 Task: Find connections with filter location Pamekasan with filter topic #jobsearching with filter profile language French with filter current company Herbalife with filter school Doon Business School with filter industry Equipment Rental Services with filter service category Real Estate Appraisal with filter keywords title Content Creator
Action: Mouse moved to (501, 39)
Screenshot: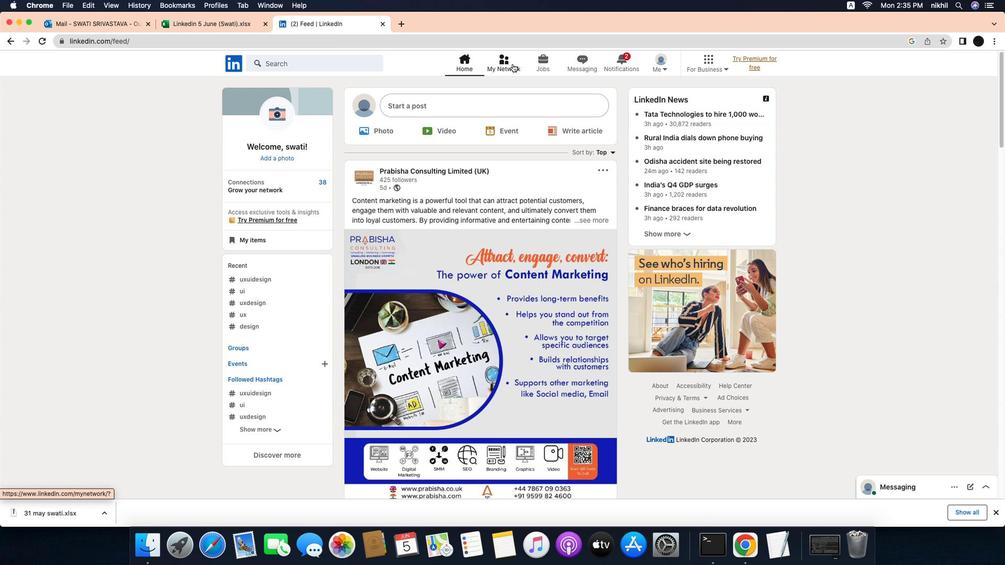 
Action: Mouse pressed left at (501, 39)
Screenshot: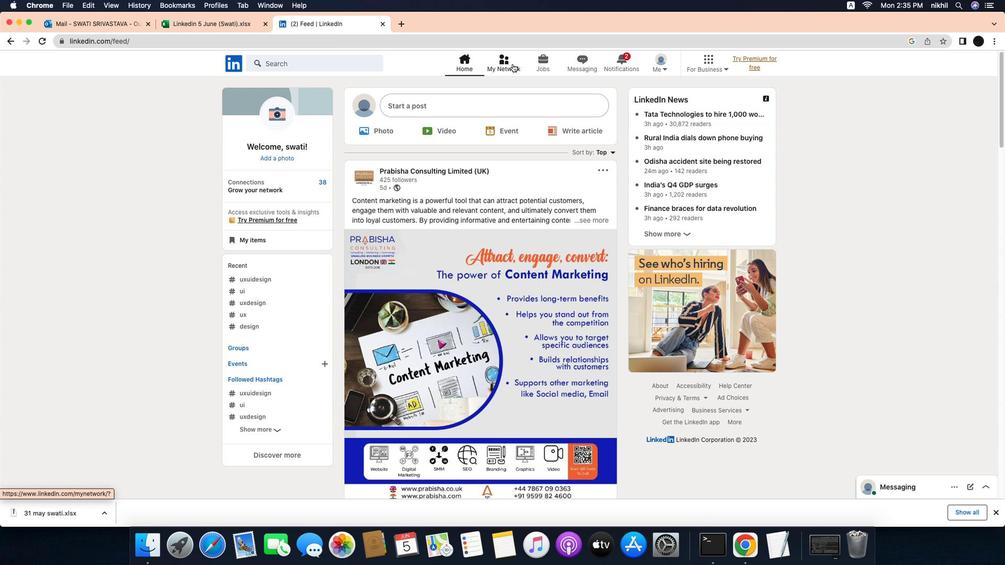 
Action: Mouse moved to (520, 42)
Screenshot: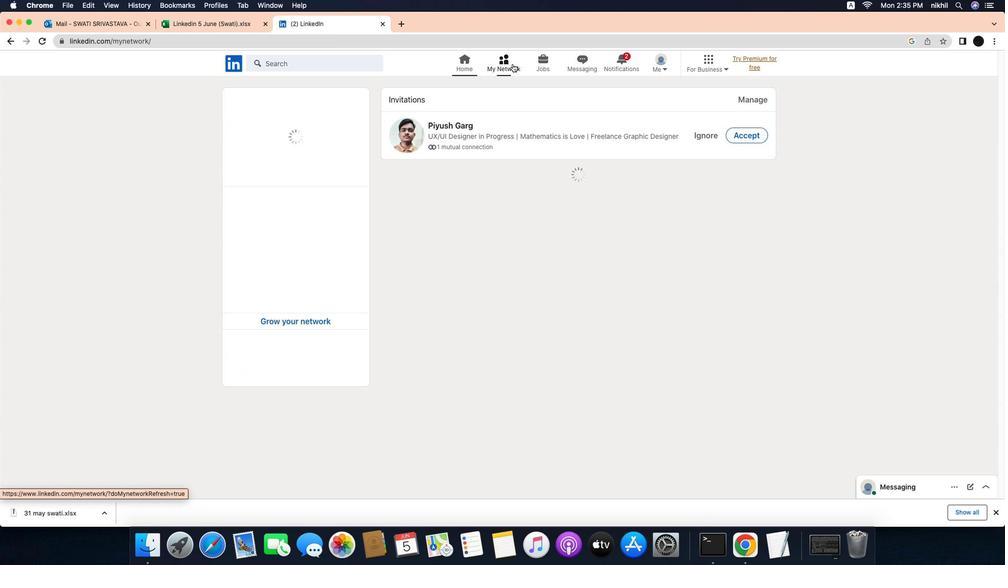 
Action: Mouse pressed left at (520, 42)
Screenshot: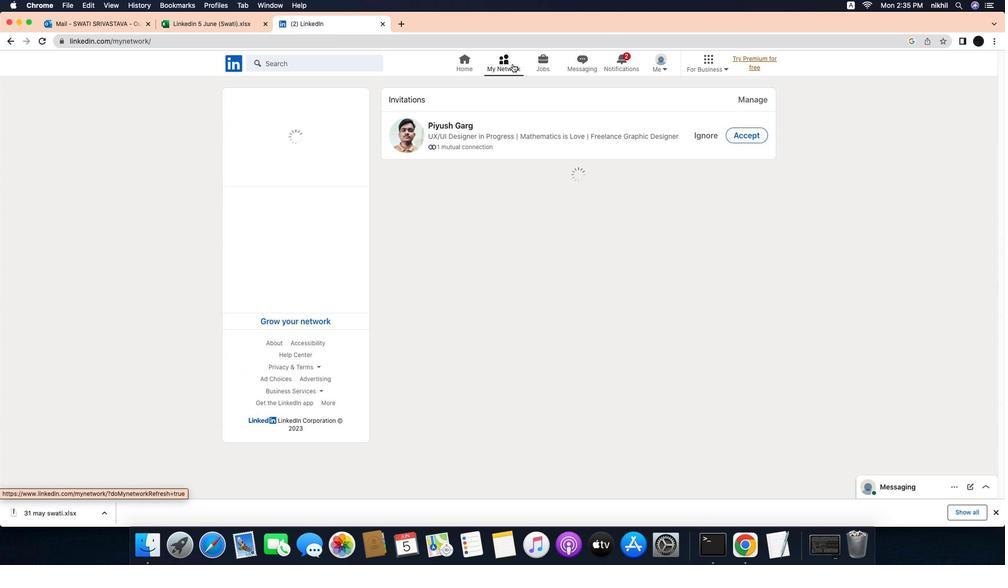 
Action: Mouse moved to (336, 97)
Screenshot: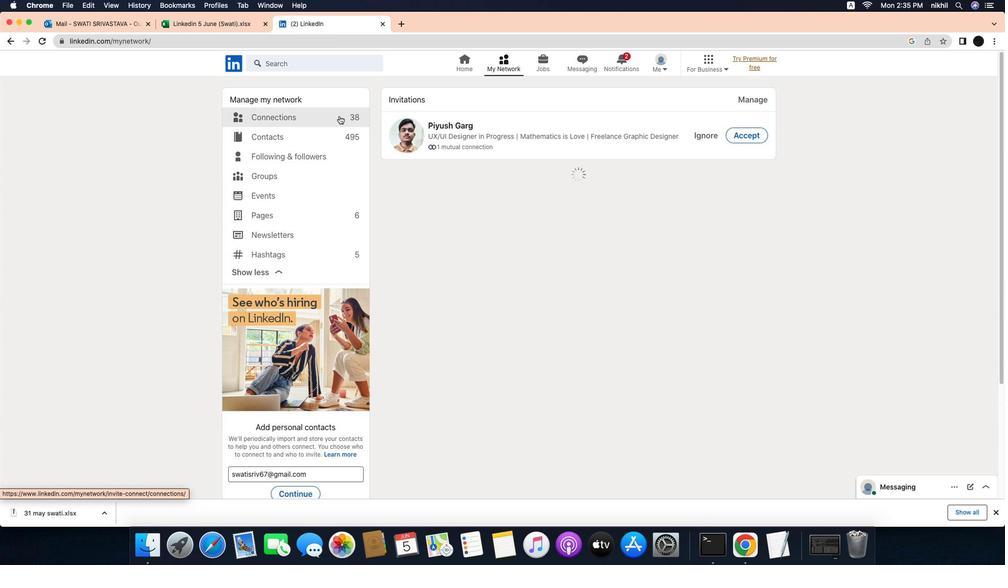 
Action: Mouse pressed left at (336, 97)
Screenshot: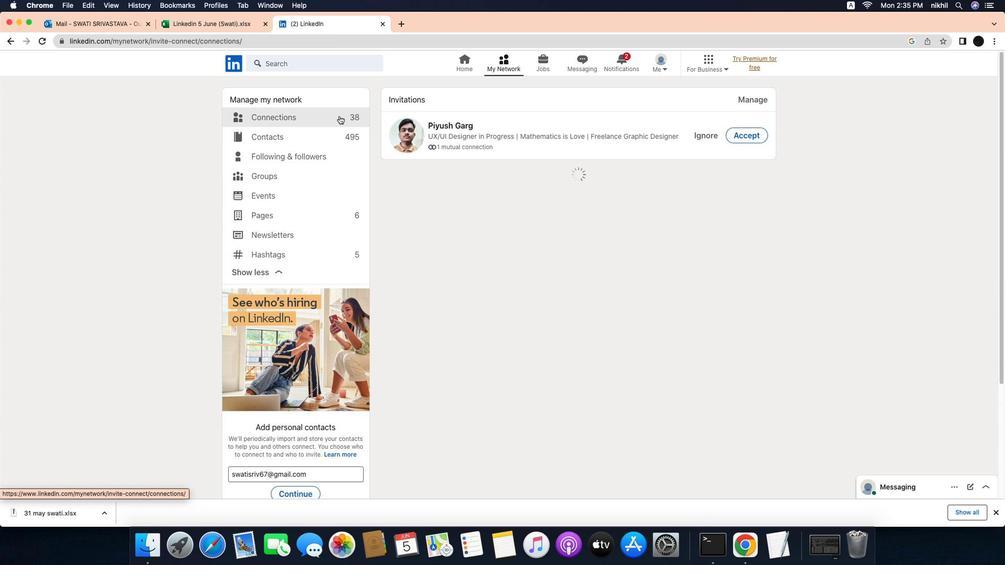 
Action: Mouse moved to (611, 101)
Screenshot: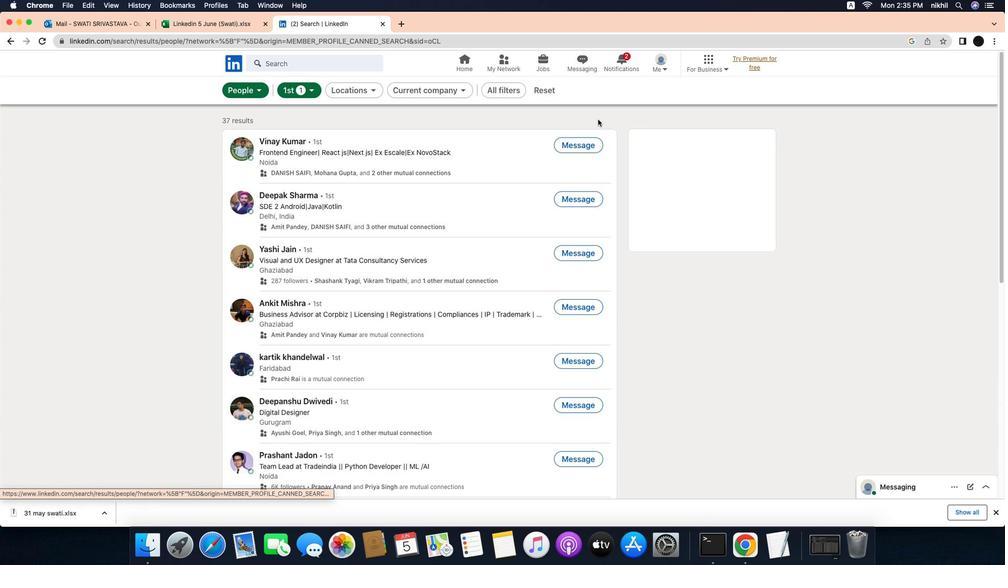 
Action: Mouse pressed left at (611, 101)
Screenshot: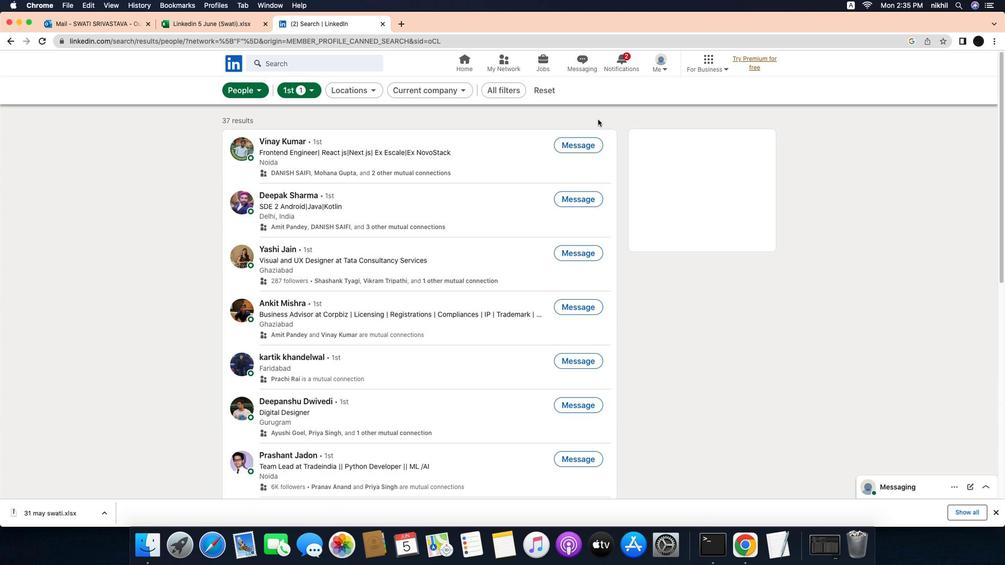 
Action: Mouse moved to (544, 66)
Screenshot: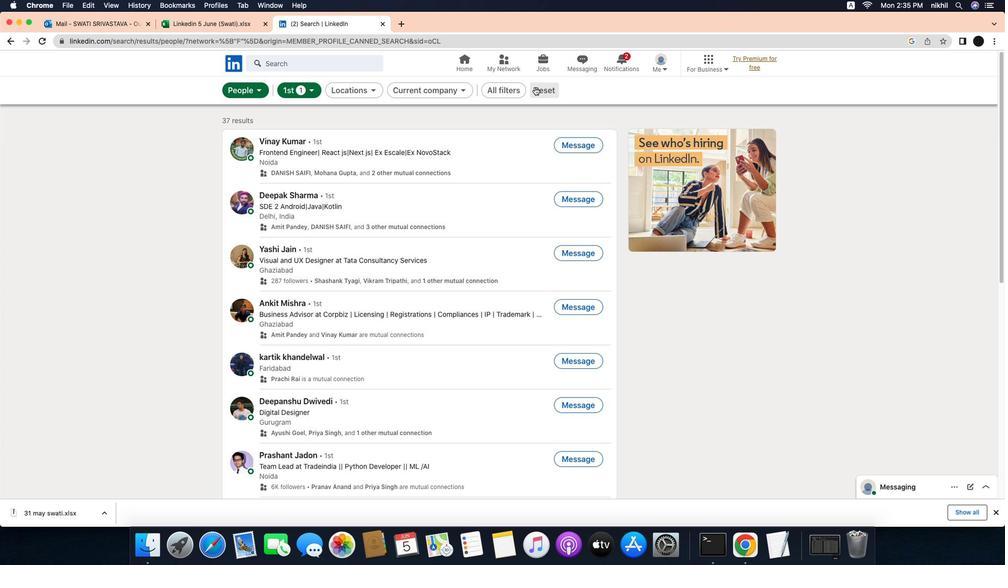 
Action: Mouse pressed left at (544, 66)
Screenshot: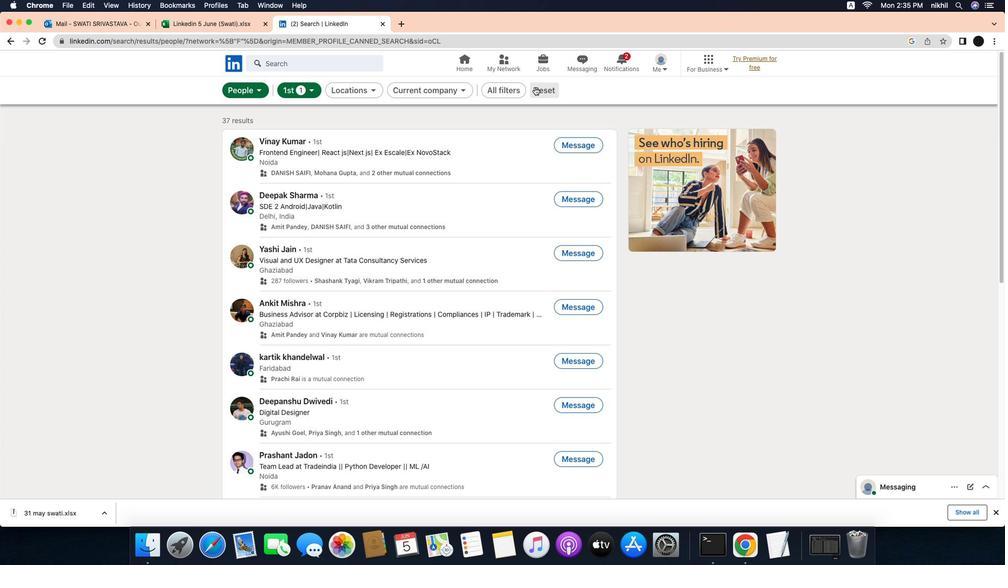 
Action: Mouse moved to (541, 71)
Screenshot: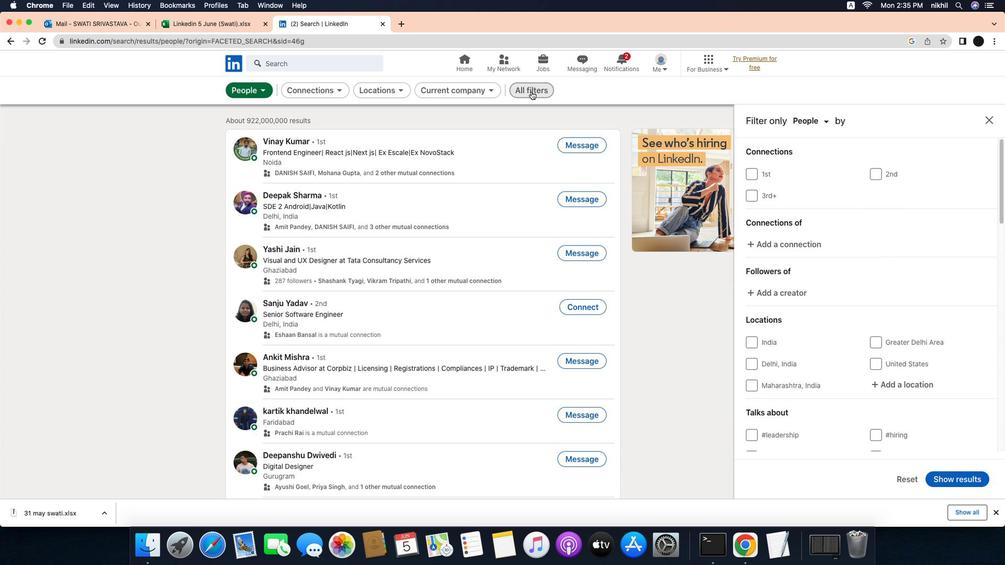 
Action: Mouse pressed left at (541, 71)
Screenshot: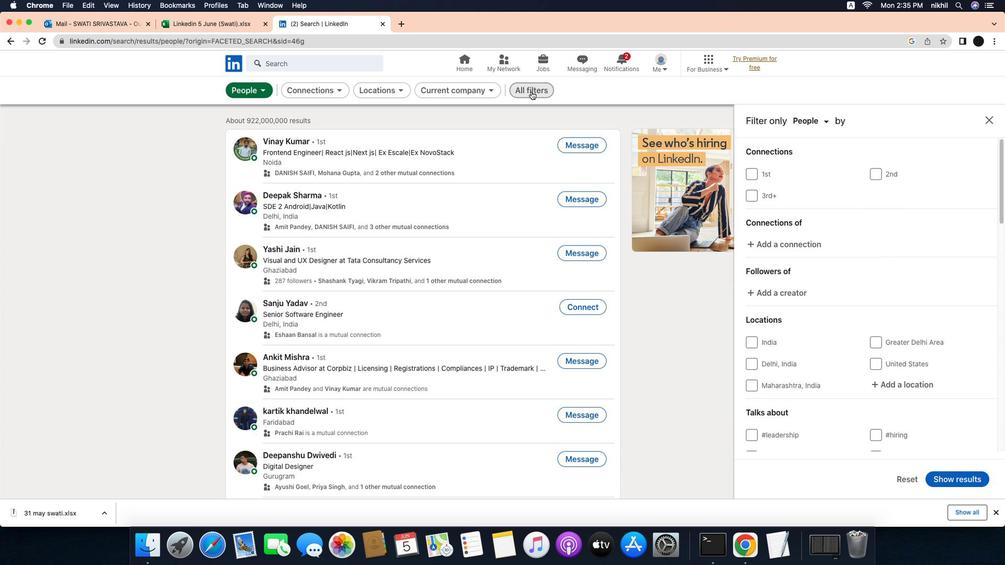 
Action: Mouse moved to (834, 253)
Screenshot: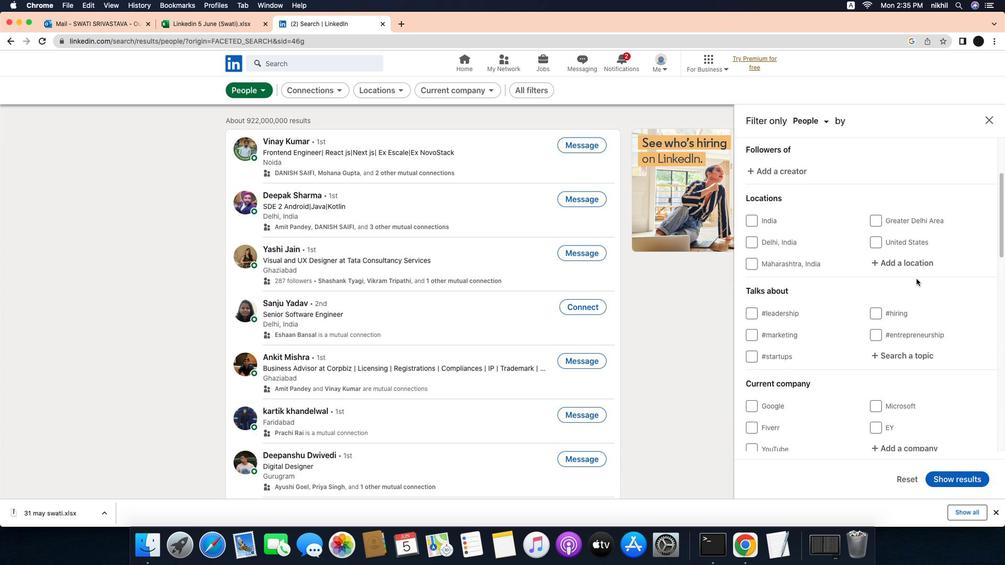 
Action: Mouse scrolled (834, 253) with delta (-25, -26)
Screenshot: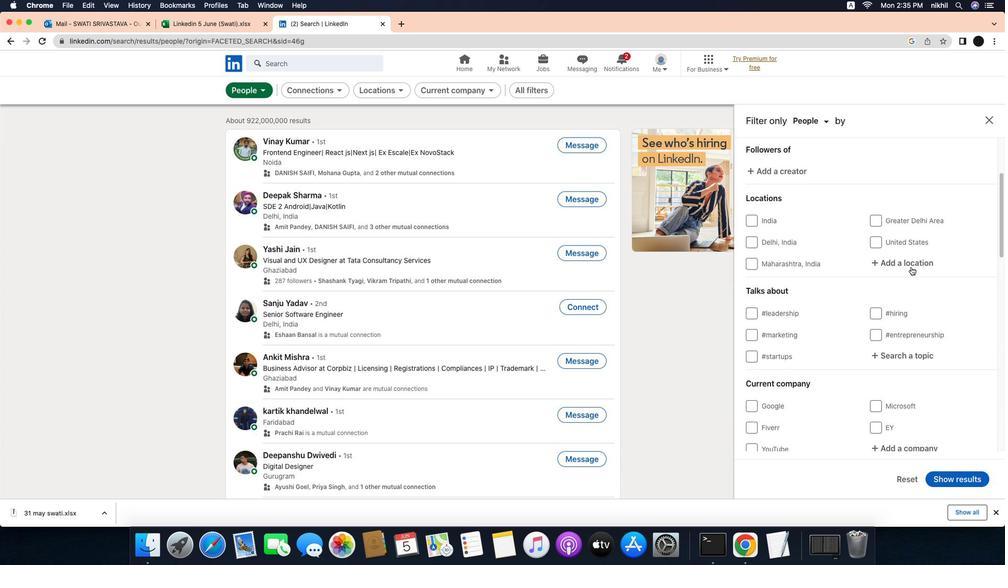
Action: Mouse scrolled (834, 253) with delta (-25, -26)
Screenshot: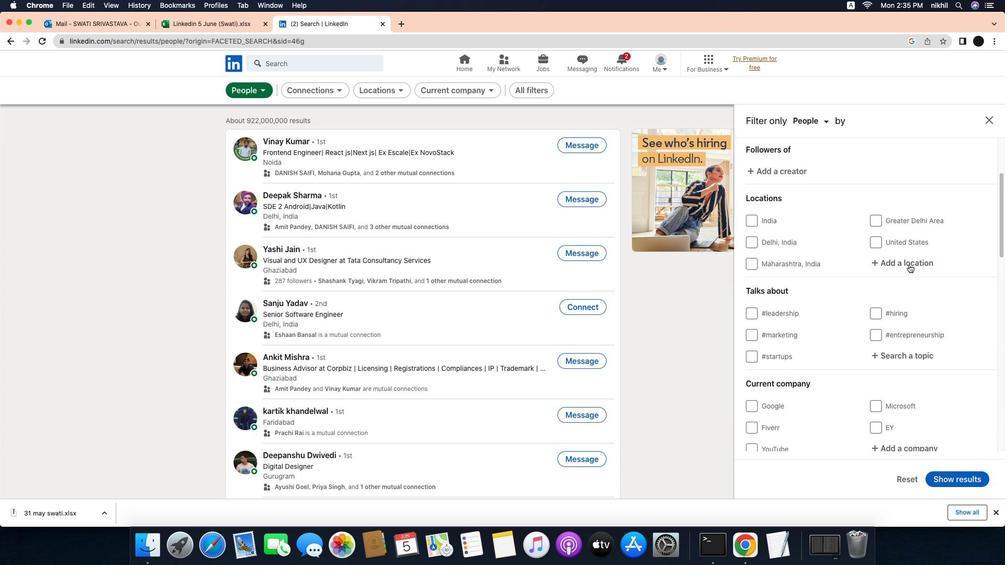 
Action: Mouse scrolled (834, 253) with delta (-25, -26)
Screenshot: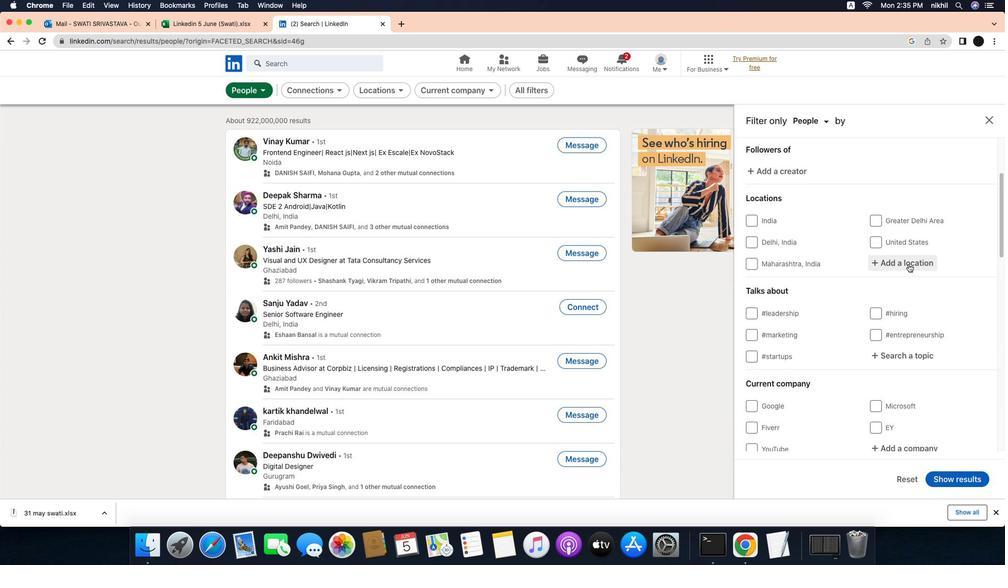
Action: Mouse scrolled (834, 253) with delta (-25, -26)
Screenshot: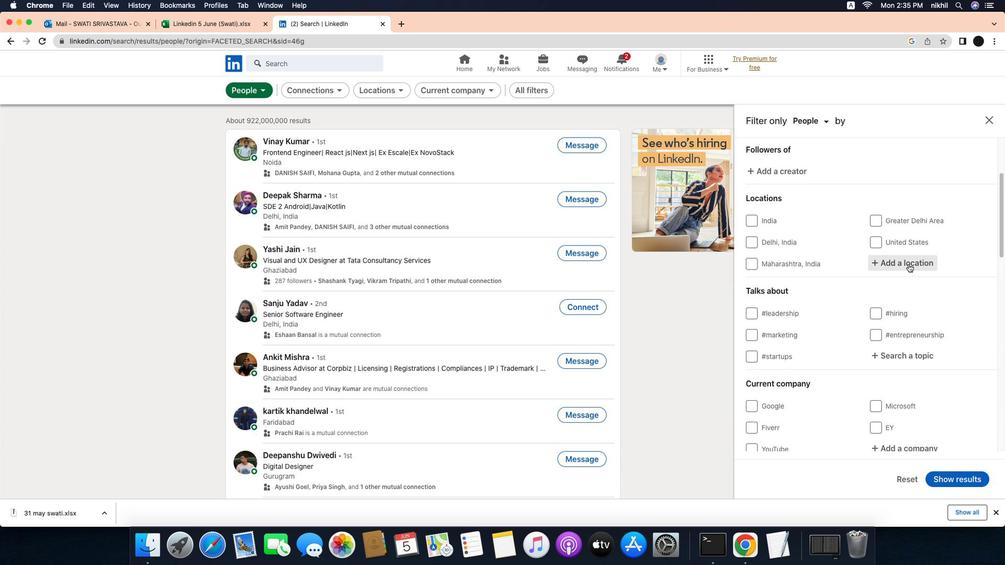 
Action: Mouse moved to (944, 255)
Screenshot: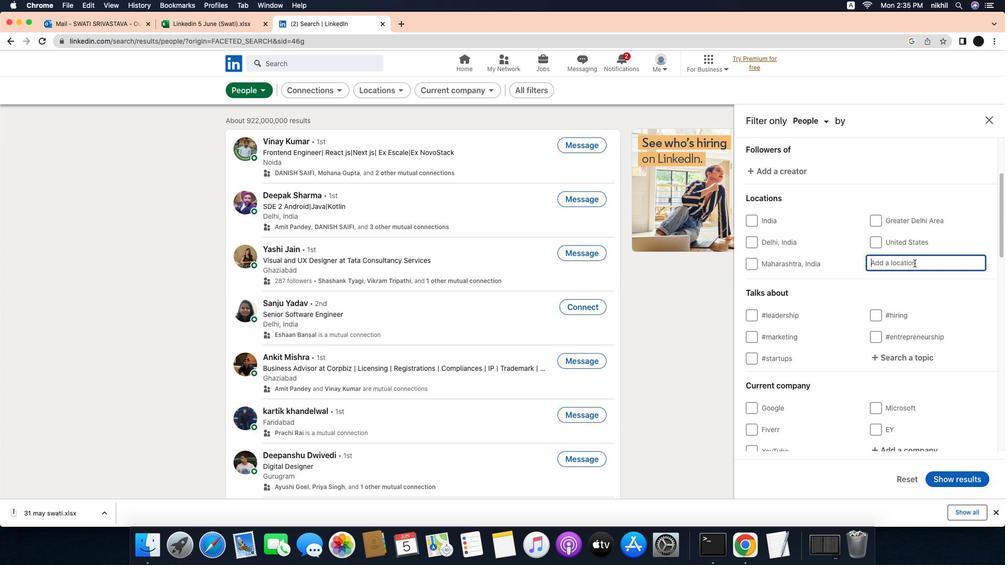 
Action: Mouse pressed left at (944, 255)
Screenshot: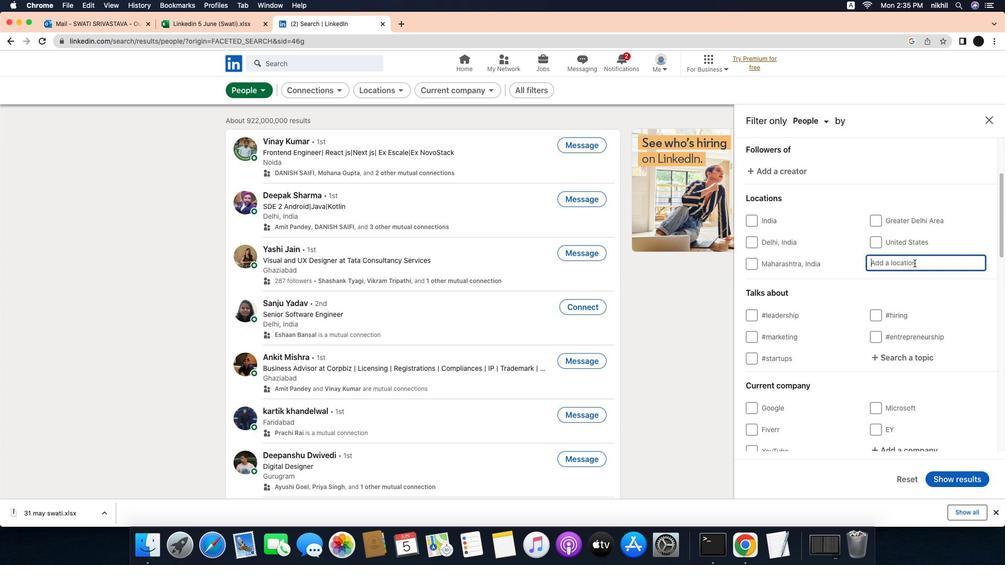 
Action: Mouse moved to (949, 255)
Screenshot: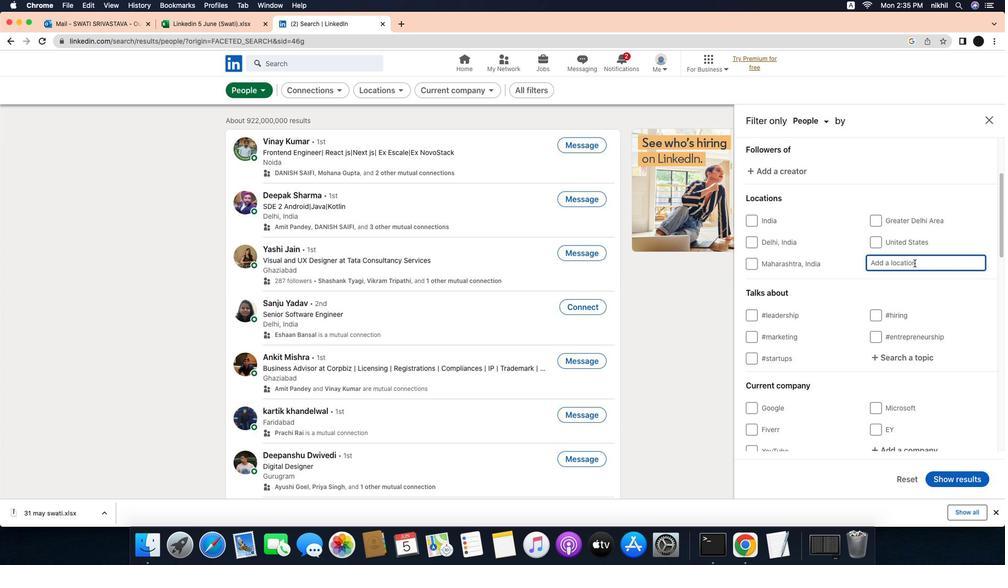 
Action: Mouse pressed left at (949, 255)
Screenshot: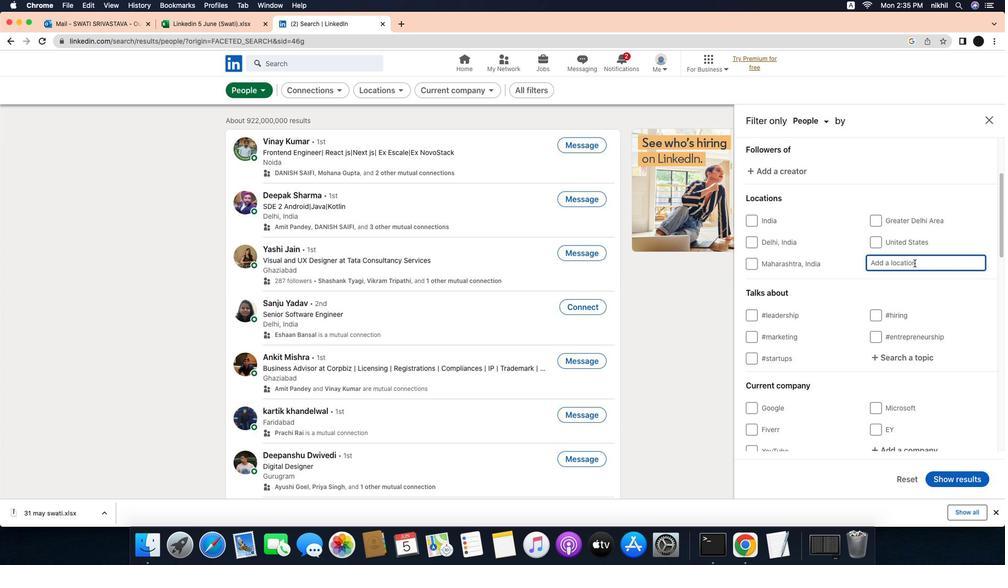 
Action: Key pressed Key.caps_lock'P'Key.caps_lock'a''m''e''k''a''s''a''n'Key.enter
Screenshot: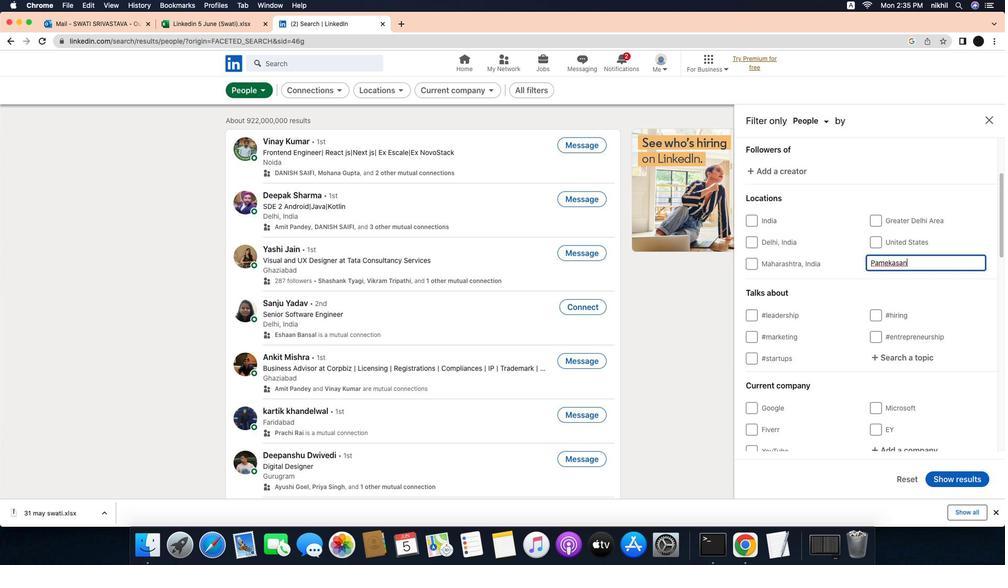 
Action: Mouse moved to (912, 255)
Screenshot: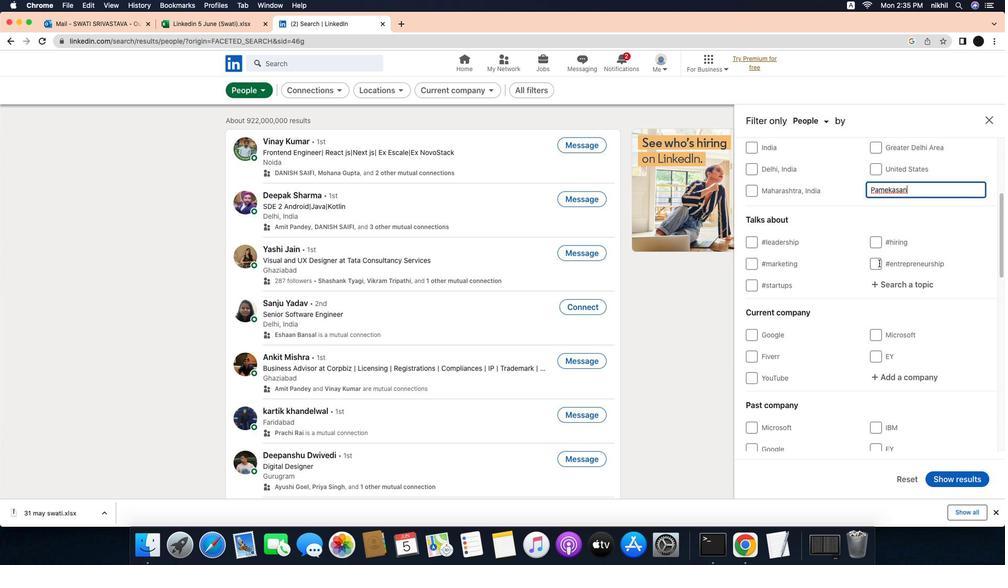 
Action: Mouse scrolled (912, 255) with delta (-25, -26)
Screenshot: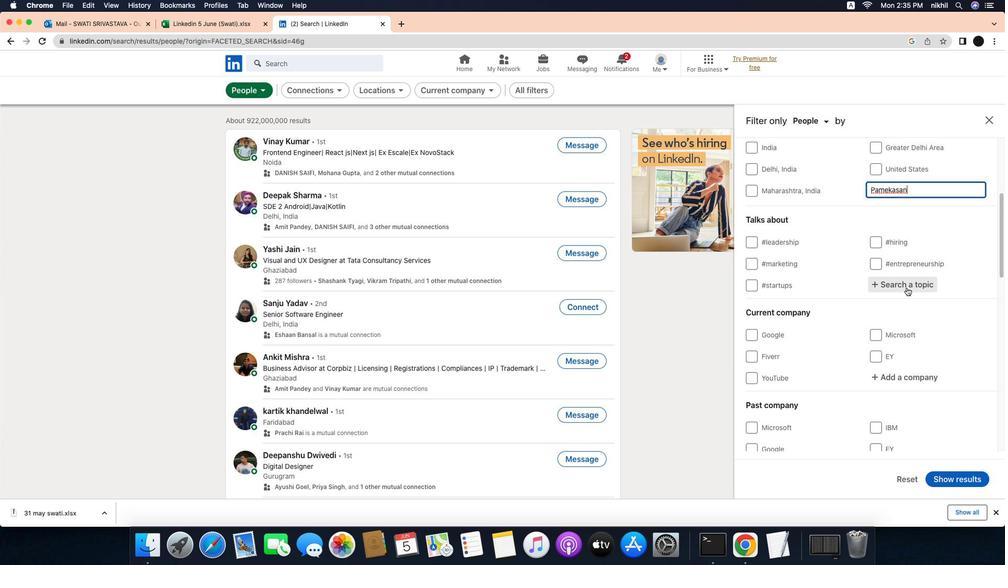 
Action: Mouse scrolled (912, 255) with delta (-25, -26)
Screenshot: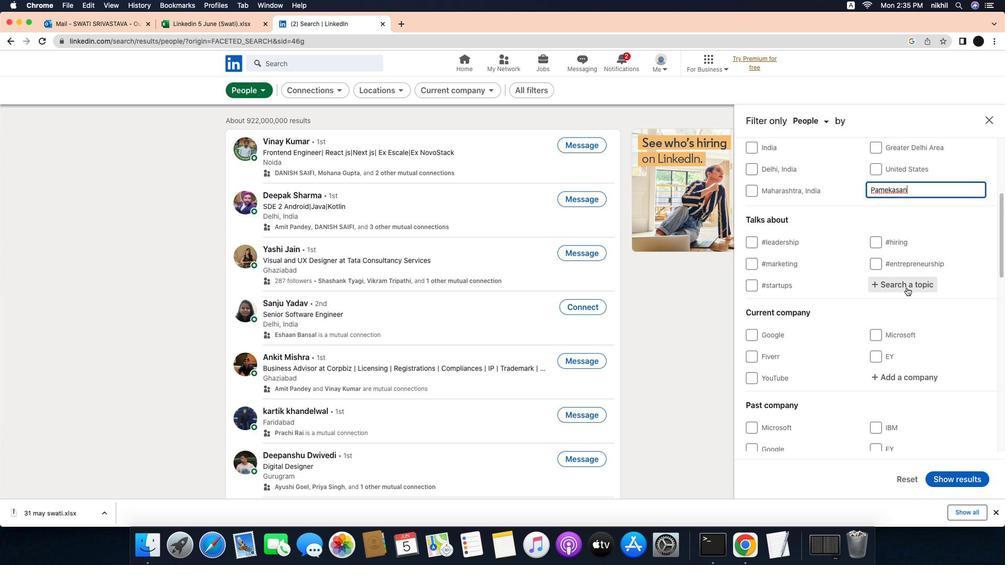 
Action: Mouse scrolled (912, 255) with delta (-25, -26)
Screenshot: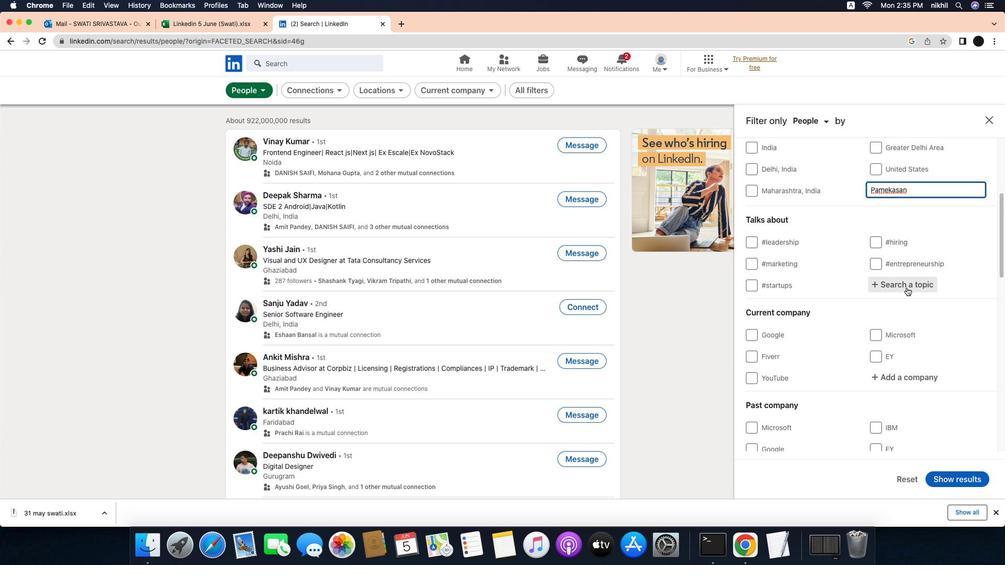 
Action: Mouse scrolled (912, 255) with delta (-25, -26)
Screenshot: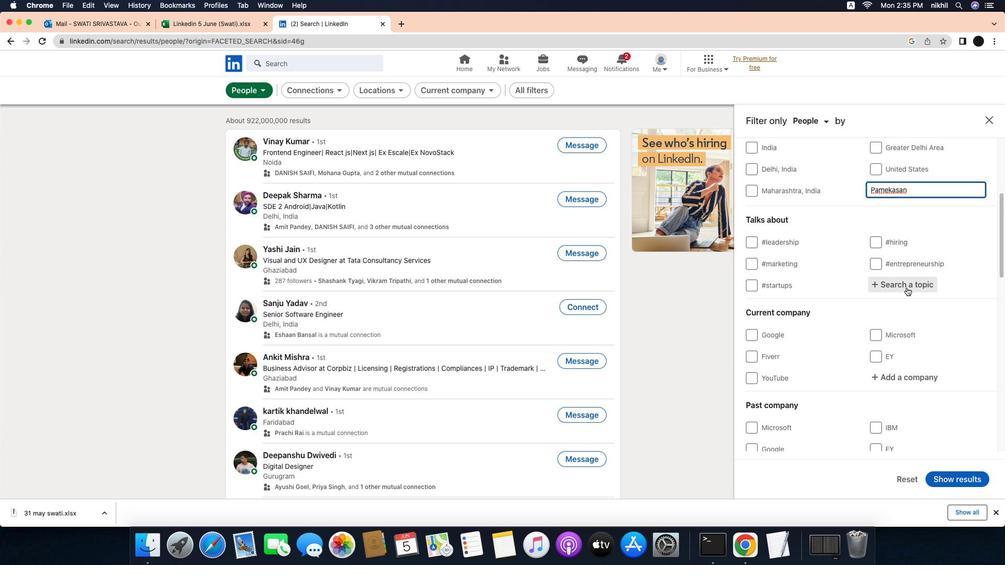 
Action: Mouse moved to (941, 281)
Screenshot: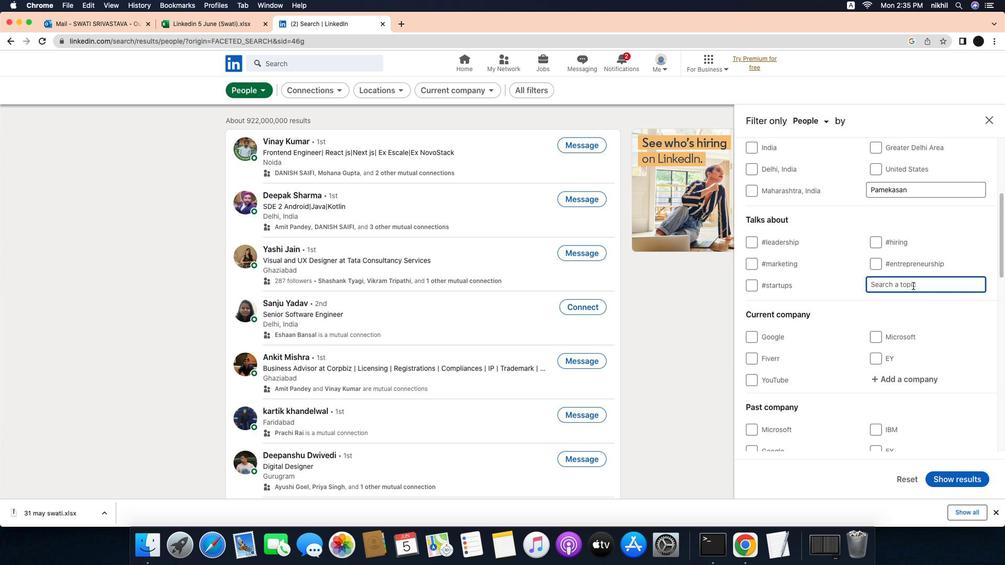 
Action: Mouse pressed left at (941, 281)
Screenshot: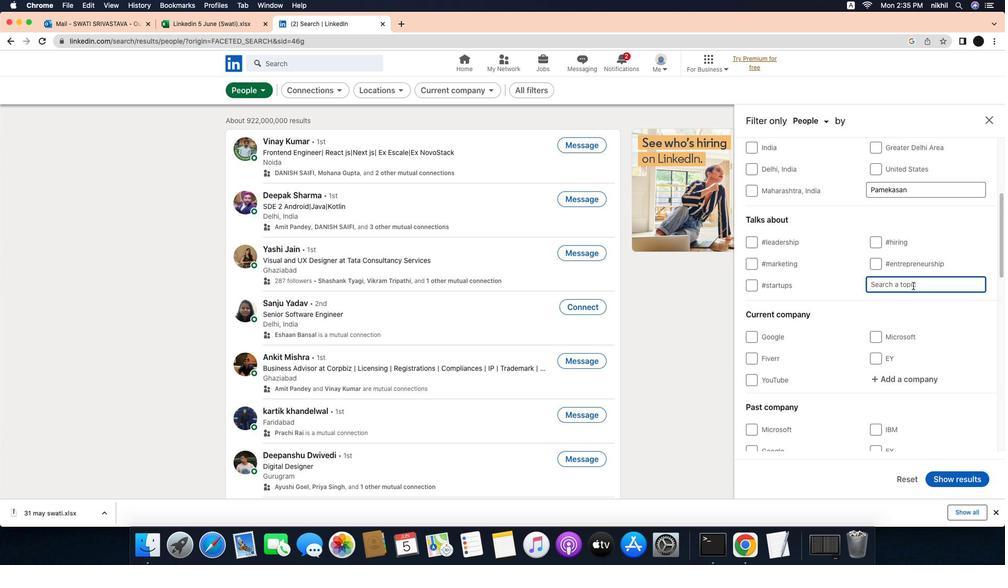 
Action: Mouse moved to (948, 278)
Screenshot: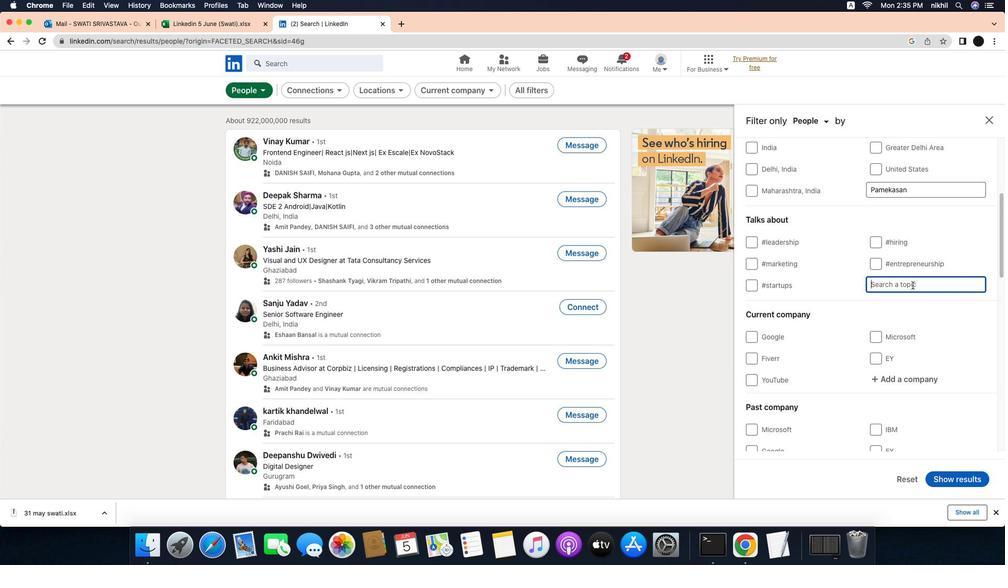 
Action: Mouse pressed left at (948, 278)
Screenshot: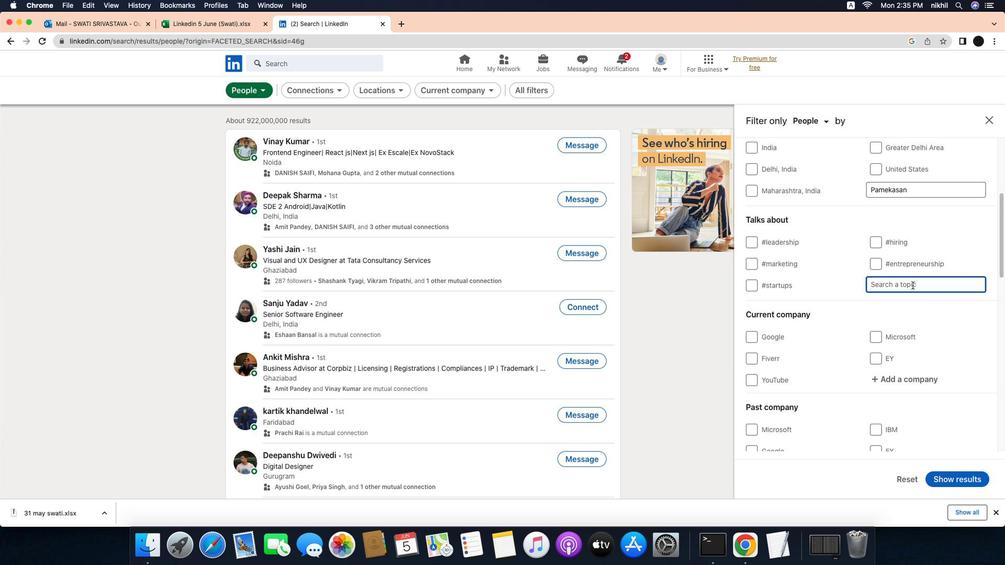 
Action: Mouse moved to (948, 278)
Screenshot: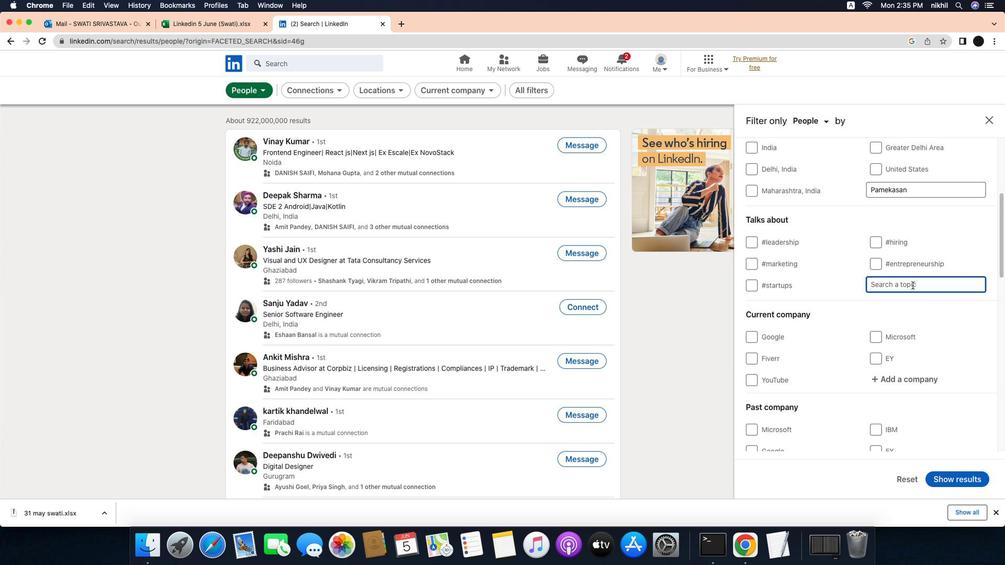 
Action: Key pressed 'j''o''b''s''e''a''r''c''h''i''n''g'
Screenshot: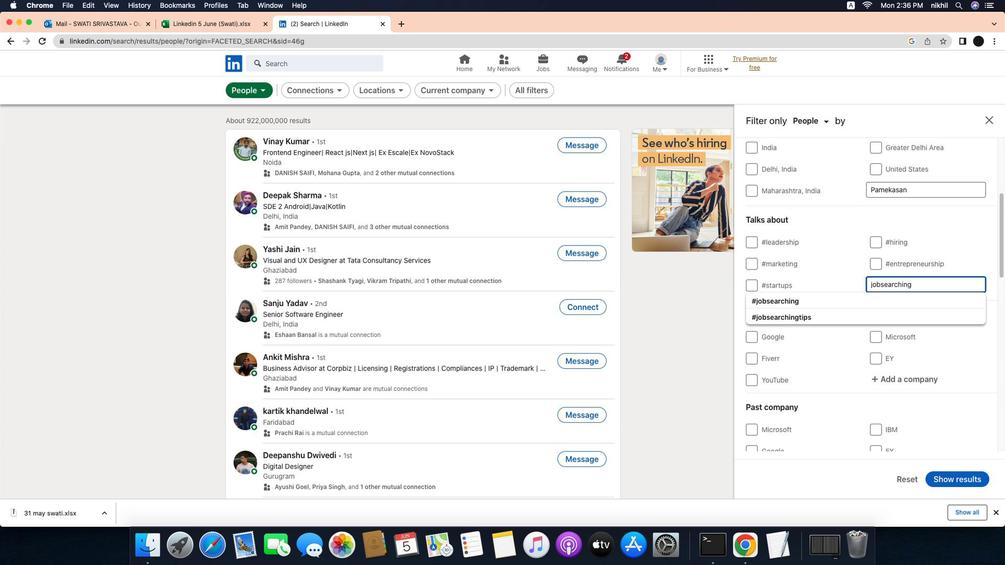 
Action: Mouse moved to (918, 292)
Screenshot: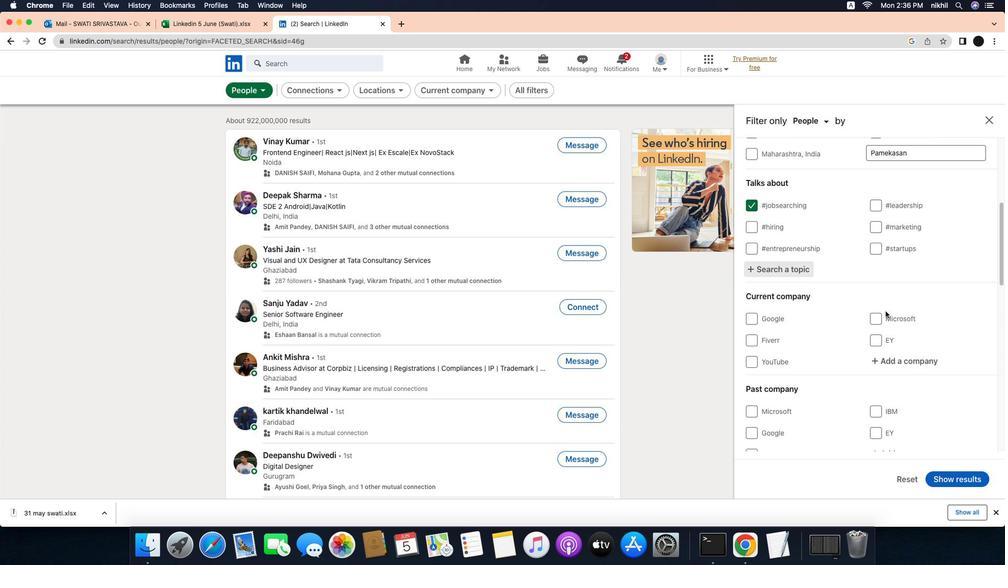 
Action: Mouse pressed left at (918, 292)
Screenshot: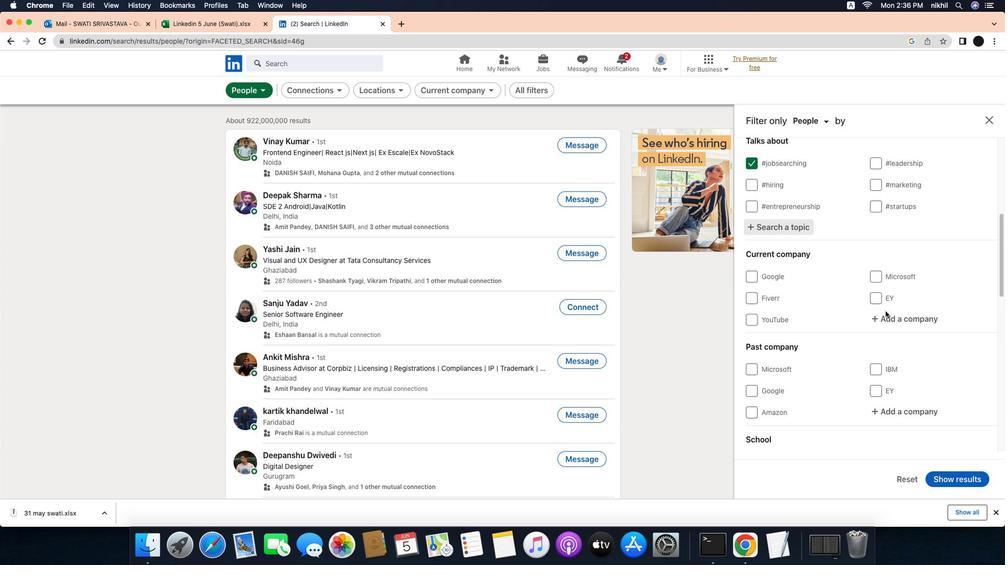 
Action: Mouse moved to (919, 305)
Screenshot: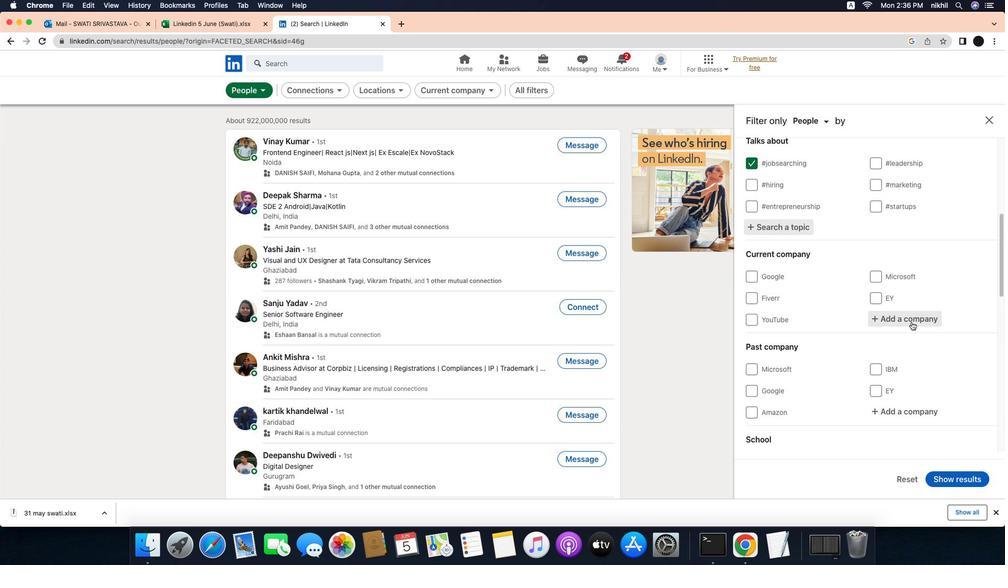 
Action: Mouse scrolled (919, 305) with delta (-25, -26)
Screenshot: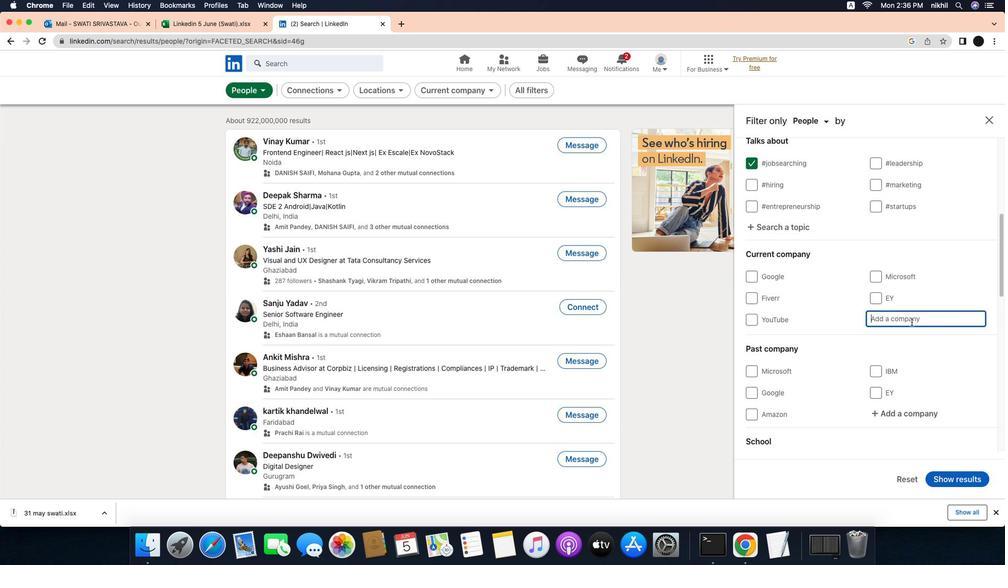 
Action: Mouse scrolled (919, 305) with delta (-25, -26)
Screenshot: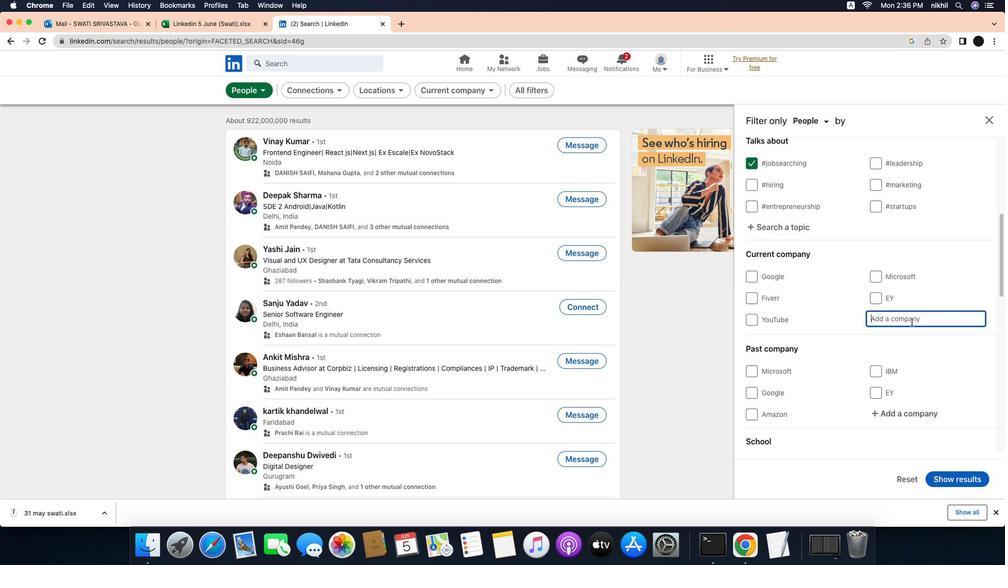 
Action: Mouse scrolled (919, 305) with delta (-25, -26)
Screenshot: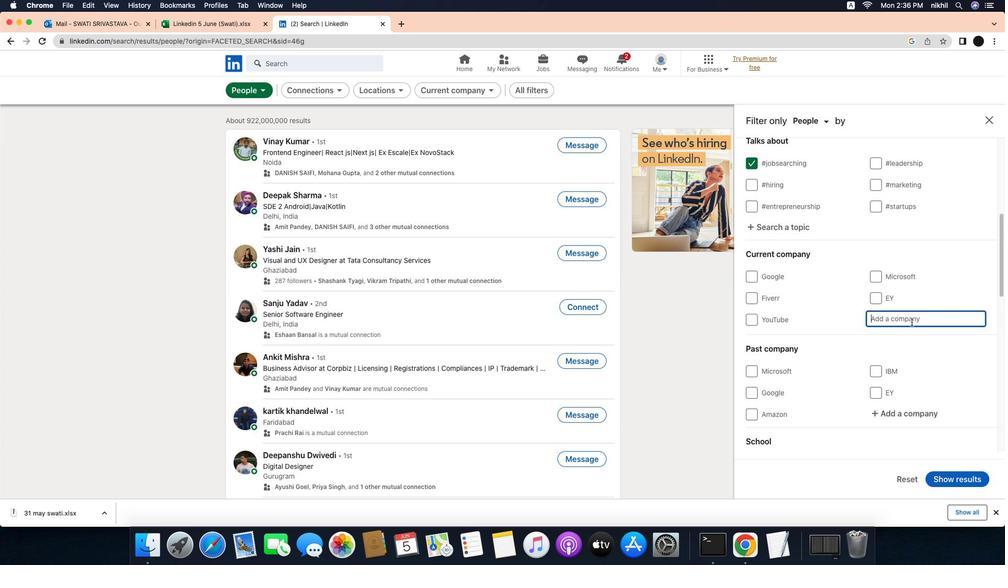
Action: Mouse moved to (947, 317)
Screenshot: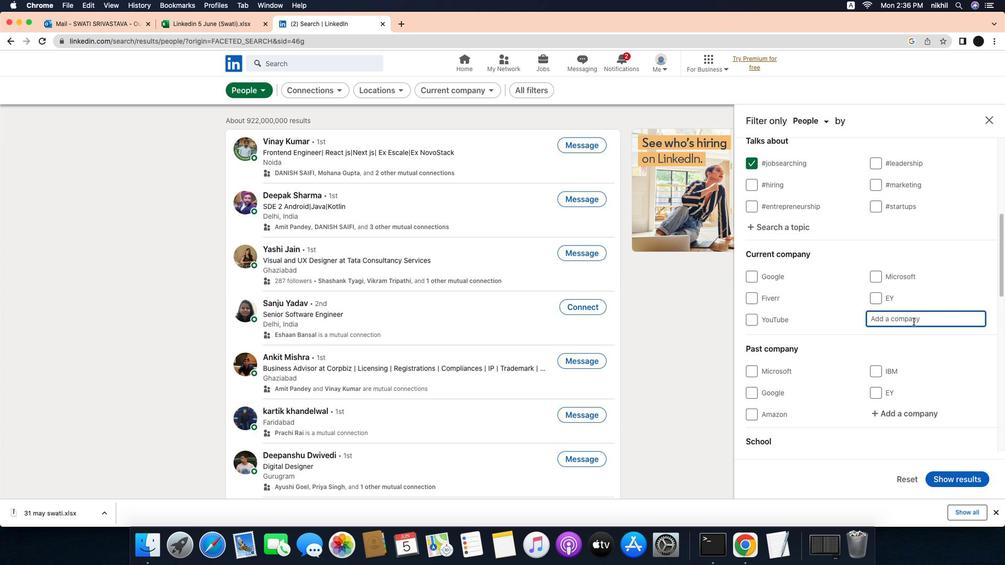 
Action: Mouse pressed left at (947, 317)
Screenshot: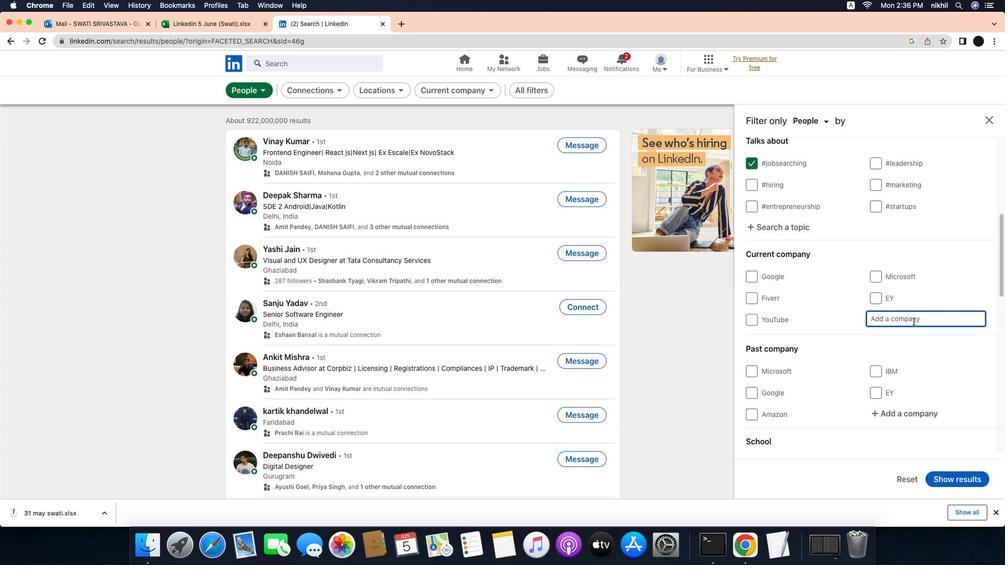
Action: Mouse moved to (949, 316)
Screenshot: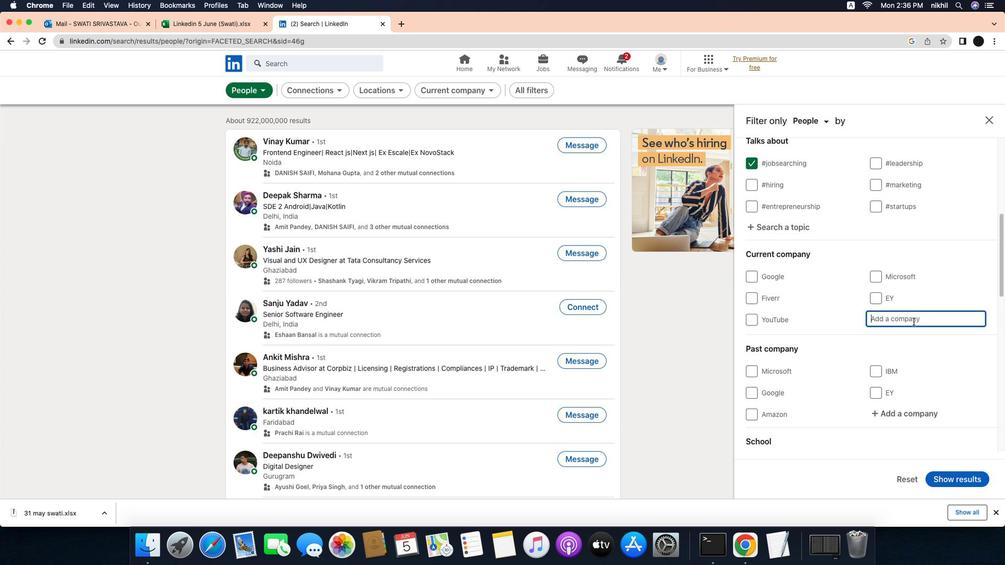 
Action: Mouse pressed left at (949, 316)
Screenshot: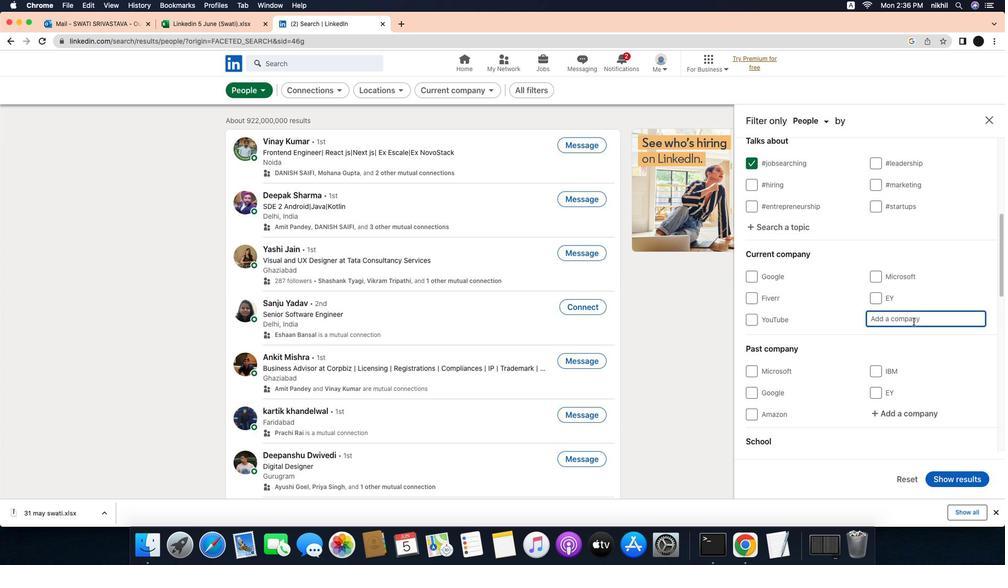 
Action: Key pressed Key.caps_lock'H'Key.caps_lock'e''r''b''a''l''i''f''e'
Screenshot: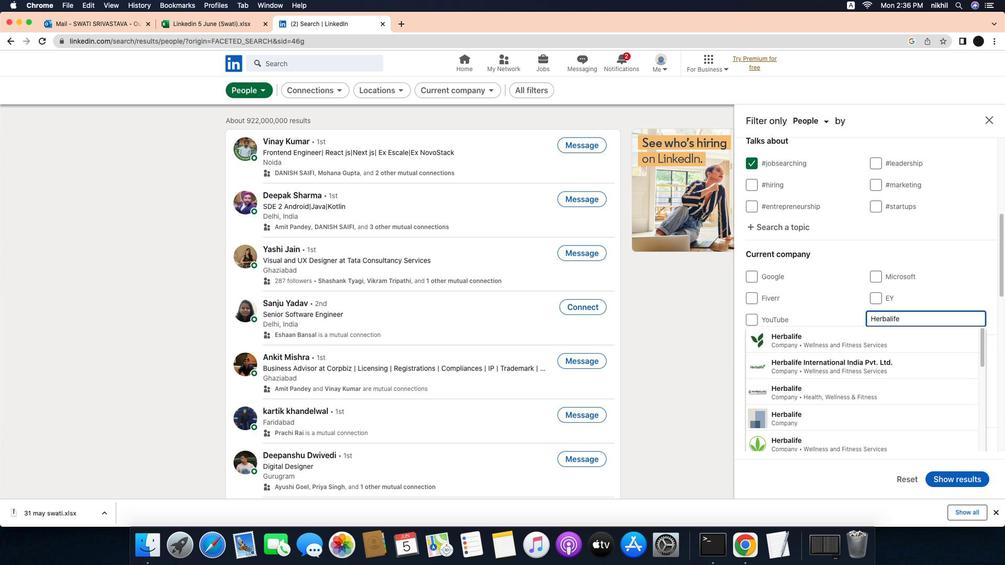 
Action: Mouse moved to (909, 331)
Screenshot: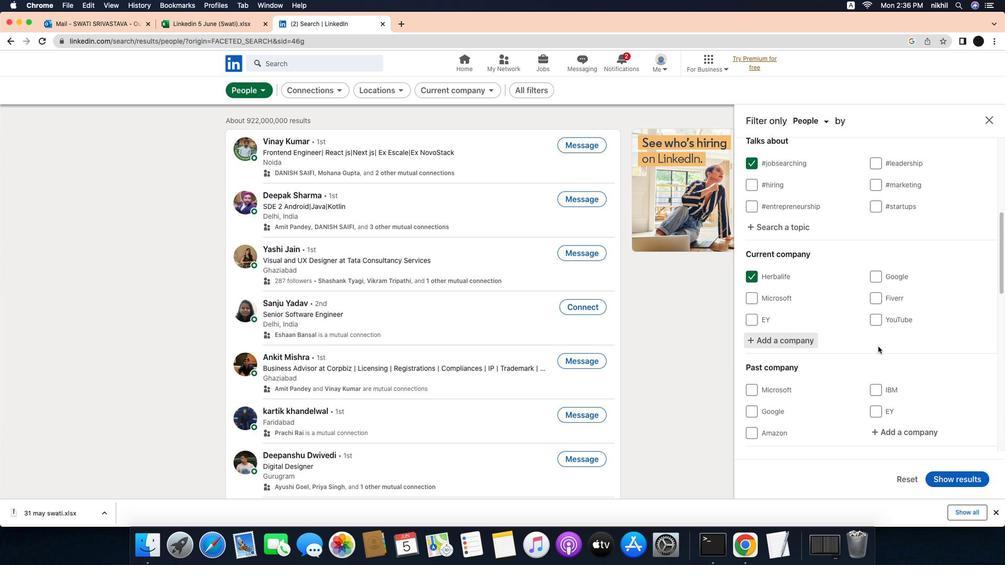 
Action: Mouse pressed left at (909, 331)
Screenshot: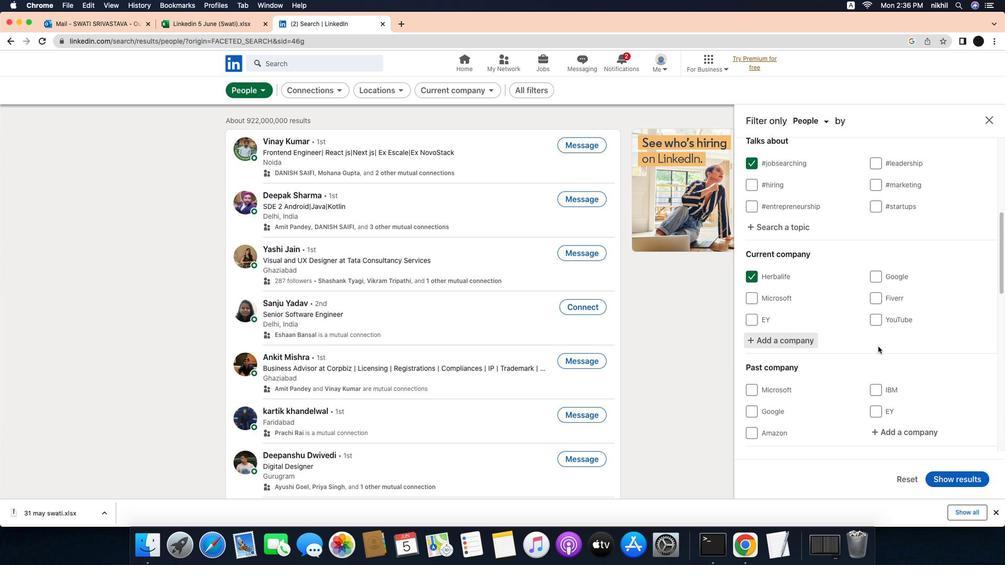
Action: Mouse moved to (911, 344)
Screenshot: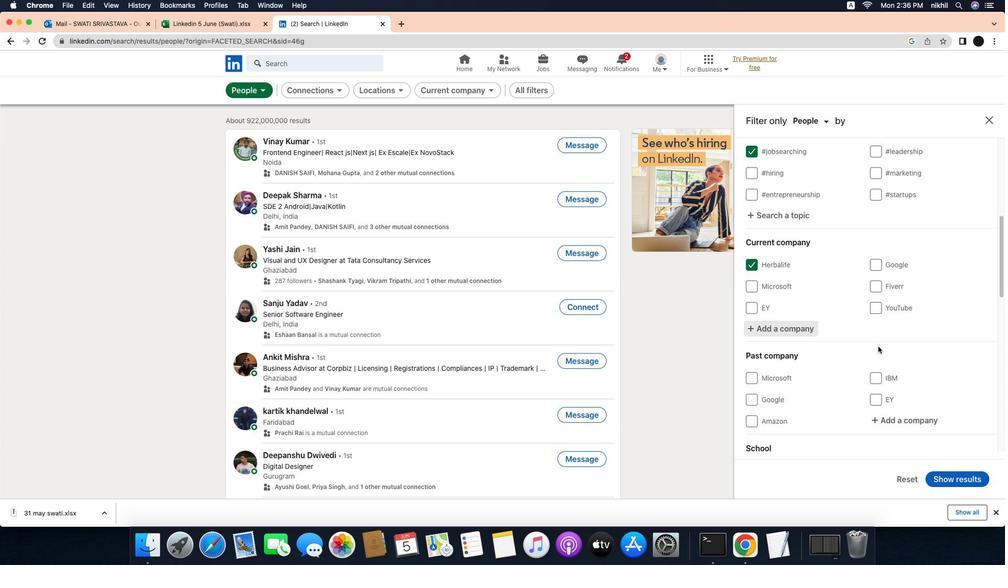 
Action: Mouse scrolled (911, 344) with delta (-25, -26)
Screenshot: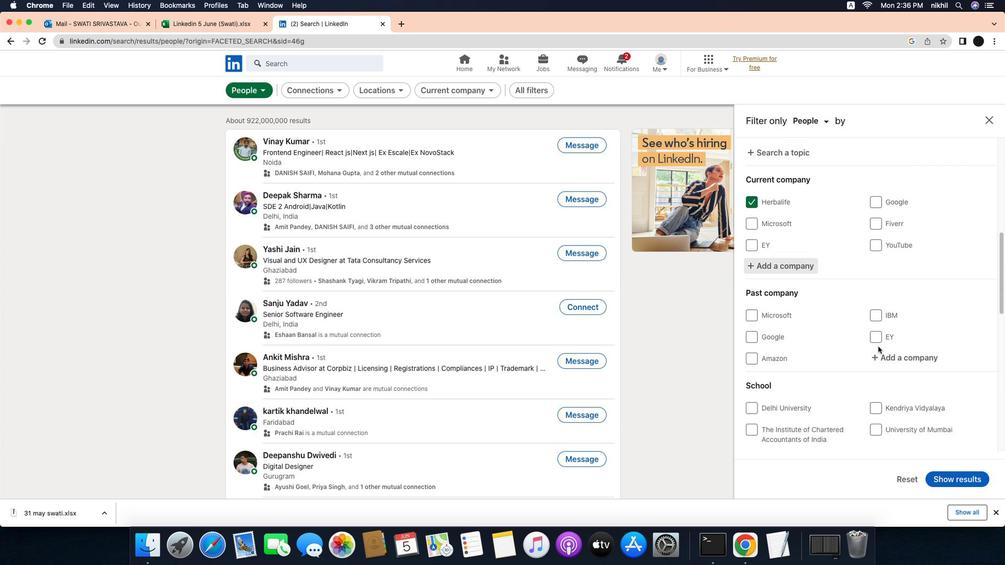 
Action: Mouse scrolled (911, 344) with delta (-25, -26)
Screenshot: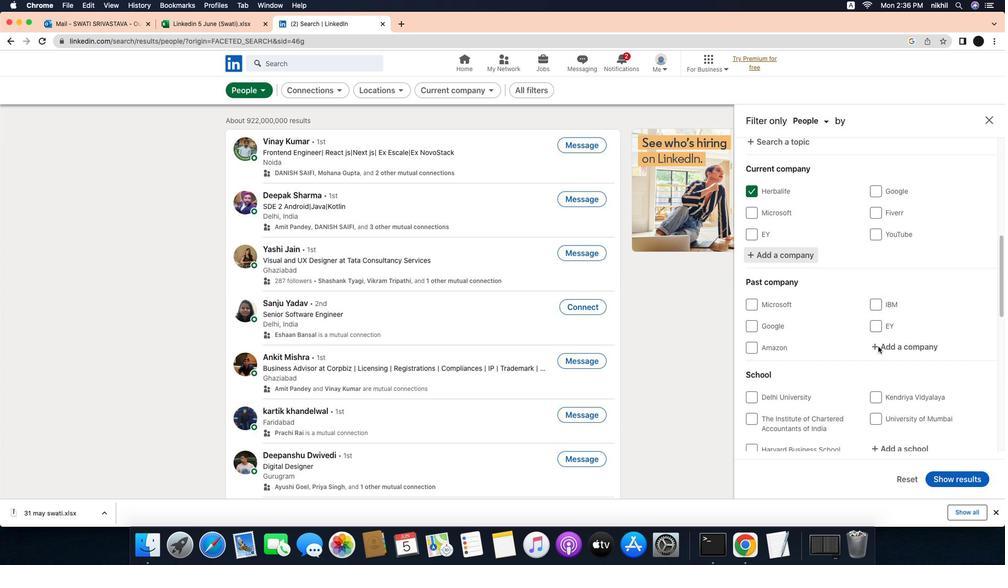 
Action: Mouse scrolled (911, 344) with delta (-25, -26)
Screenshot: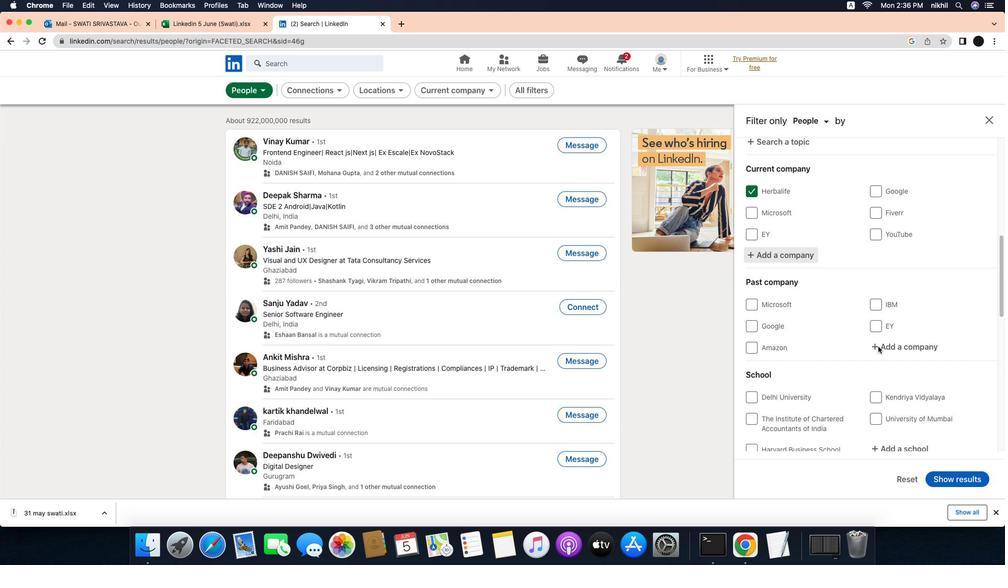 
Action: Mouse scrolled (911, 344) with delta (-25, -26)
Screenshot: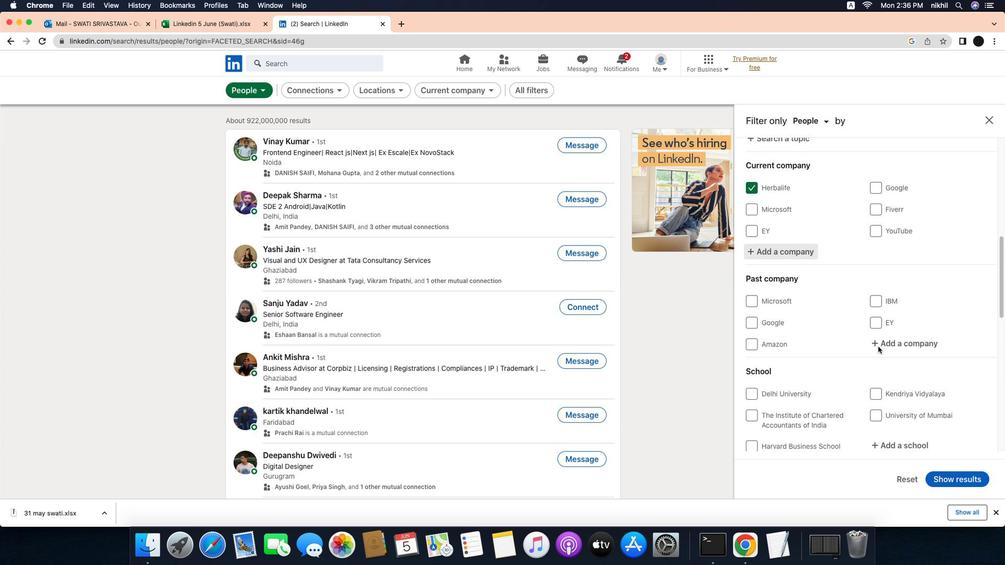 
Action: Mouse scrolled (911, 344) with delta (-25, -26)
Screenshot: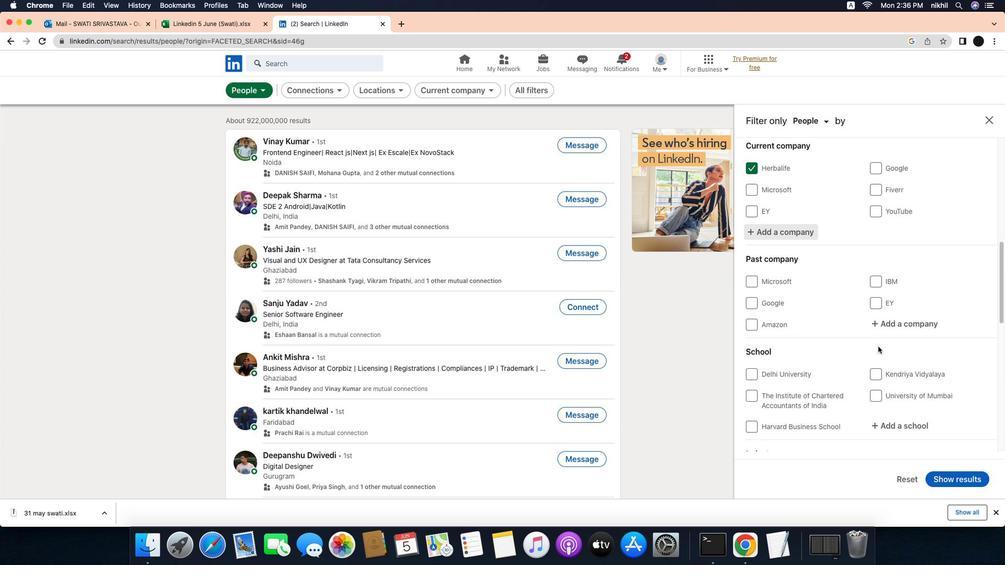 
Action: Mouse scrolled (911, 344) with delta (-25, -26)
Screenshot: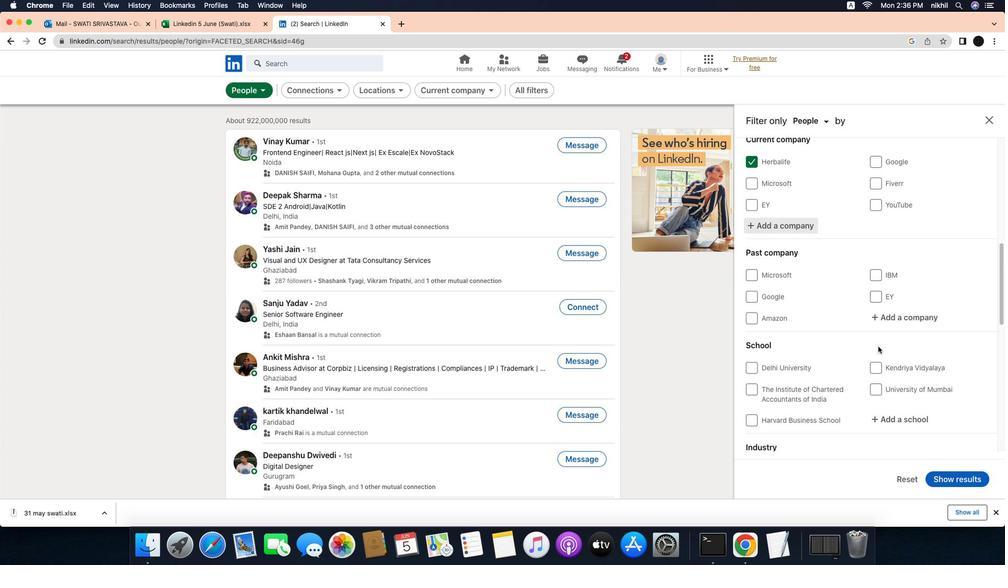 
Action: Mouse scrolled (911, 344) with delta (-25, -26)
Screenshot: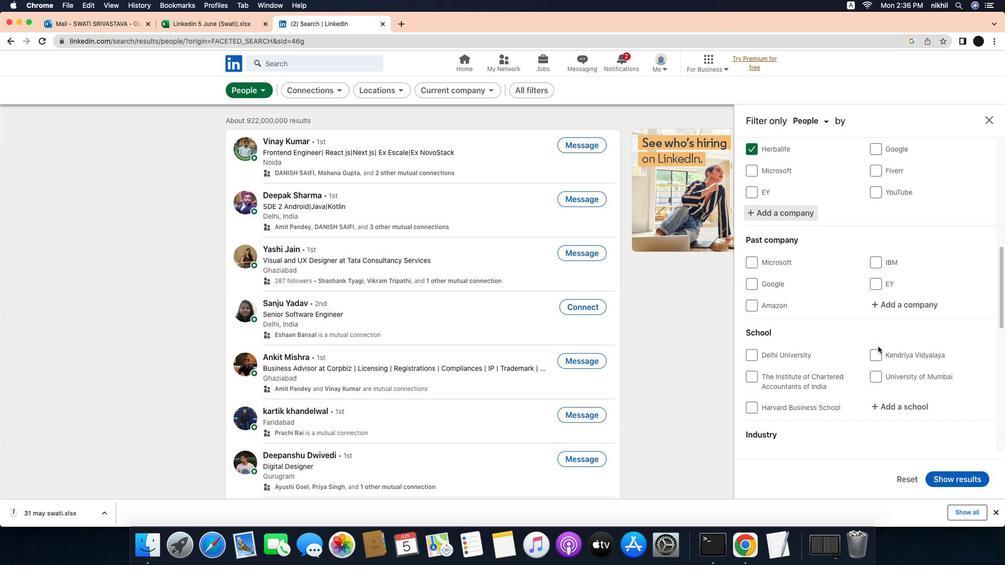 
Action: Mouse scrolled (911, 344) with delta (-25, -26)
Screenshot: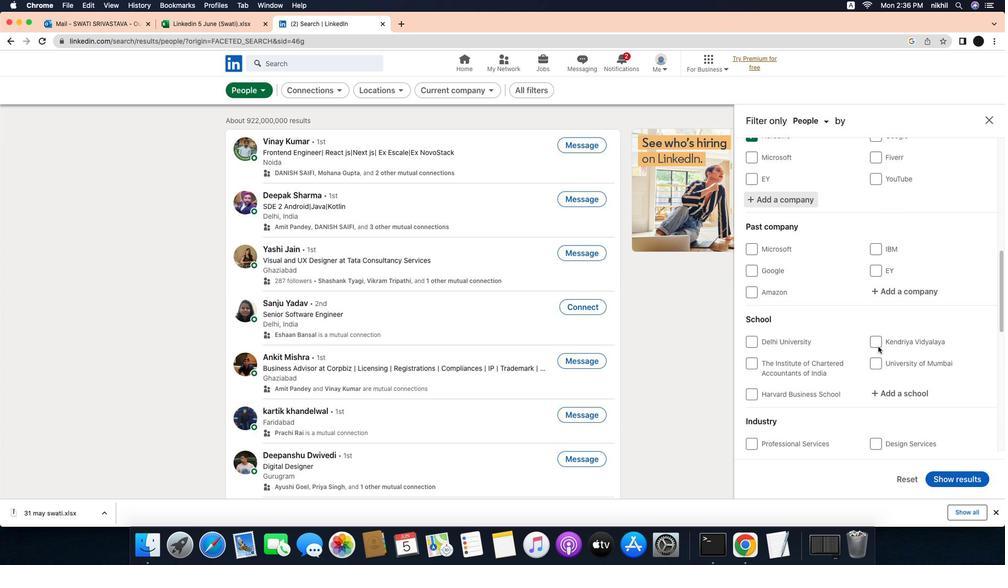 
Action: Mouse scrolled (911, 344) with delta (-25, -26)
Screenshot: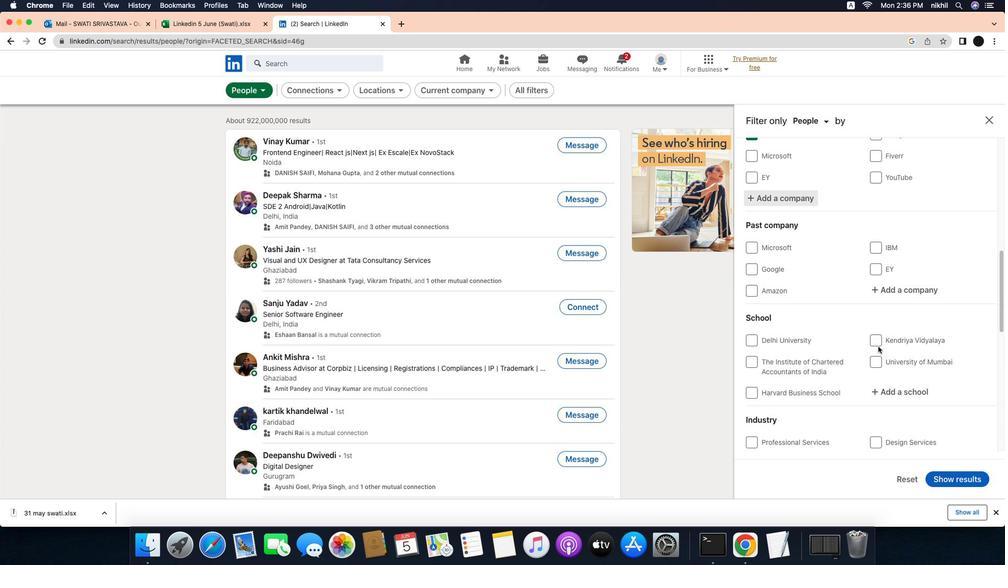 
Action: Mouse scrolled (911, 344) with delta (-25, -26)
Screenshot: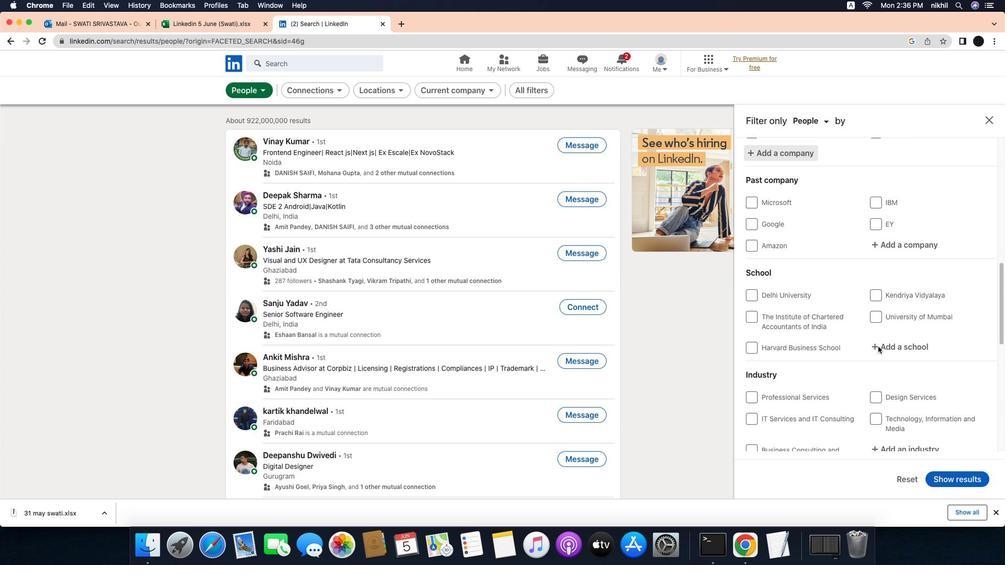 
Action: Mouse scrolled (911, 344) with delta (-25, -26)
Screenshot: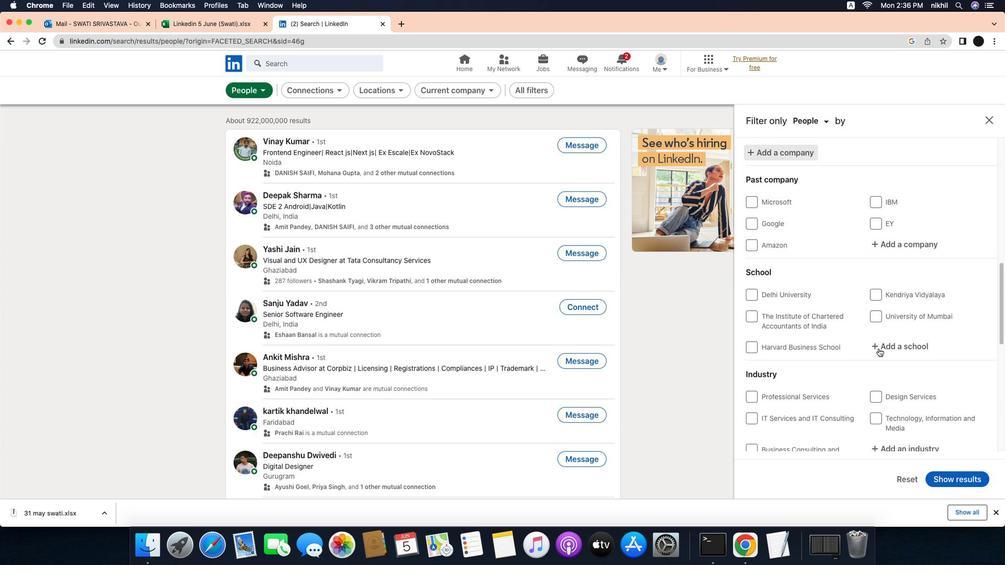 
Action: Mouse scrolled (911, 344) with delta (-25, -26)
Screenshot: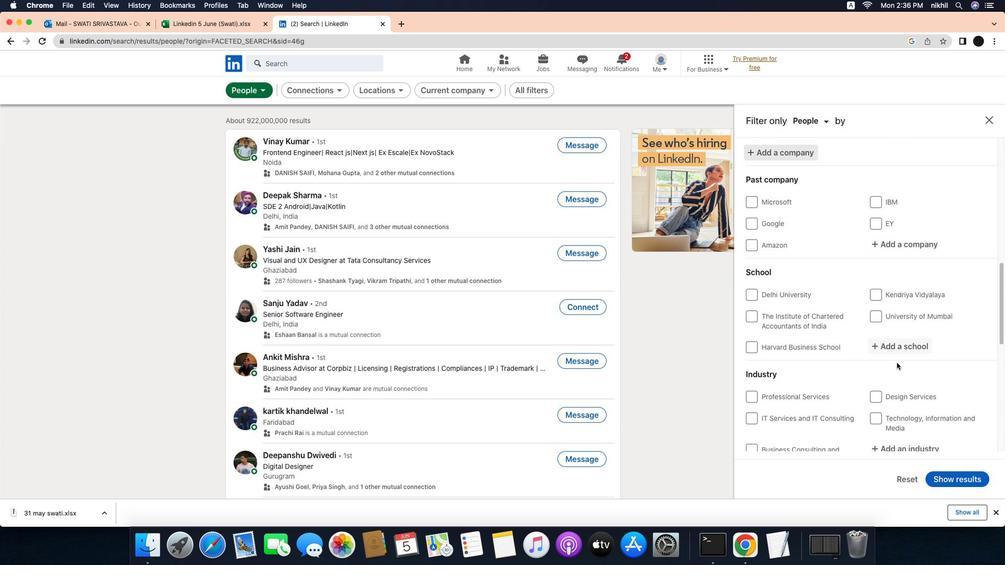 
Action: Mouse scrolled (911, 344) with delta (-25, -26)
Screenshot: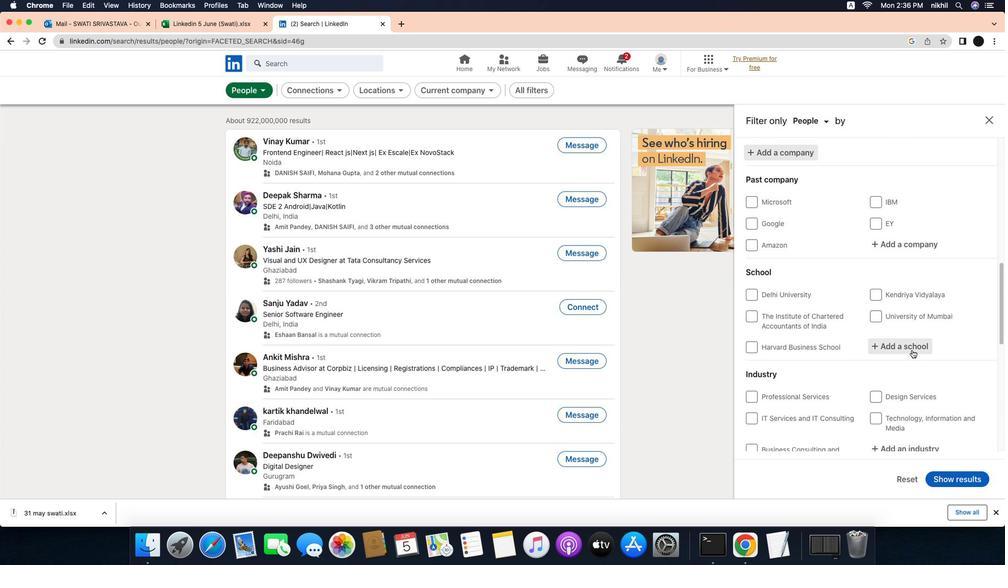
Action: Mouse scrolled (911, 344) with delta (-25, -26)
Screenshot: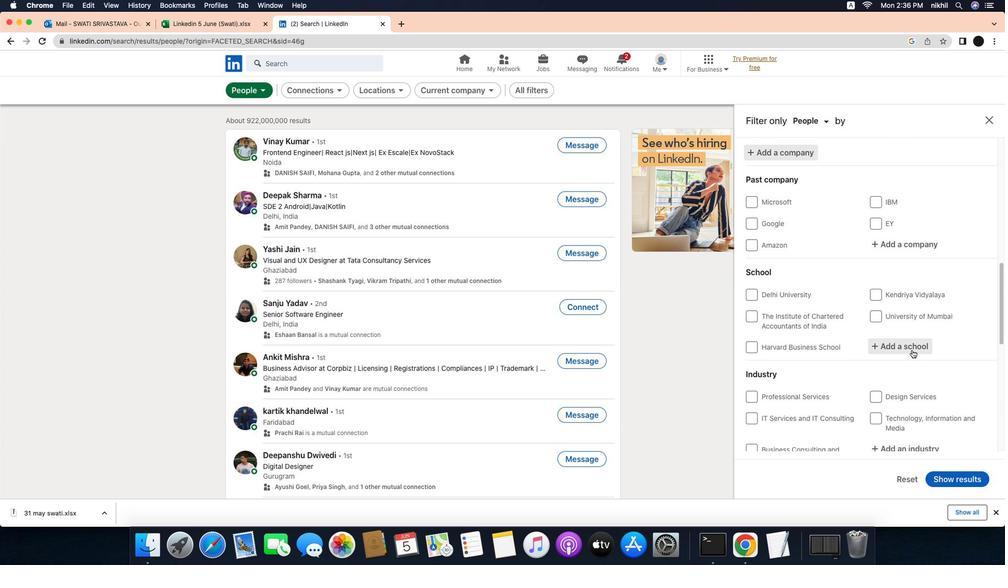 
Action: Mouse scrolled (911, 344) with delta (-25, -26)
Screenshot: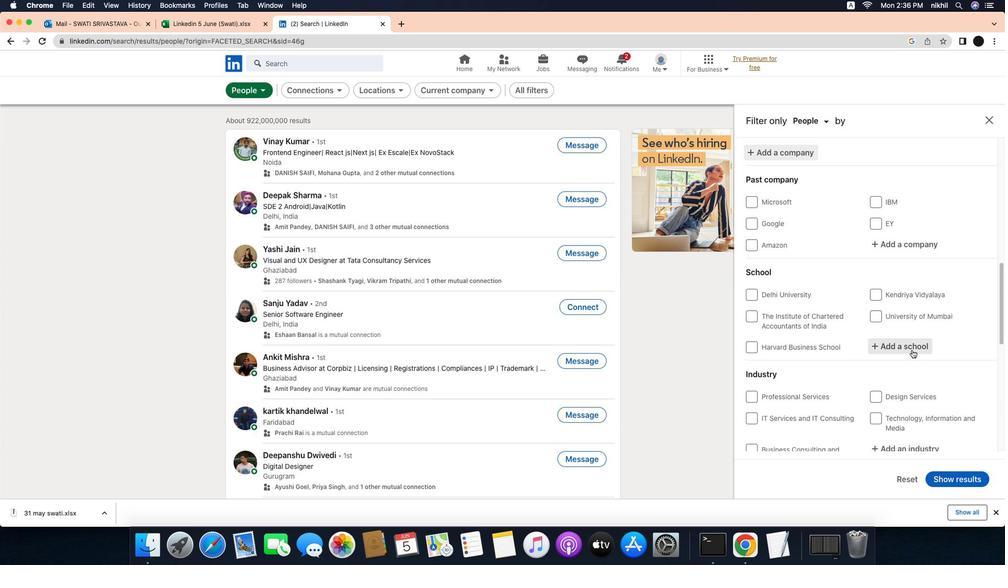 
Action: Mouse moved to (947, 347)
Screenshot: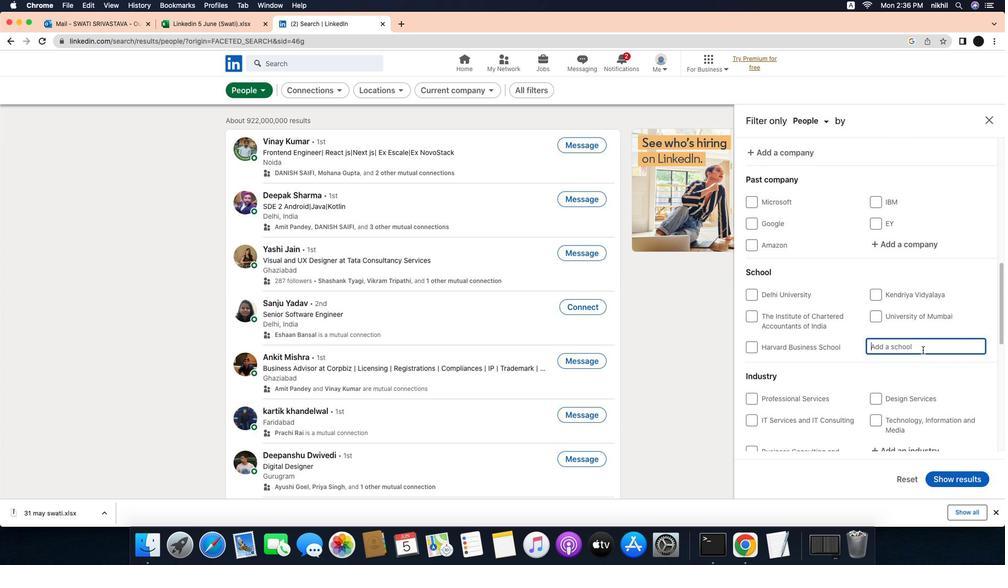 
Action: Mouse pressed left at (947, 347)
Screenshot: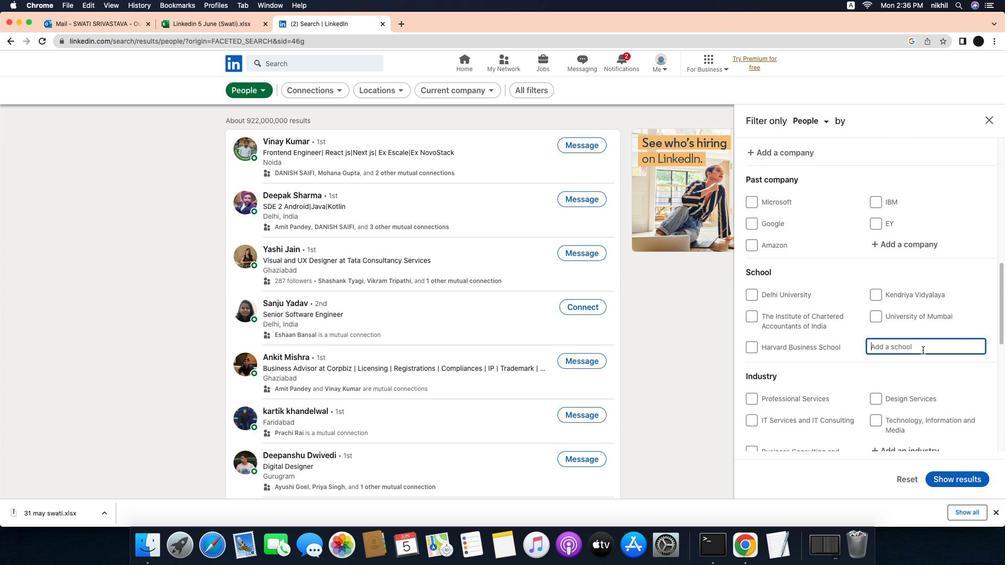 
Action: Mouse moved to (959, 347)
Screenshot: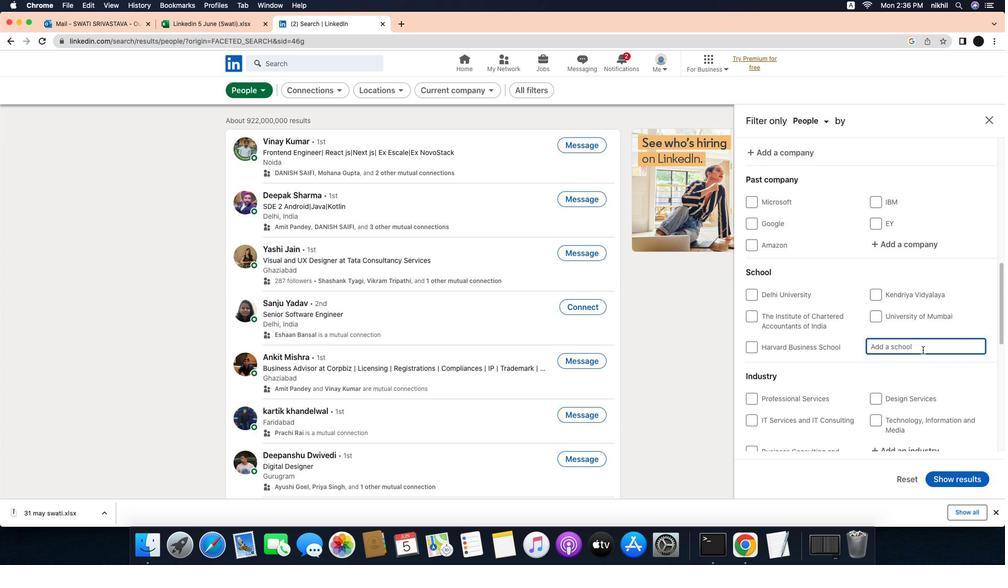
Action: Mouse pressed left at (959, 347)
Screenshot: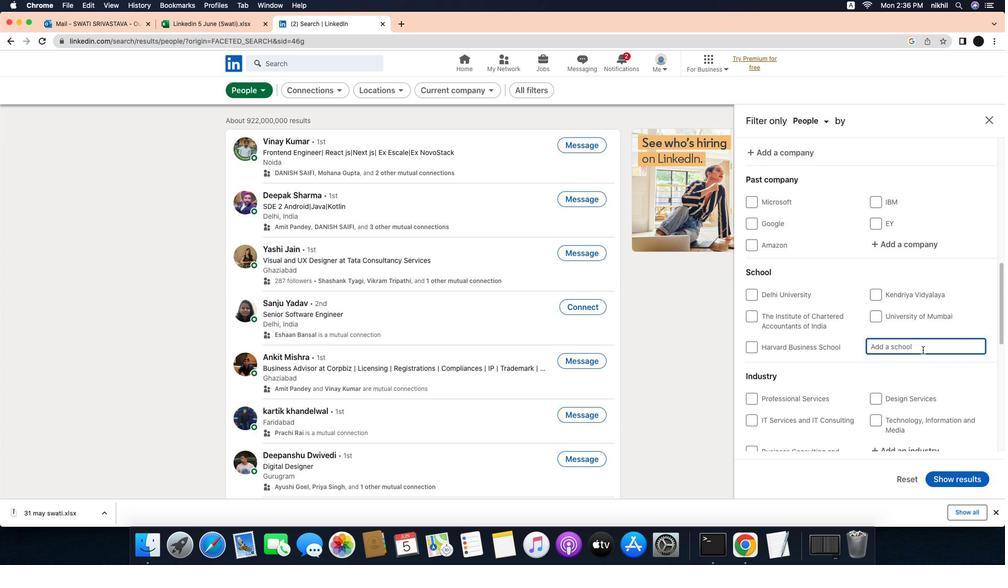 
Action: Mouse moved to (958, 347)
Screenshot: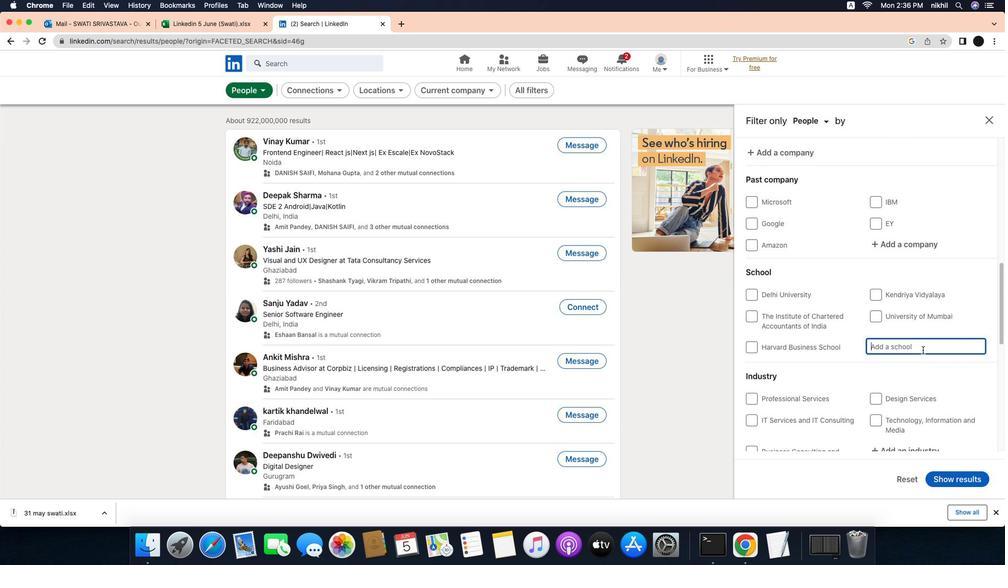 
Action: Key pressed Key.caps_lock'D'Key.caps_lock'o''o''n'Key.spaceKey.caps_lock'B'Key.caps_lock'u''s''i''n''e''s''s'Key.spaceKey.caps_lock'S'Key.caps_lock'c''h''o''o''l'
Screenshot: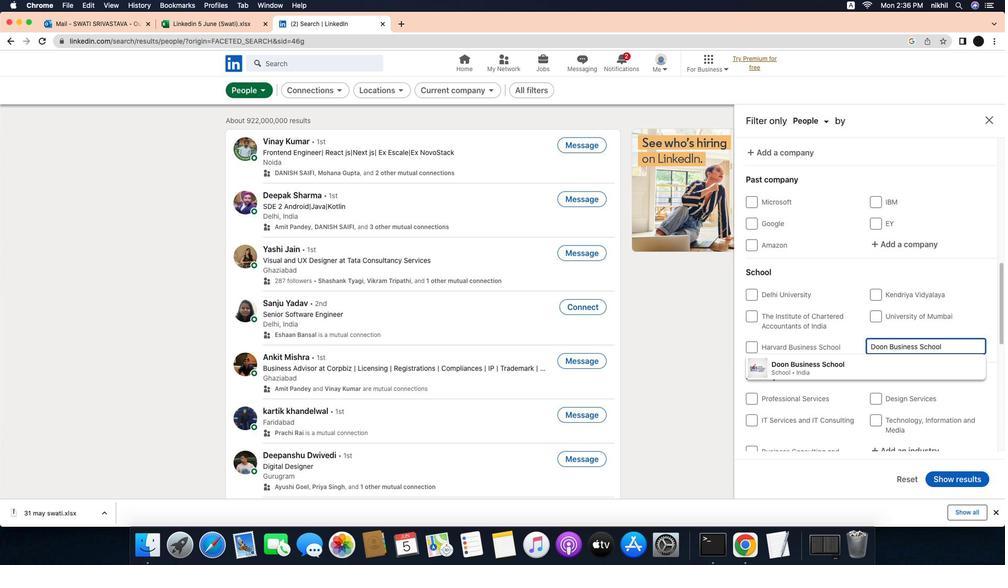 
Action: Mouse moved to (907, 365)
Screenshot: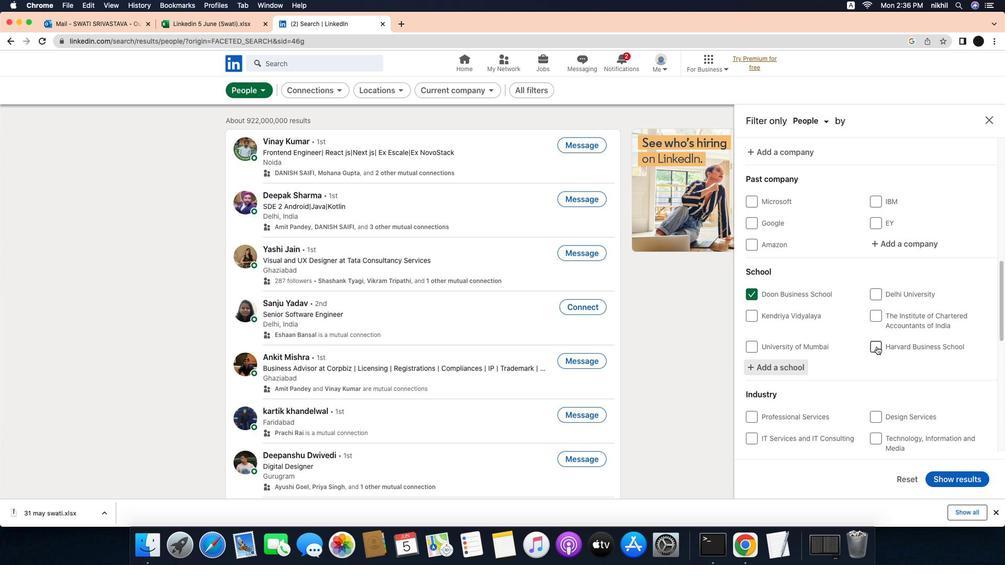 
Action: Mouse pressed left at (907, 365)
Screenshot: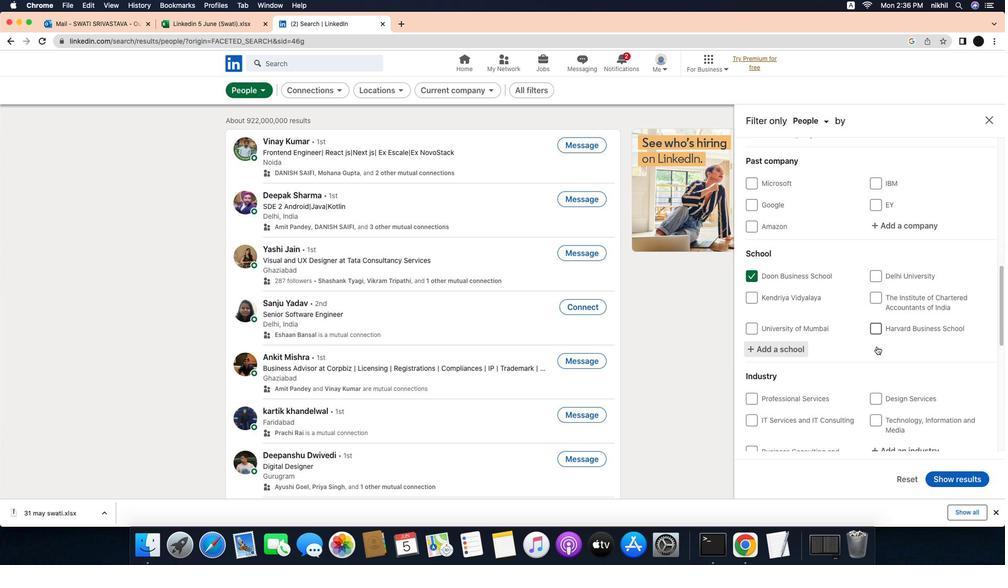 
Action: Mouse moved to (910, 343)
Screenshot: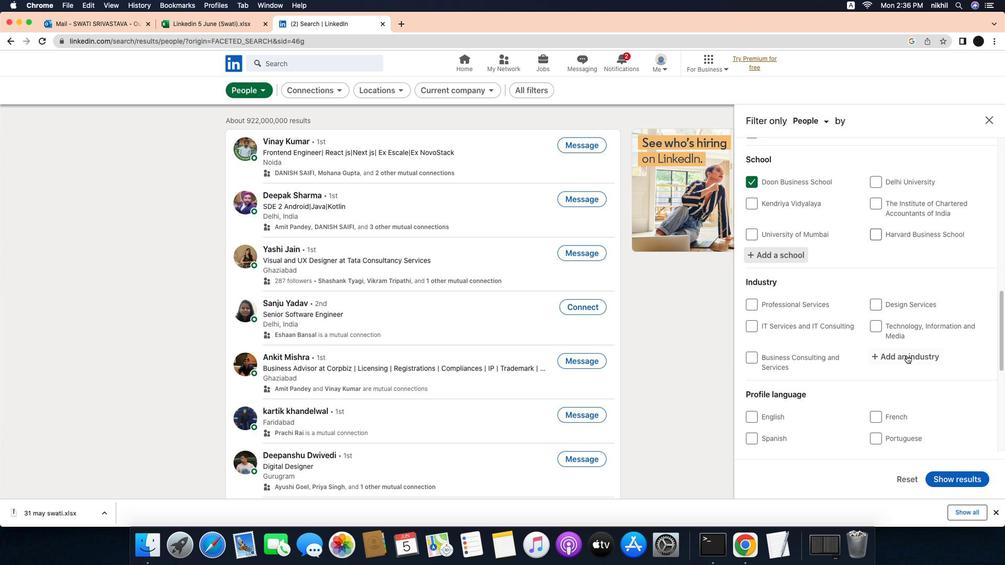 
Action: Mouse scrolled (910, 343) with delta (-25, -26)
Screenshot: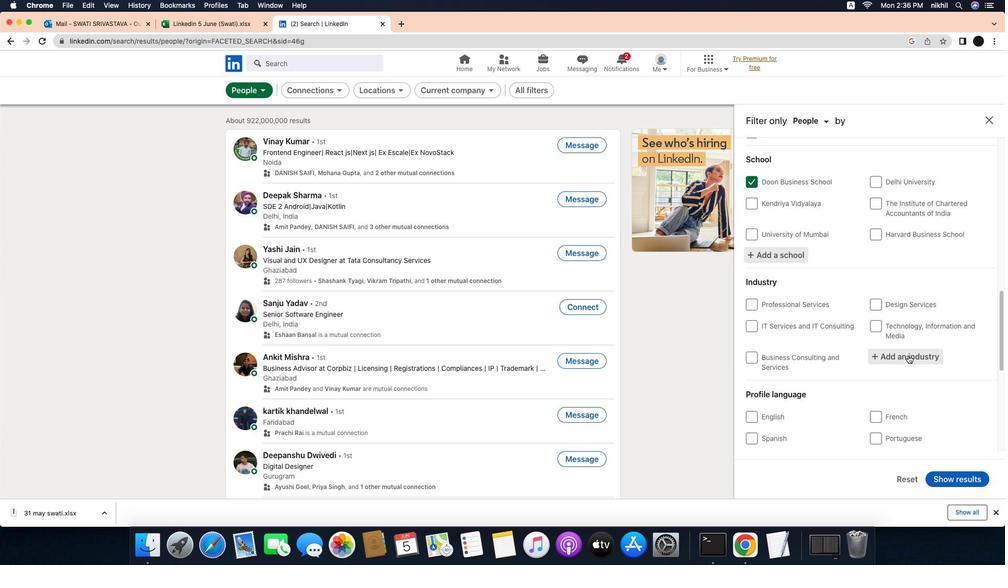 
Action: Mouse scrolled (910, 343) with delta (-25, -26)
Screenshot: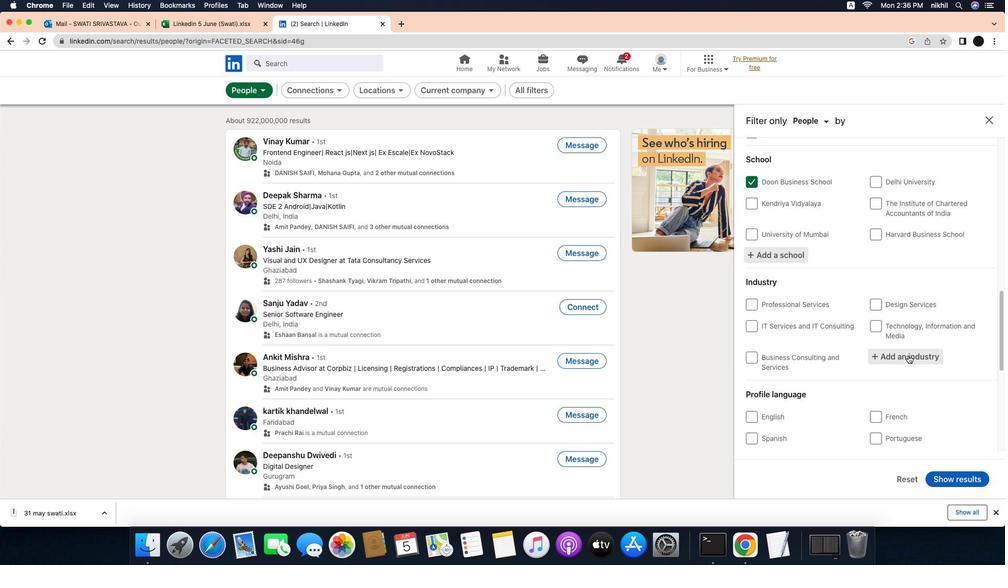 
Action: Mouse scrolled (910, 343) with delta (-25, -26)
Screenshot: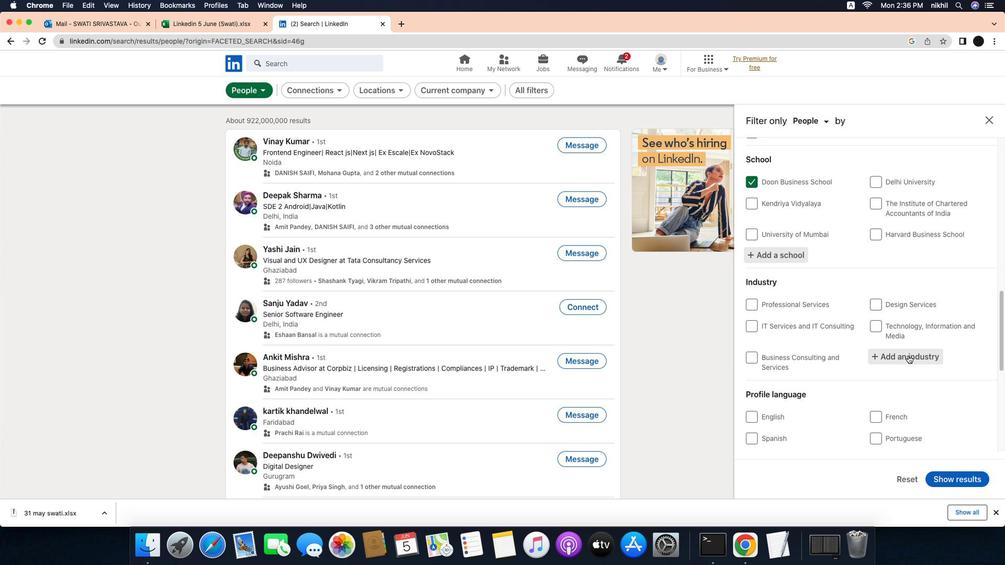 
Action: Mouse scrolled (910, 343) with delta (-25, -26)
Screenshot: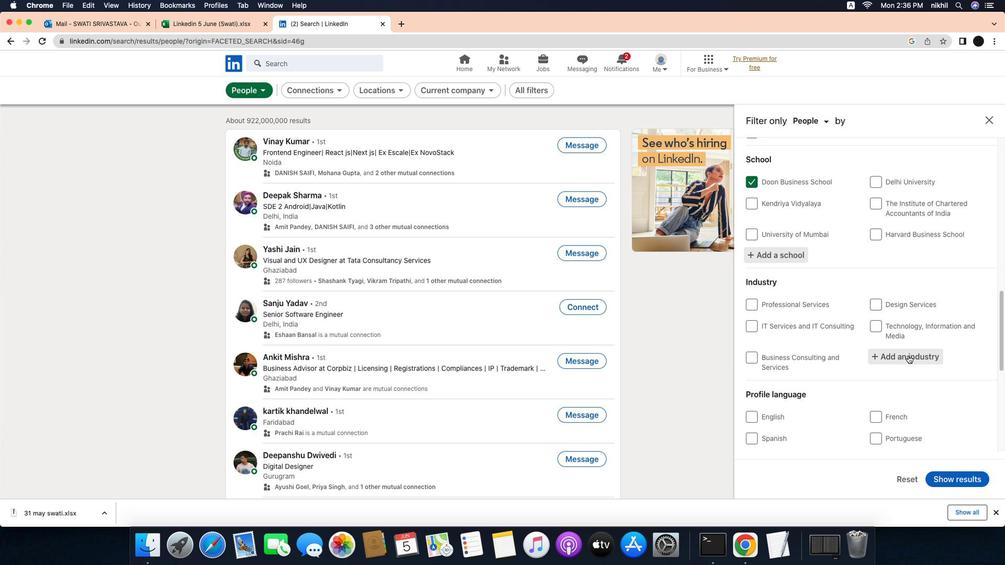 
Action: Mouse moved to (943, 353)
Screenshot: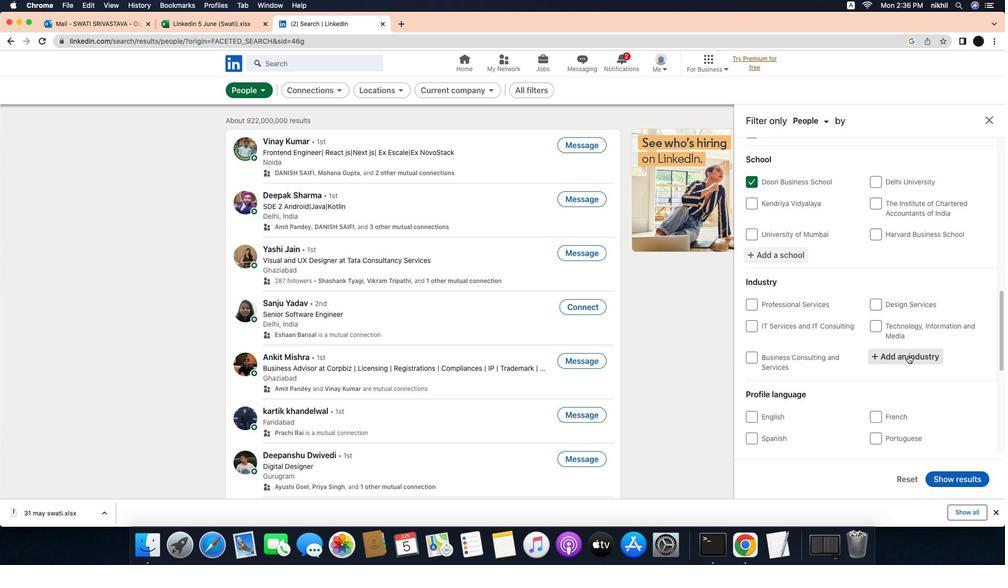 
Action: Mouse pressed left at (943, 353)
Screenshot: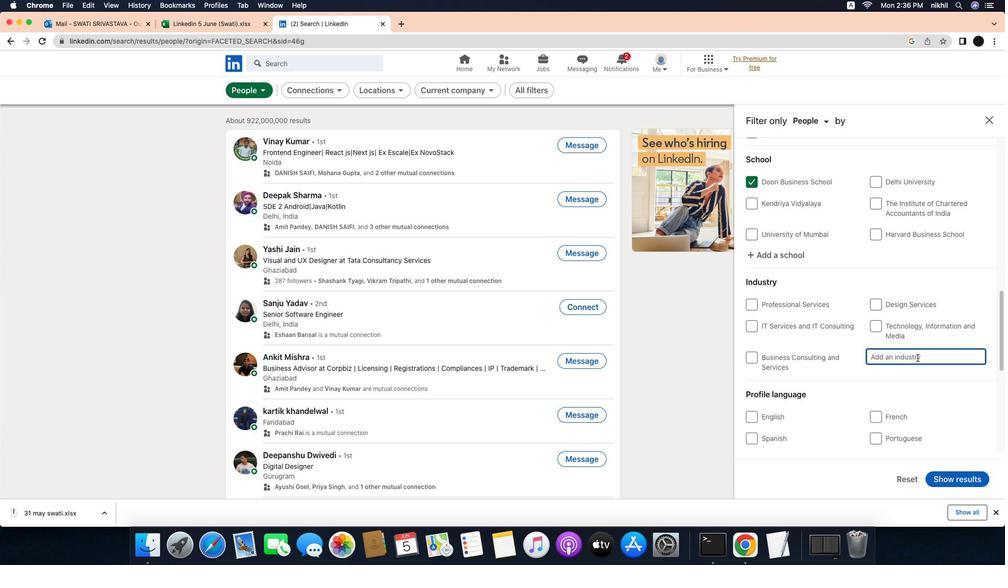
Action: Mouse moved to (953, 355)
Screenshot: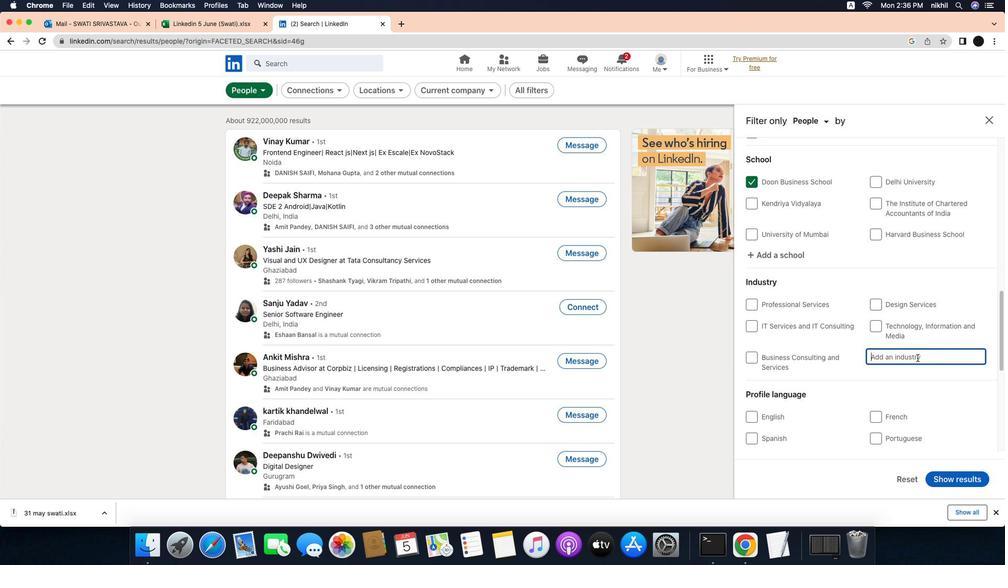 
Action: Mouse pressed left at (953, 355)
Screenshot: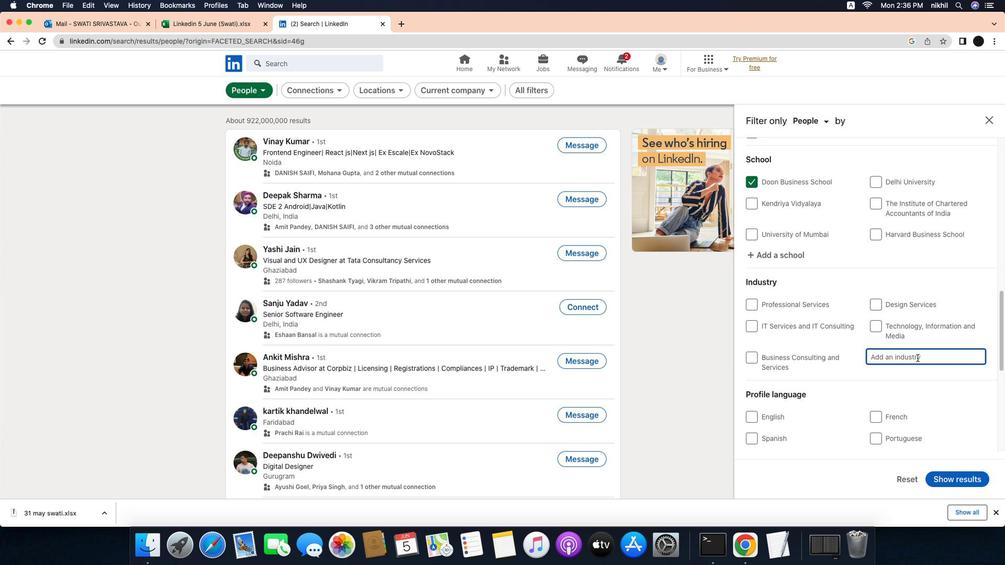 
Action: Key pressed Key.caps_lock'E'Key.caps_lock'q''u''i''p''m''e''n''t'Key.spaceKey.caps_lock'R'Key.caps_lock'e''n''t''a''l'Key.spaceKey.caps_lock'S'Key.caps_lock'e''r''v''i''c''e''s'
Screenshot: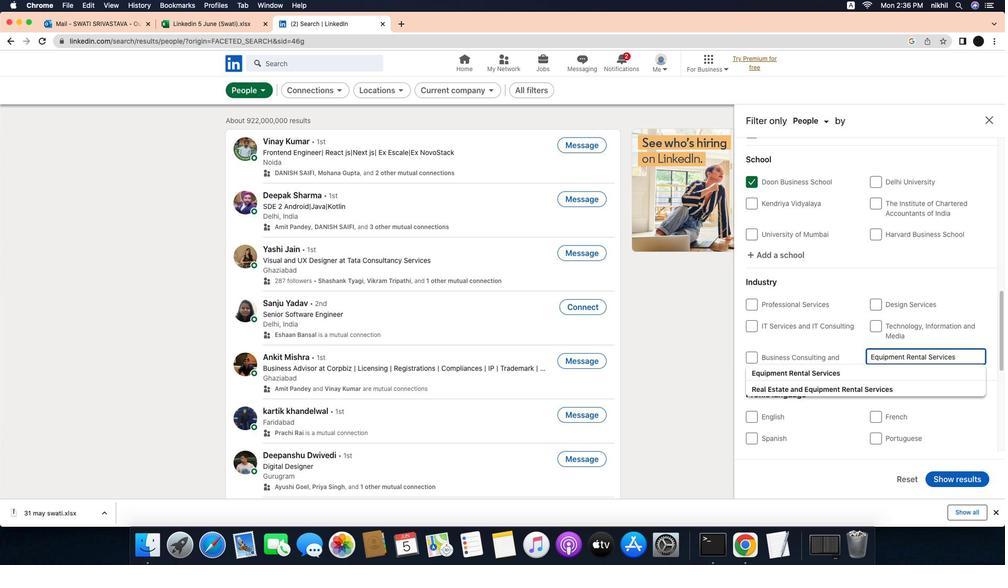
Action: Mouse moved to (876, 375)
Screenshot: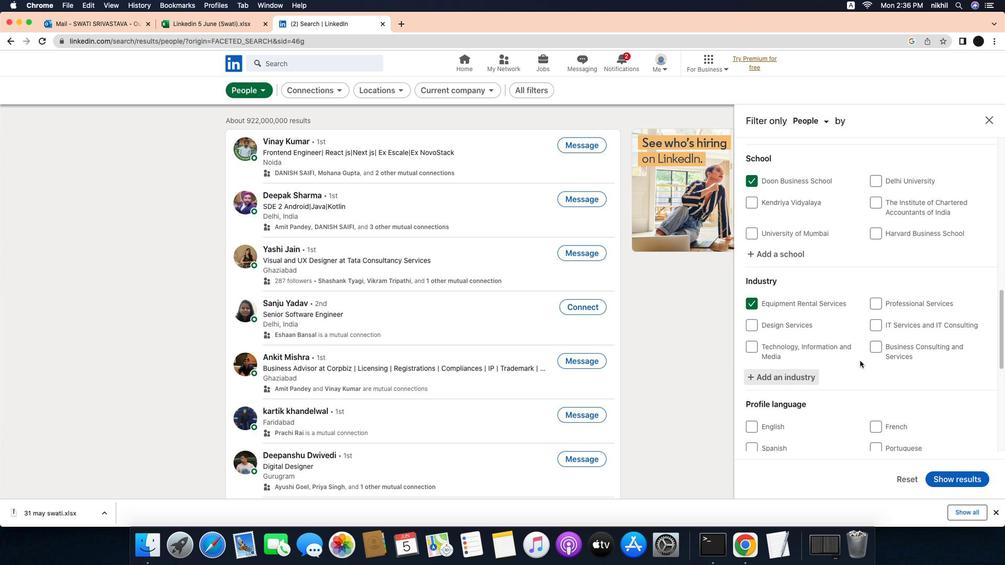 
Action: Mouse pressed left at (876, 375)
Screenshot: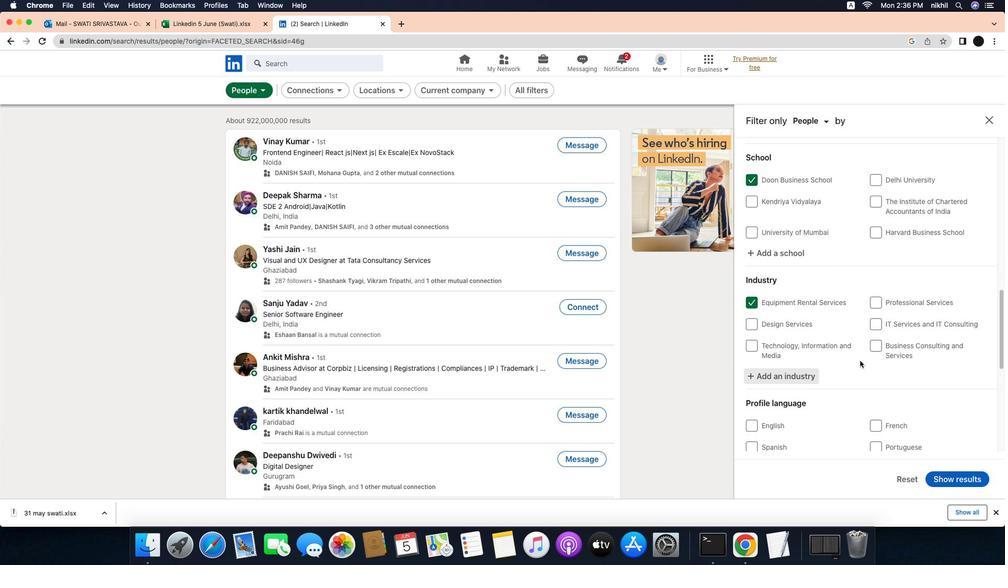 
Action: Mouse moved to (892, 359)
Screenshot: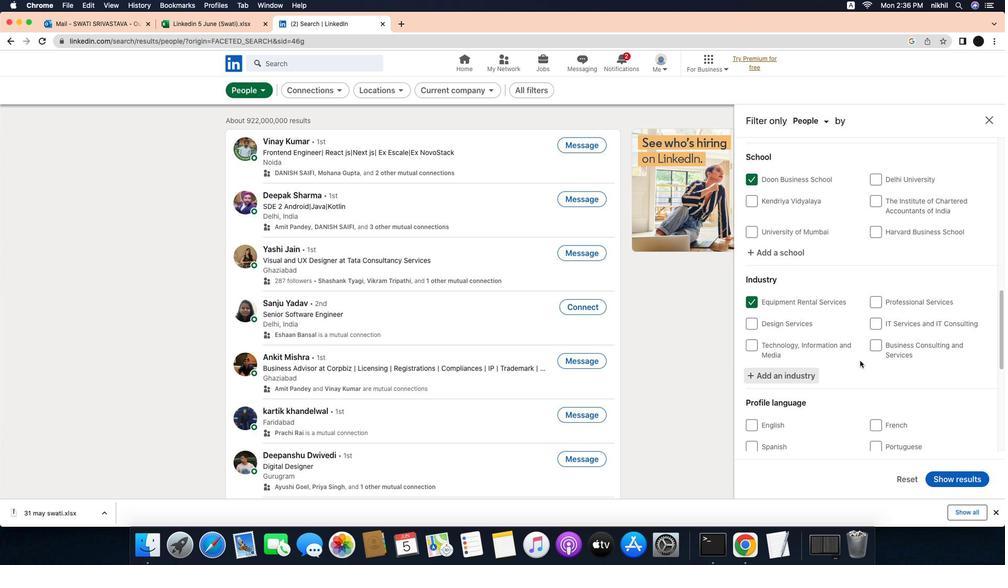 
Action: Mouse scrolled (892, 359) with delta (-25, -26)
Screenshot: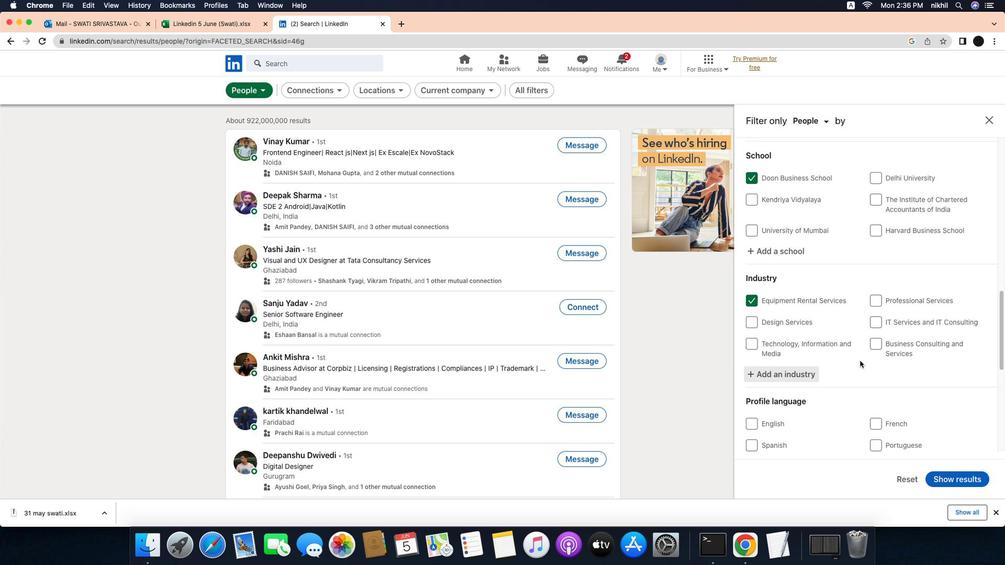 
Action: Mouse scrolled (892, 359) with delta (-25, -26)
Screenshot: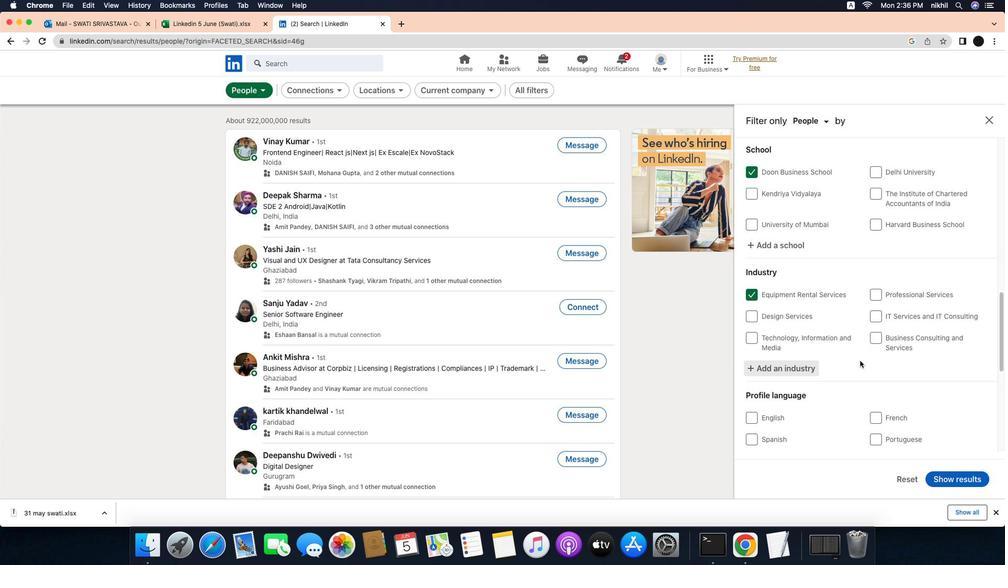 
Action: Mouse scrolled (892, 359) with delta (-25, -26)
Screenshot: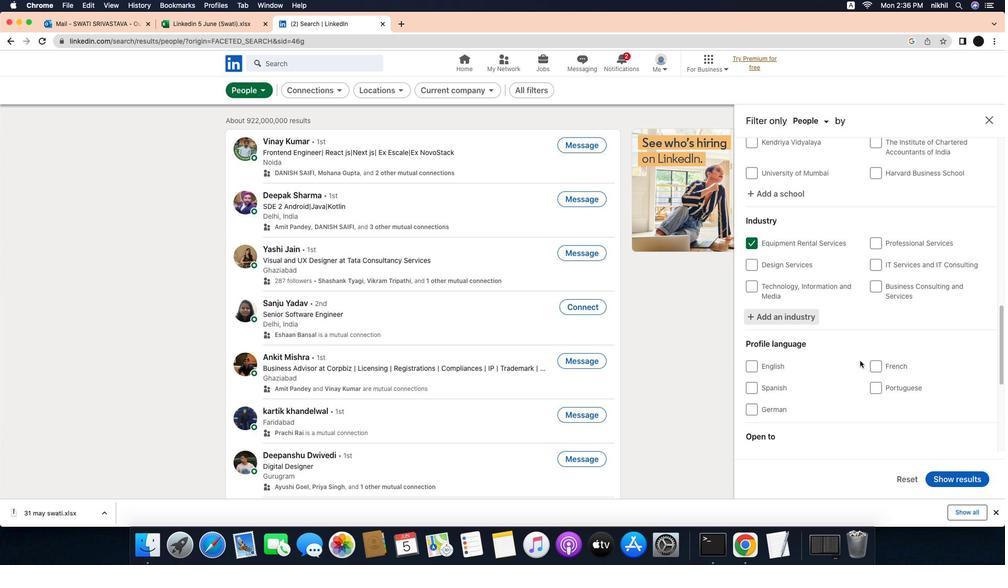 
Action: Mouse scrolled (892, 359) with delta (-25, -26)
Screenshot: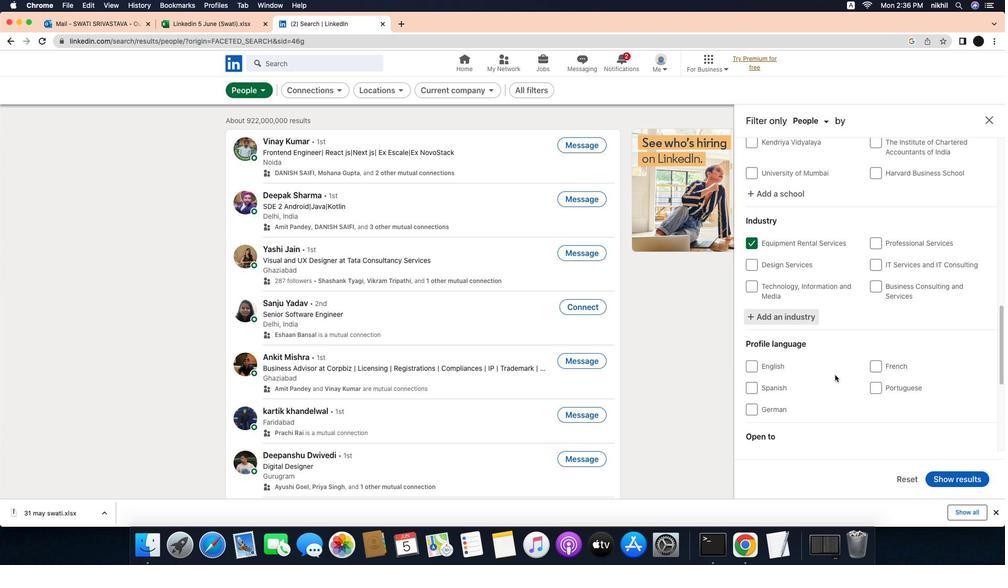 
Action: Mouse scrolled (892, 359) with delta (-25, -26)
Screenshot: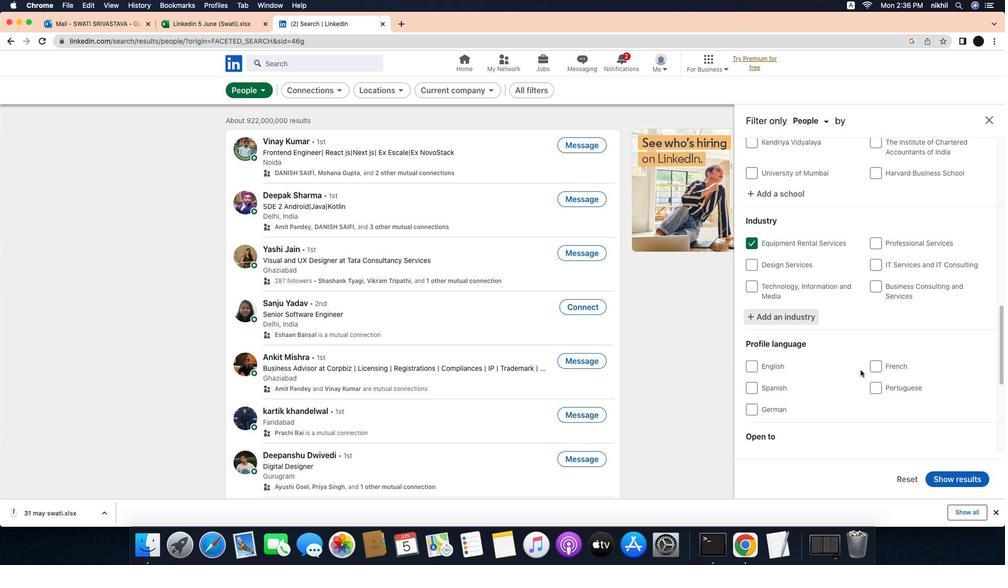 
Action: Mouse scrolled (892, 359) with delta (-25, -26)
Screenshot: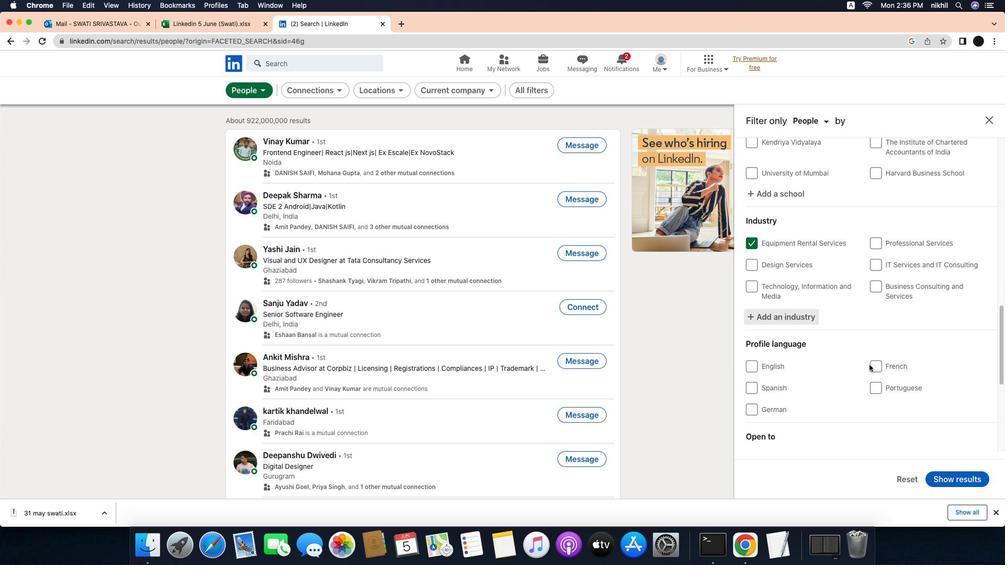 
Action: Mouse scrolled (892, 359) with delta (-25, -26)
Screenshot: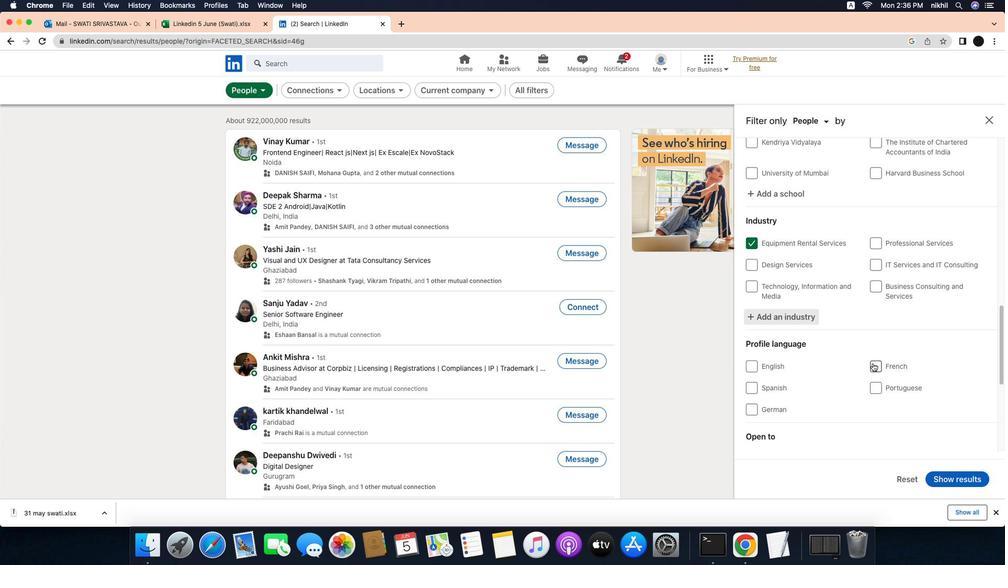 
Action: Mouse moved to (908, 360)
Screenshot: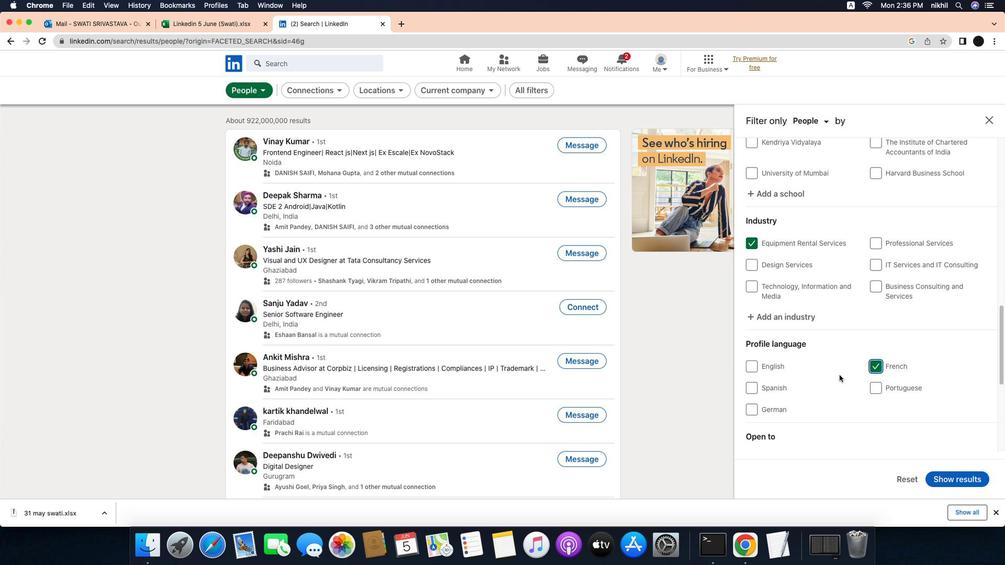 
Action: Mouse pressed left at (908, 360)
Screenshot: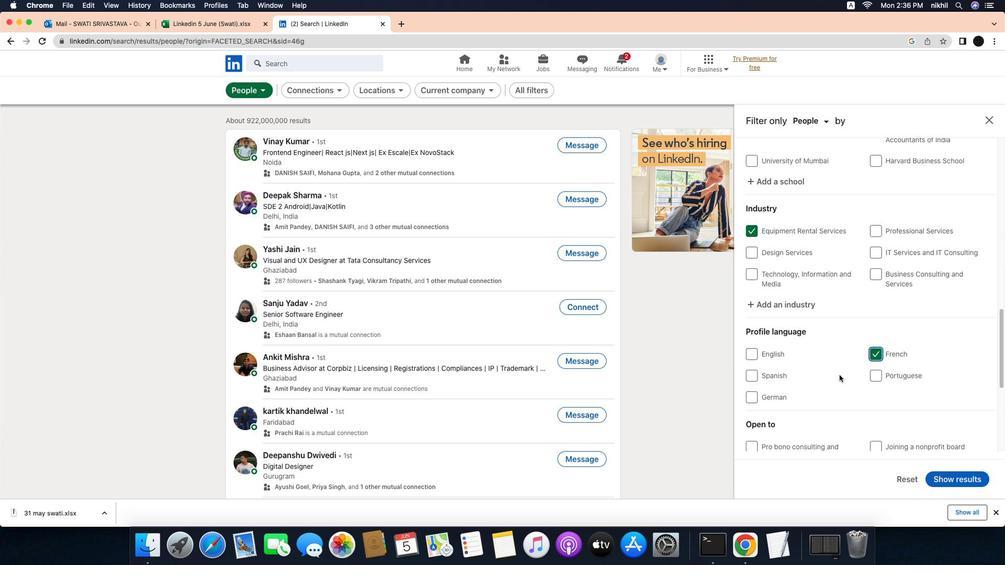 
Action: Mouse moved to (870, 374)
Screenshot: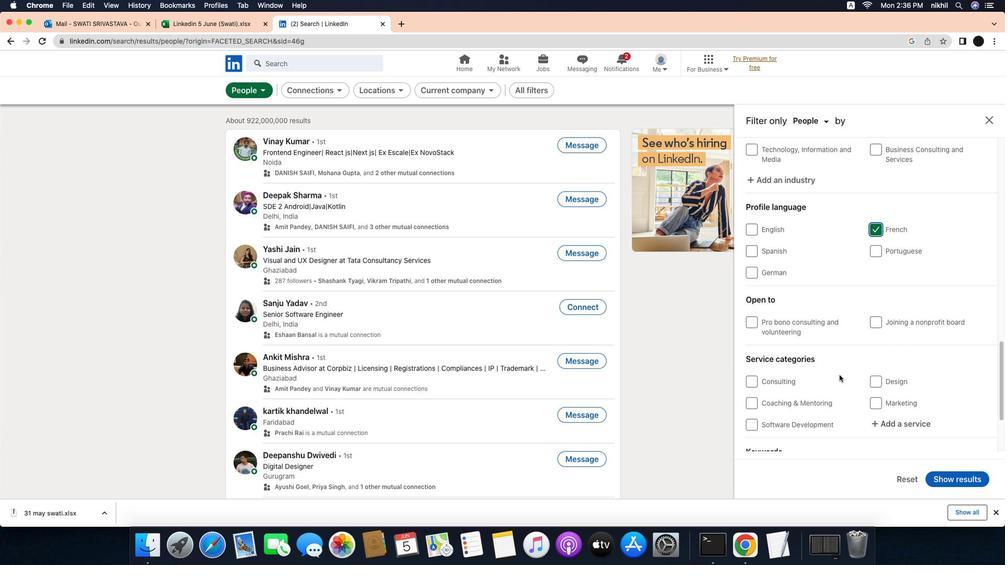 
Action: Mouse scrolled (870, 374) with delta (-25, -26)
Screenshot: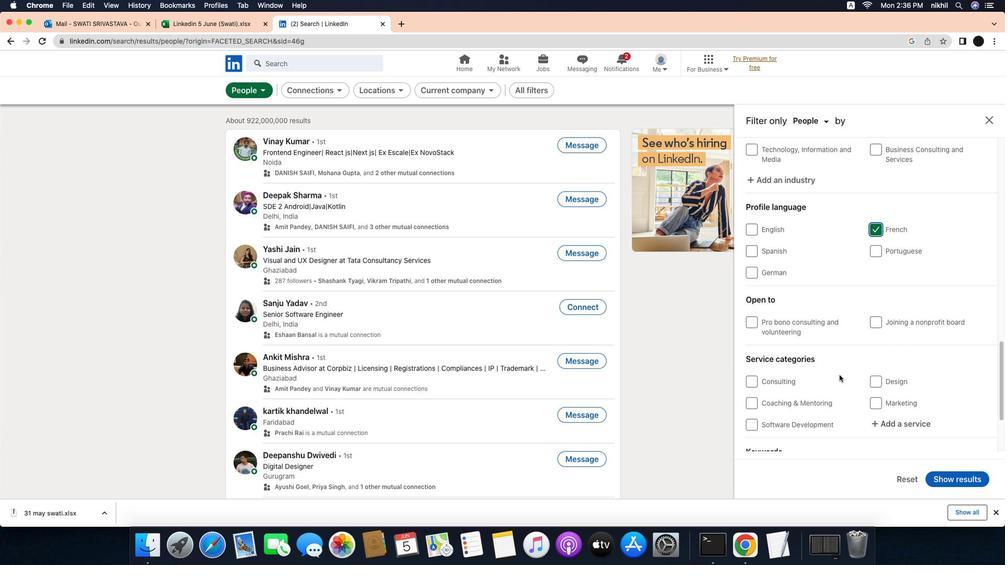 
Action: Mouse scrolled (870, 374) with delta (-25, -26)
Screenshot: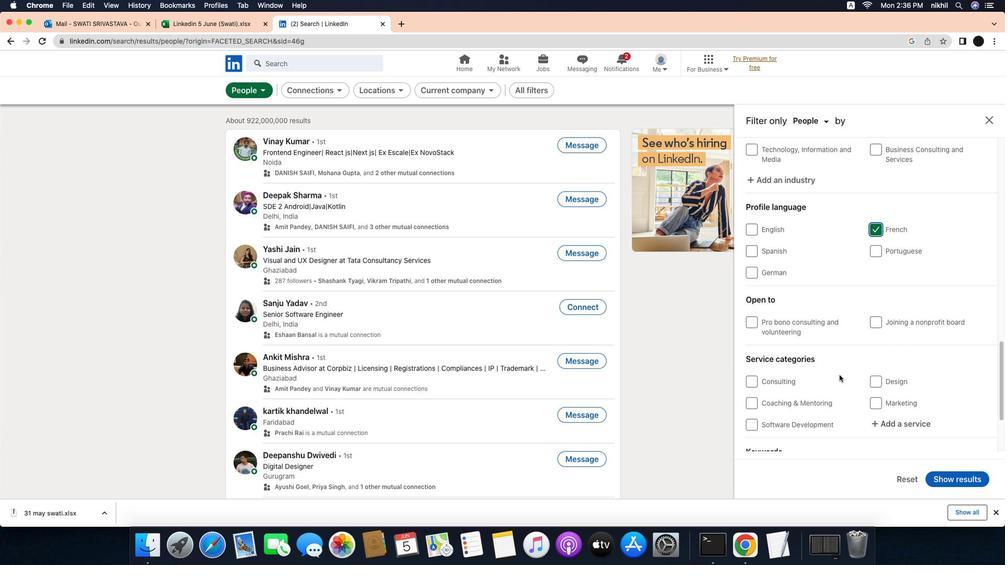 
Action: Mouse scrolled (870, 374) with delta (-25, -26)
Screenshot: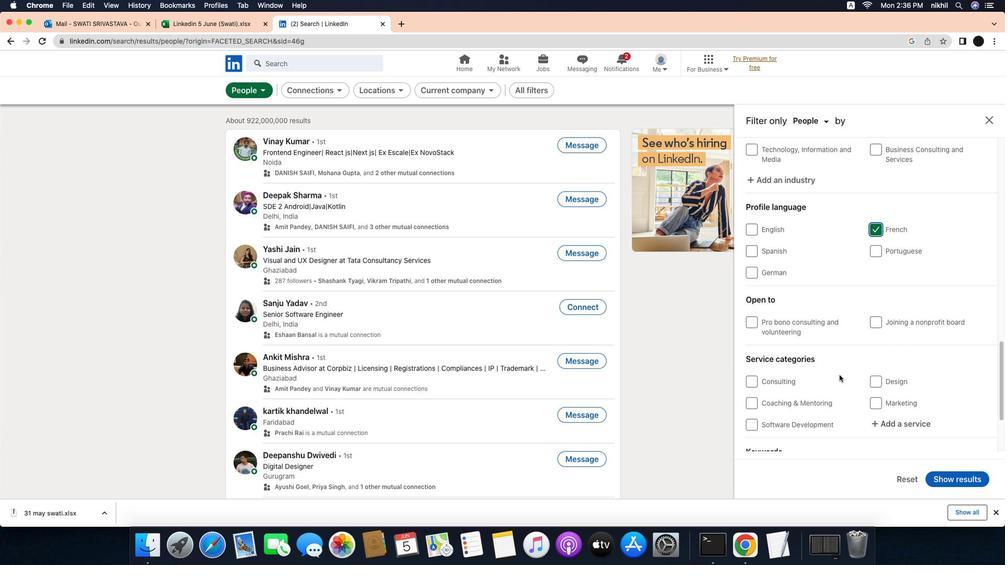 
Action: Mouse scrolled (870, 374) with delta (-25, -27)
Screenshot: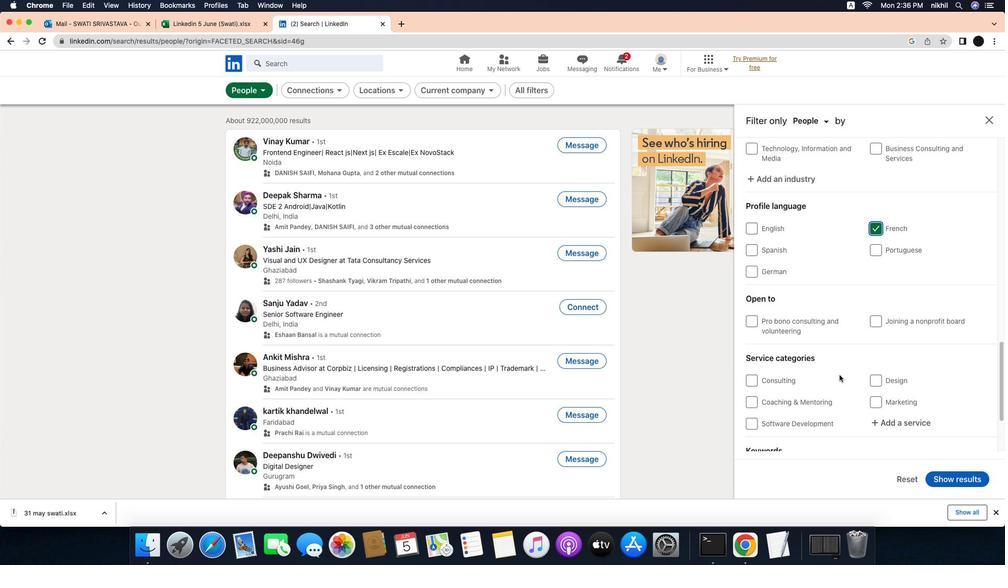 
Action: Mouse scrolled (870, 374) with delta (-25, -26)
Screenshot: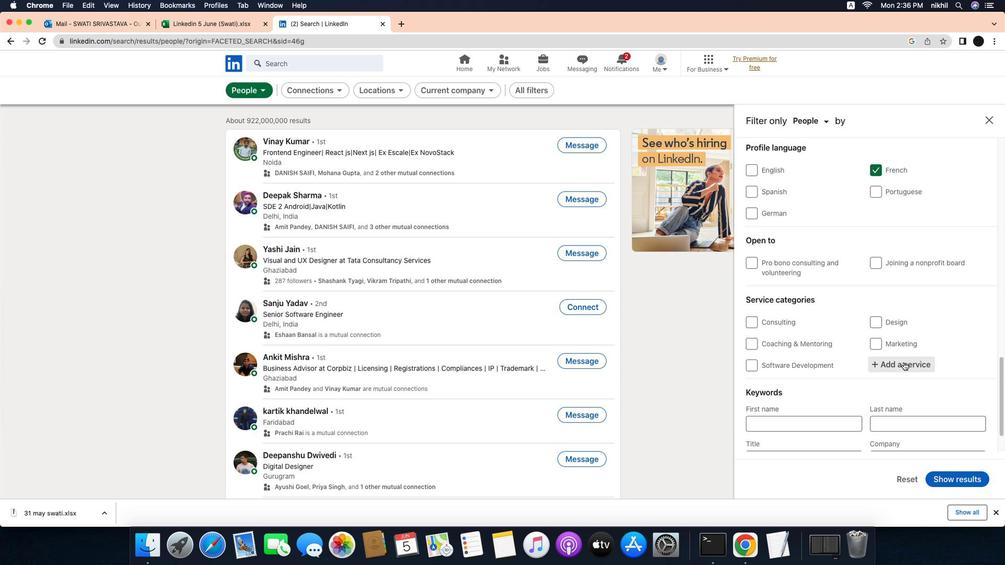 
Action: Mouse scrolled (870, 374) with delta (-25, -26)
Screenshot: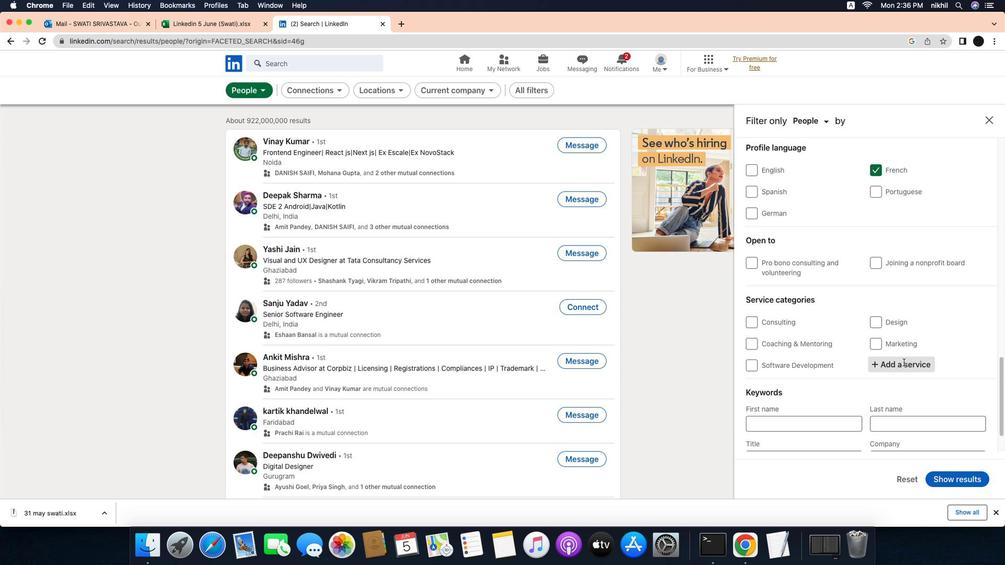 
Action: Mouse scrolled (870, 374) with delta (-25, -26)
Screenshot: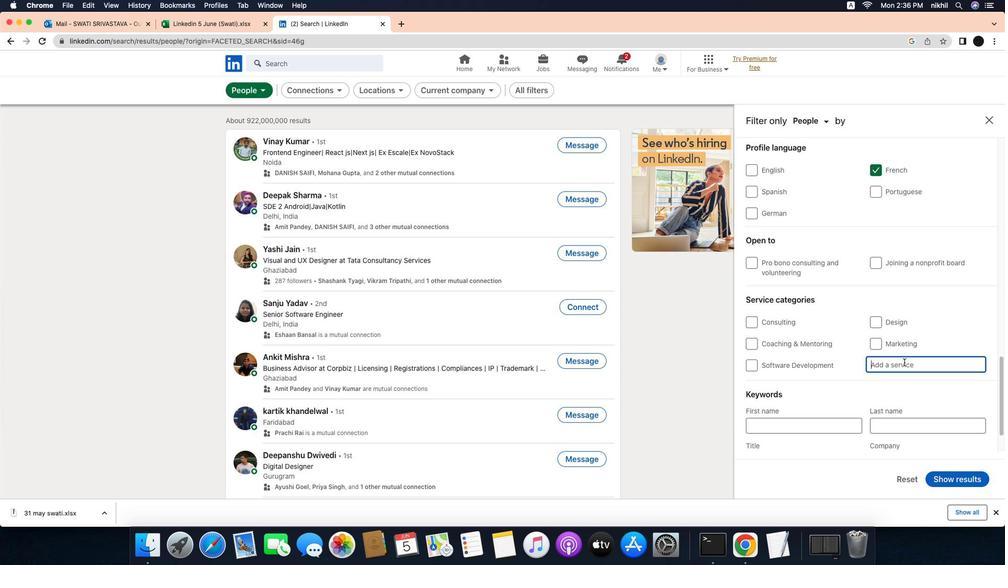 
Action: Mouse moved to (938, 360)
Screenshot: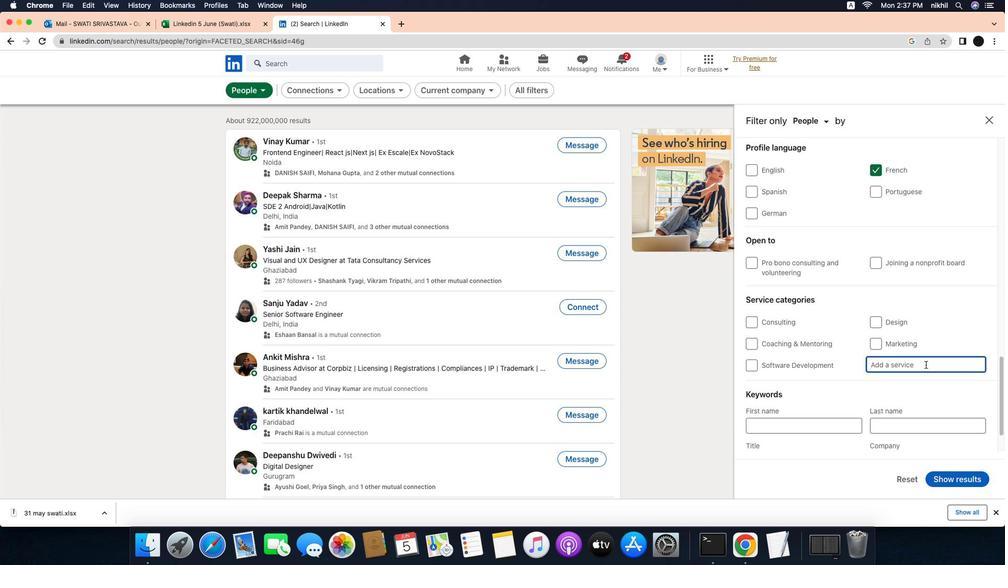 
Action: Mouse pressed left at (938, 360)
Screenshot: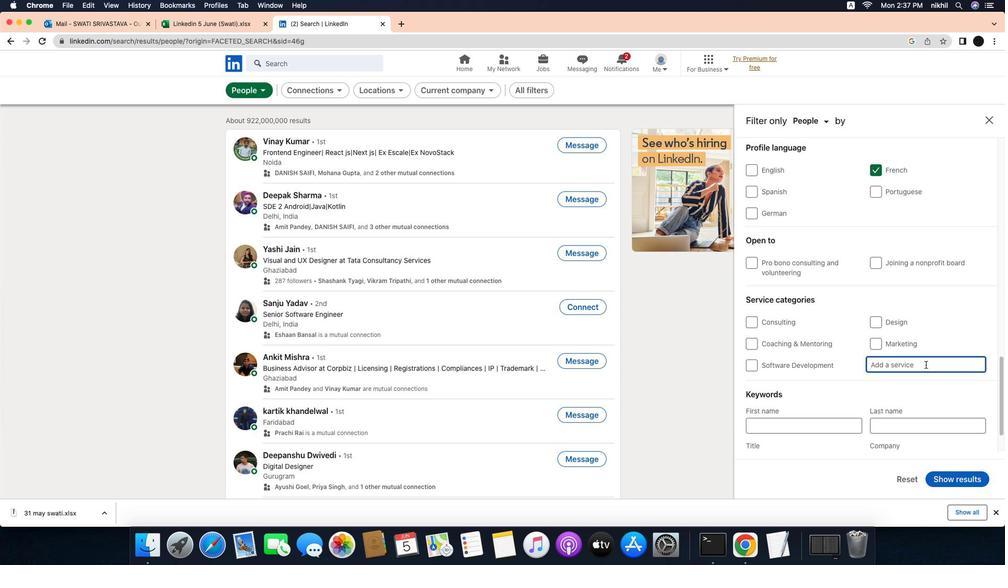 
Action: Mouse moved to (962, 363)
Screenshot: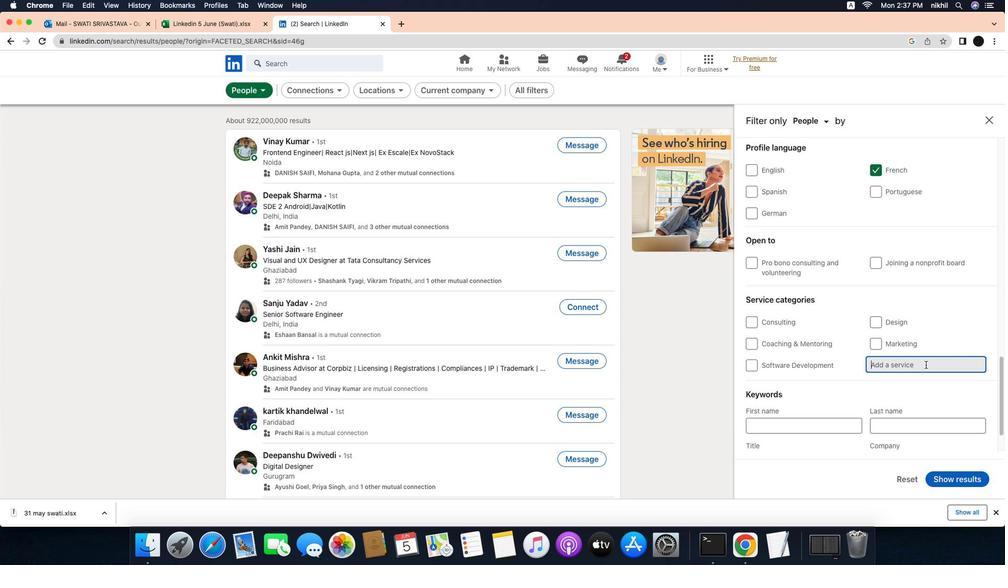 
Action: Mouse pressed left at (962, 363)
Screenshot: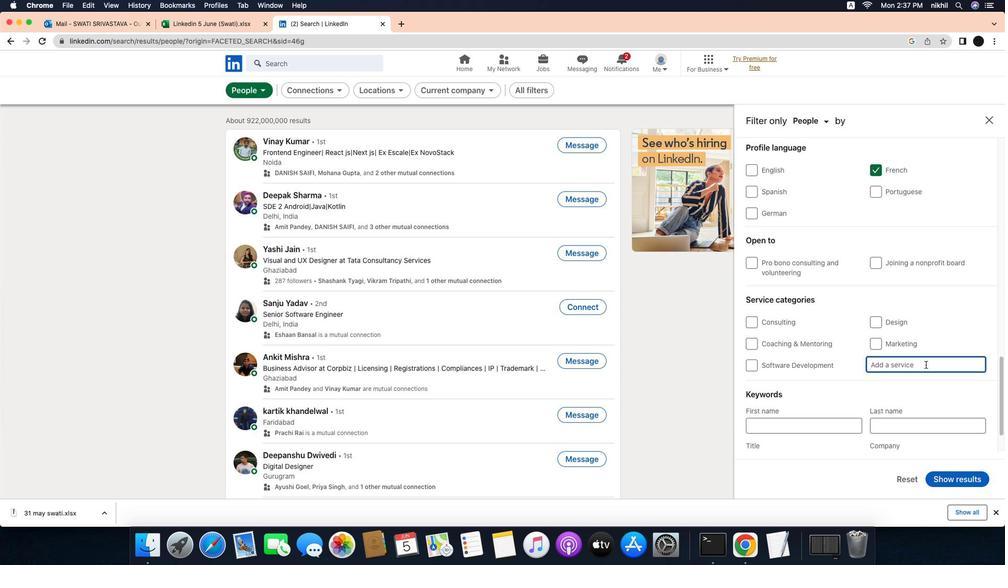 
Action: Key pressed Key.caps_lock'R'Key.caps_lock'e''a''l'Key.spaceKey.caps_lock'E'Key.caps_lock's''t''a''t''e'Key.spaceKey.caps_lock'A'Key.caps_lock'p''p''r''a''i''s''a''l'
Screenshot: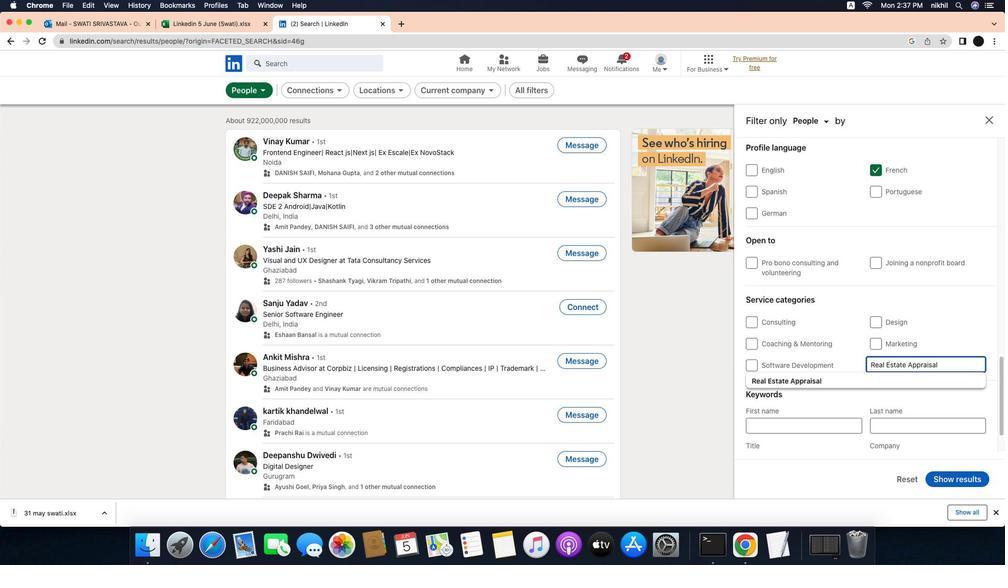 
Action: Mouse moved to (930, 379)
Screenshot: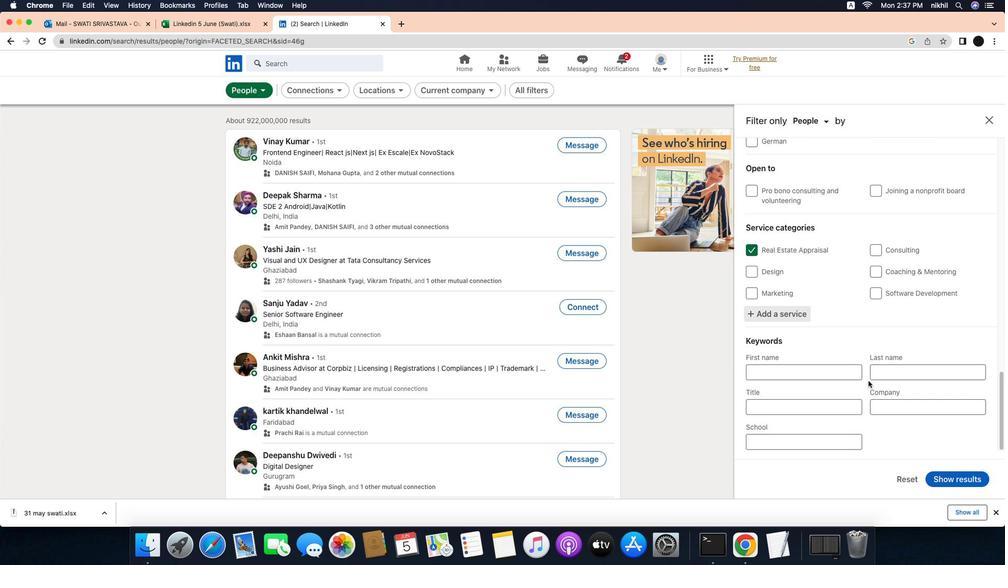 
Action: Mouse pressed left at (930, 379)
Screenshot: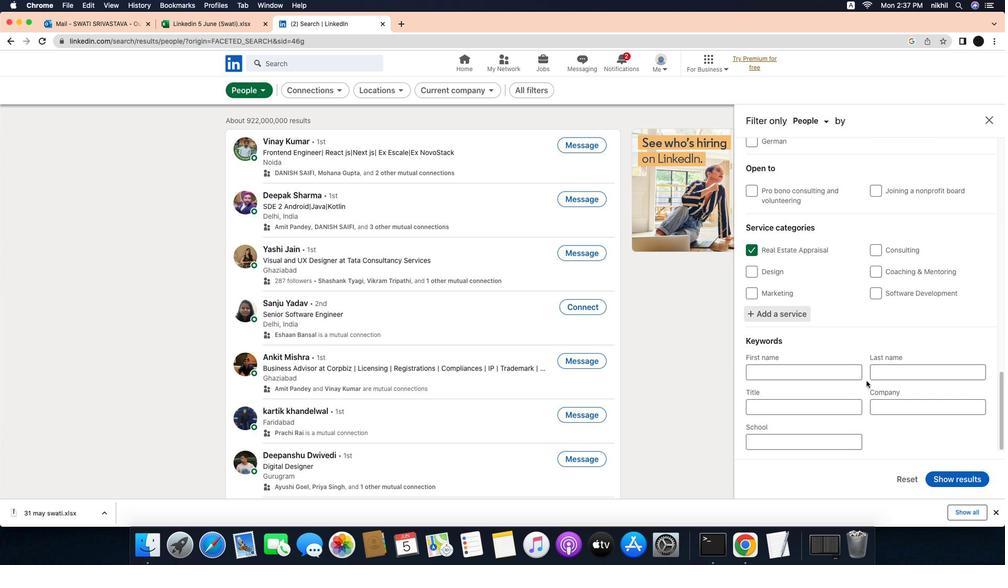 
Action: Mouse moved to (900, 380)
Screenshot: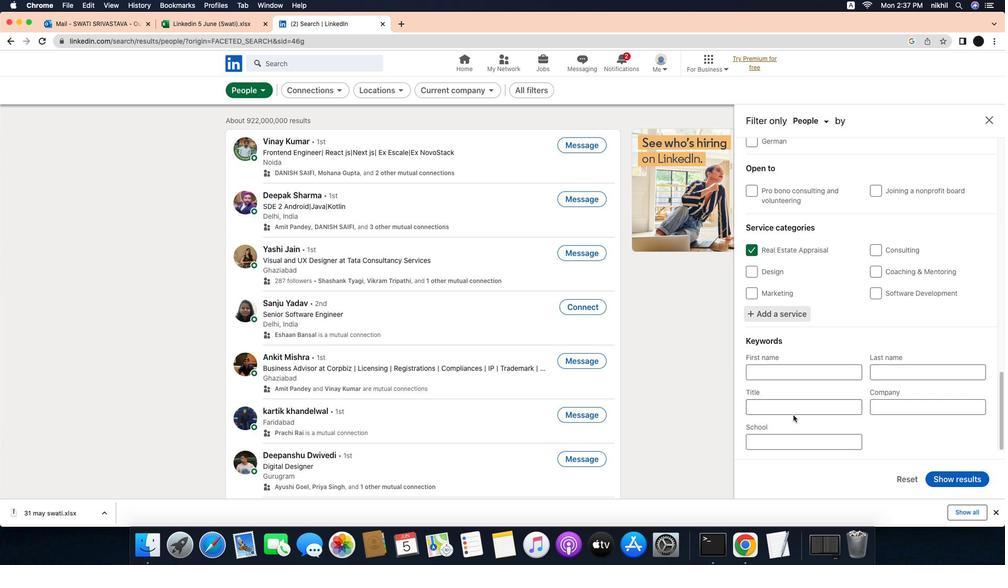 
Action: Mouse scrolled (900, 380) with delta (-25, -26)
Screenshot: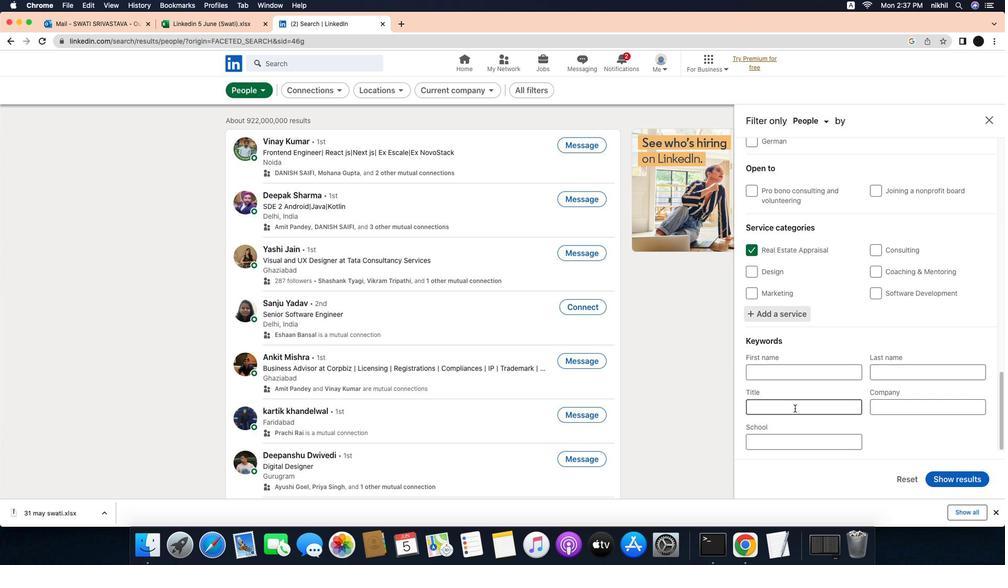
Action: Mouse scrolled (900, 380) with delta (-25, -26)
Screenshot: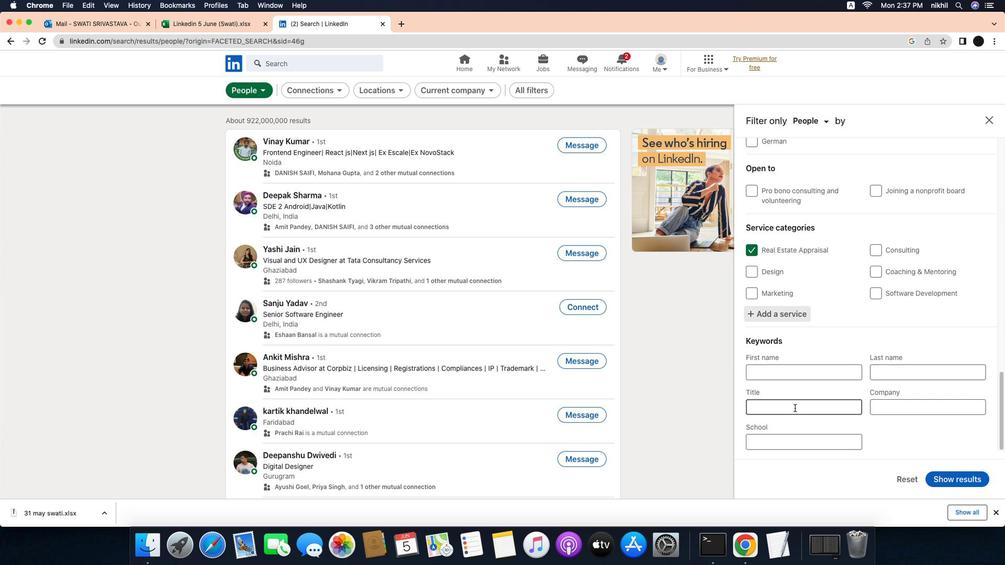
Action: Mouse scrolled (900, 380) with delta (-25, -27)
Screenshot: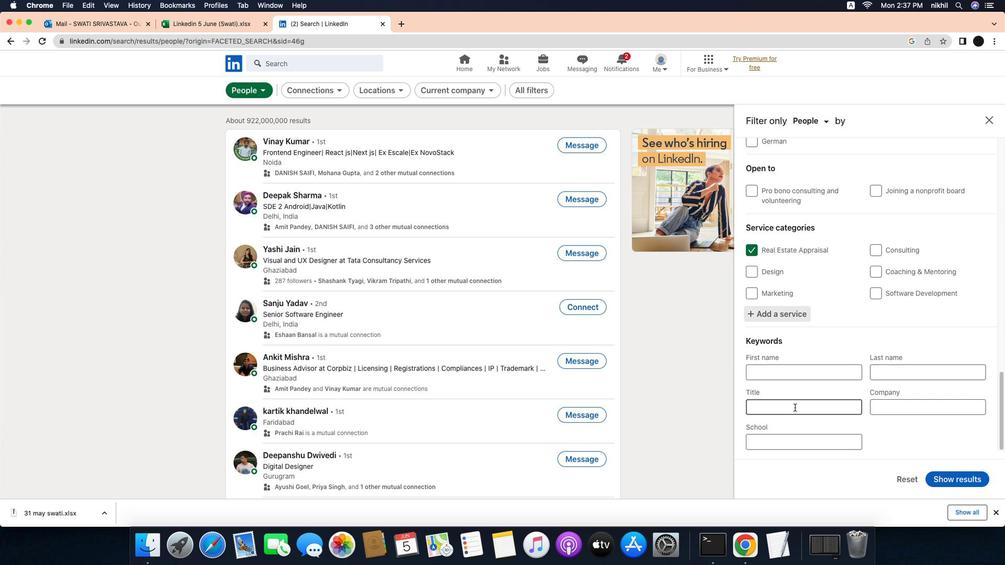 
Action: Mouse scrolled (900, 380) with delta (-25, -27)
Screenshot: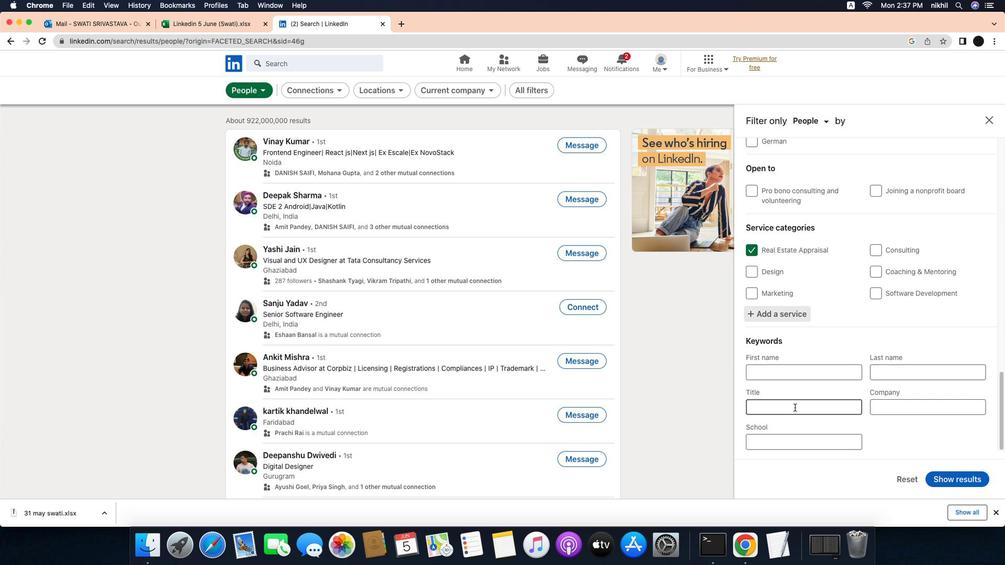 
Action: Mouse moved to (822, 409)
Screenshot: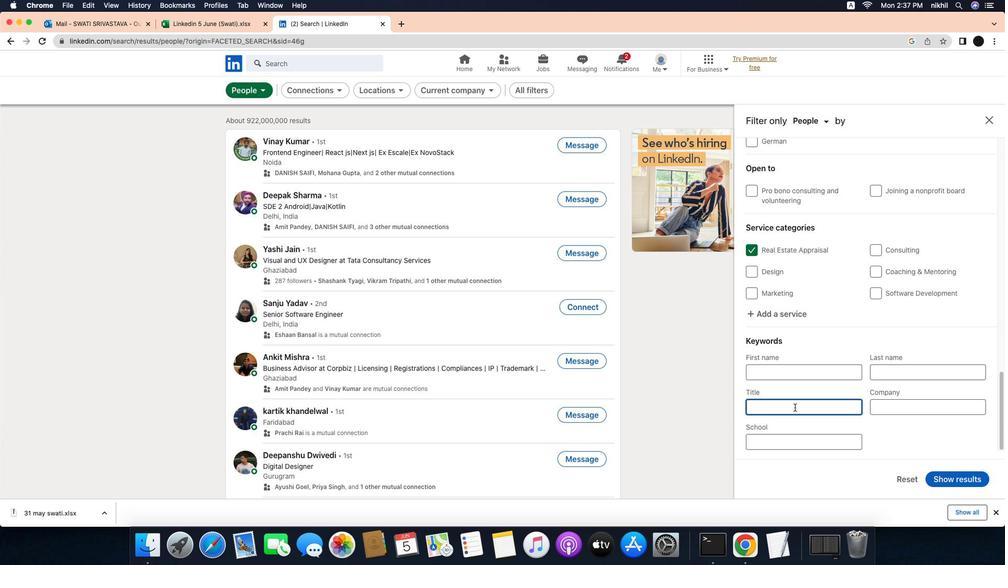 
Action: Mouse pressed left at (822, 409)
Screenshot: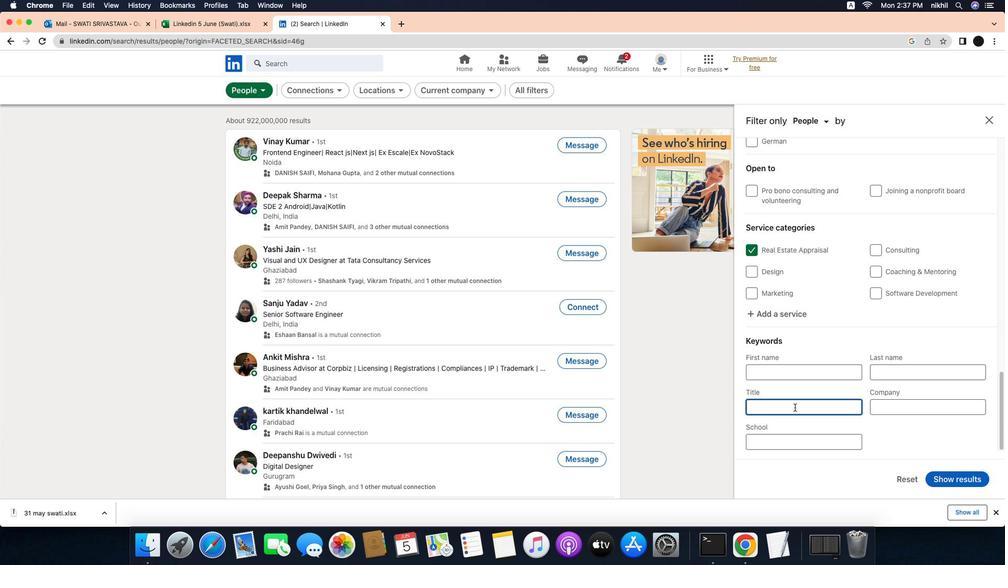 
Action: Key pressed Key.caps_lock'C'Key.caps_lock'o''n''t''e''n''t'Key.spaceKey.caps_lock'C'Key.caps_lock'r''e''a''t''o''r'Key.enter
Screenshot: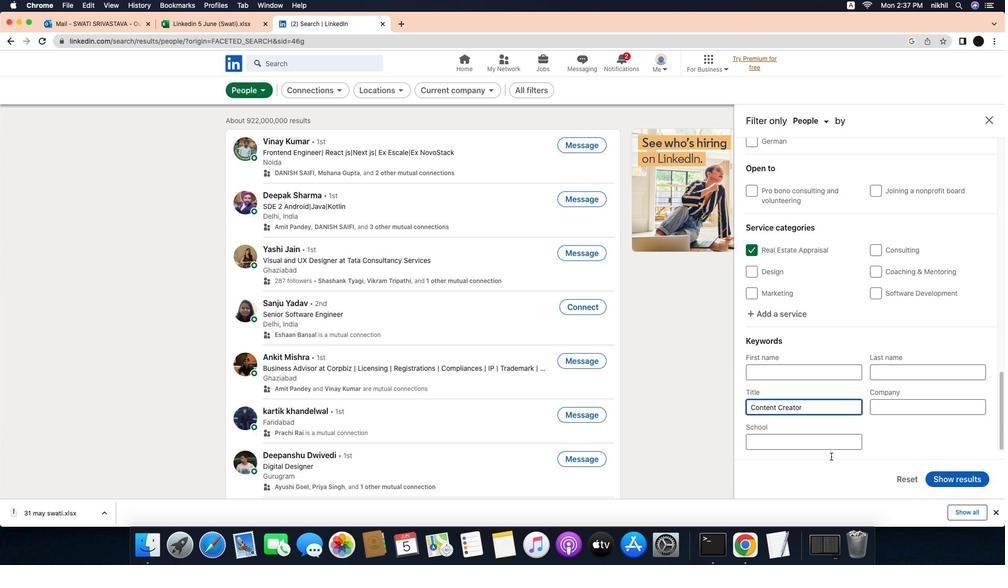 
Action: Mouse moved to (993, 482)
Screenshot: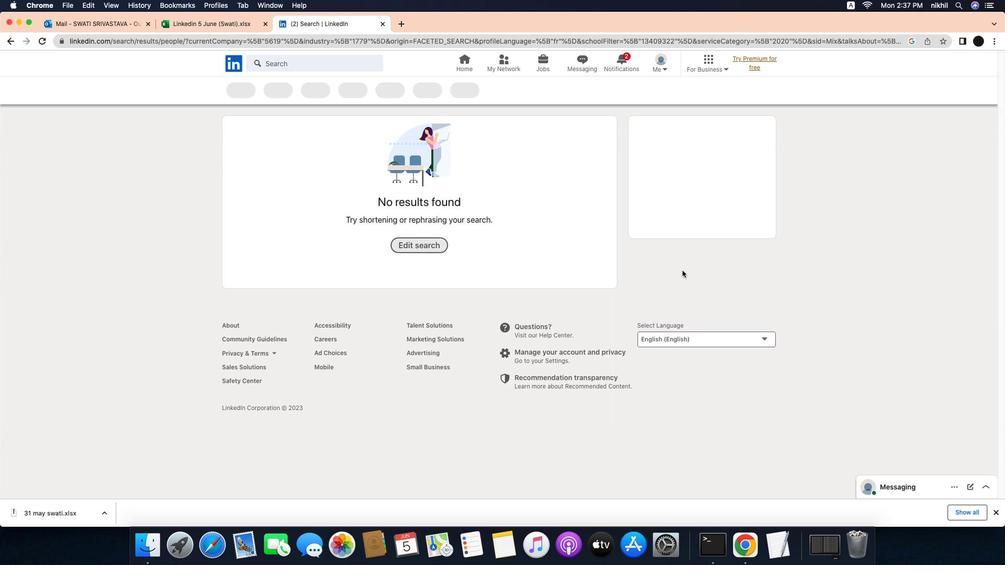 
Action: Mouse pressed left at (993, 482)
Screenshot: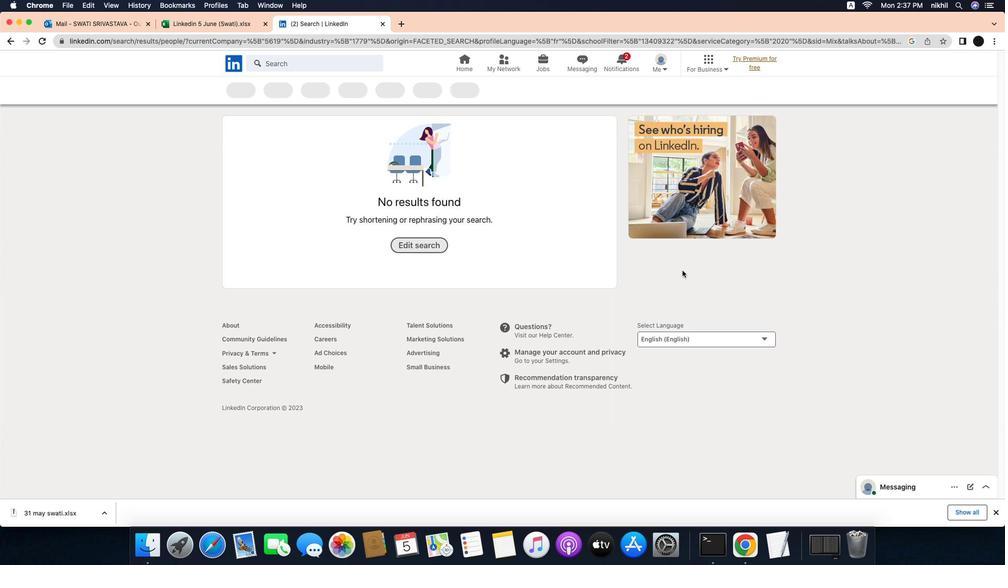 
Action: Mouse moved to (702, 262)
Screenshot: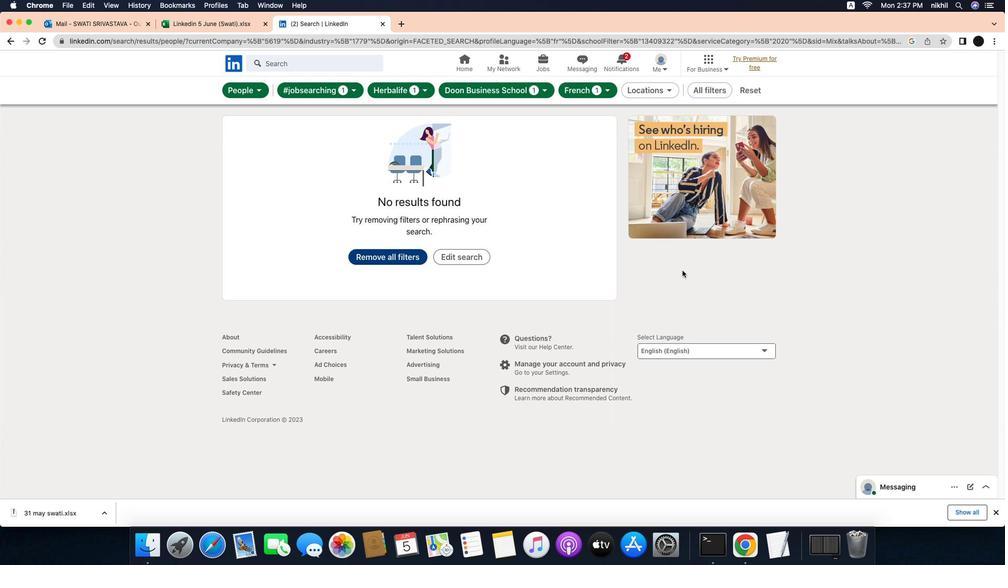 
